 Task: Look for space in Chemini, Algeria from 5th June, 2023 to 16th June, 2023 for 2 adults in price range Rs.14000 to Rs.18000. Place can be entire place with 1  bedroom having 1 bed and 1 bathroom. Property type can be house, flat, hotel. Amenities needed are: washing machine. Booking option can be shelf check-in. Required host language is .
Action: Mouse moved to (595, 125)
Screenshot: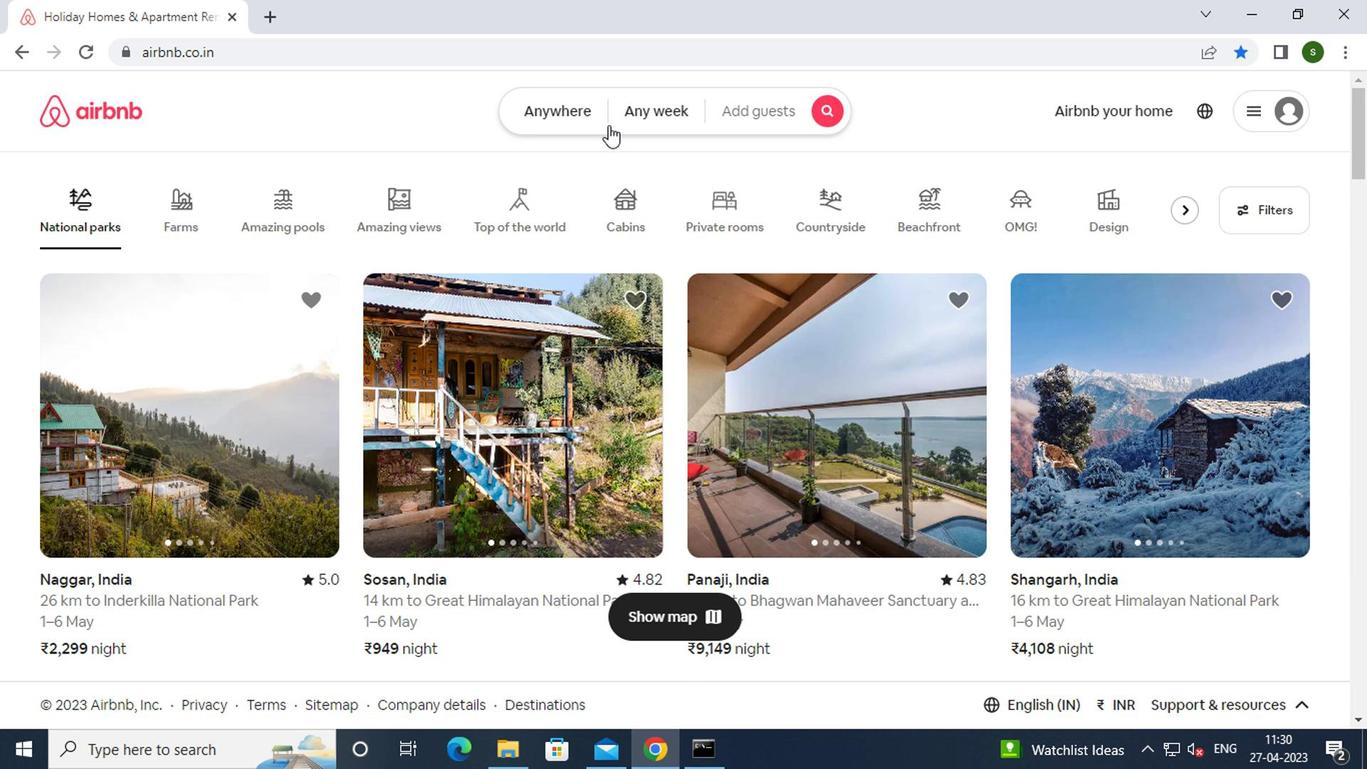 
Action: Mouse pressed left at (595, 125)
Screenshot: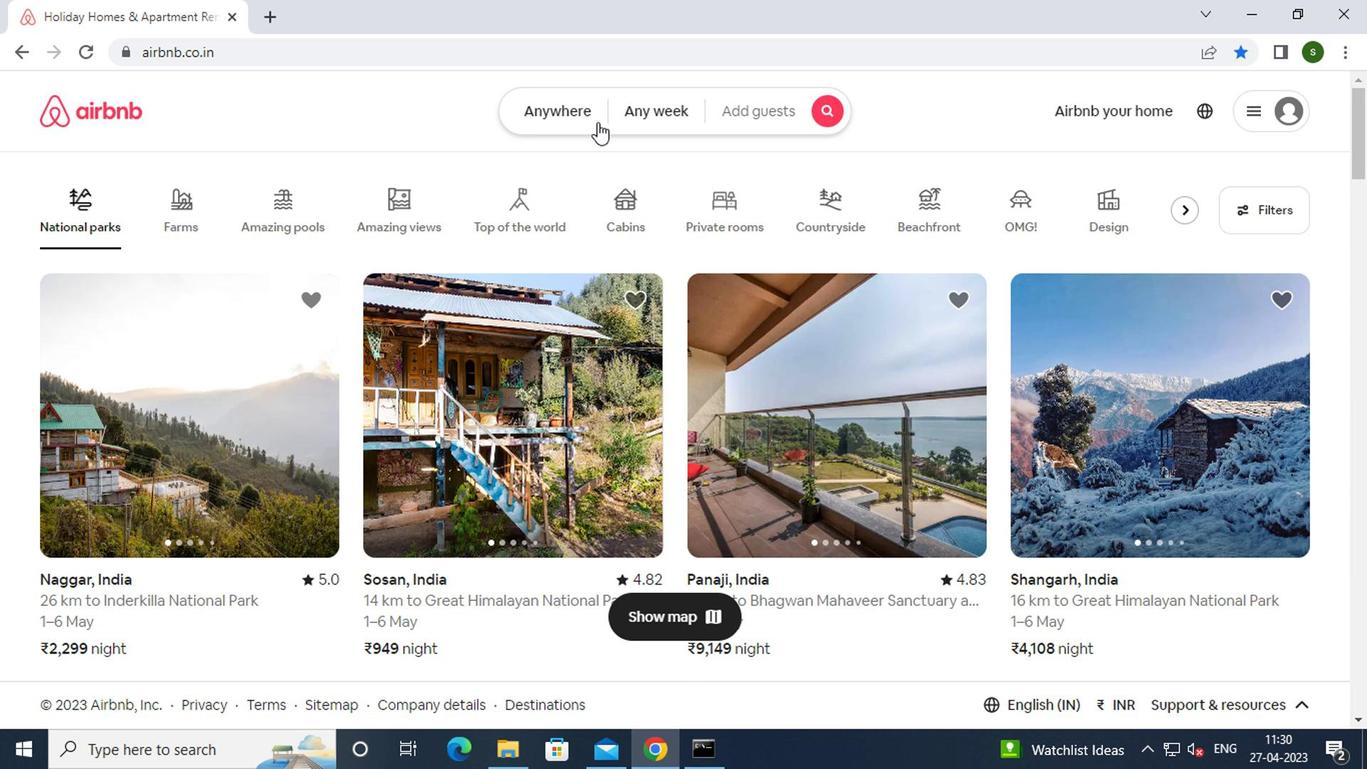 
Action: Mouse moved to (458, 173)
Screenshot: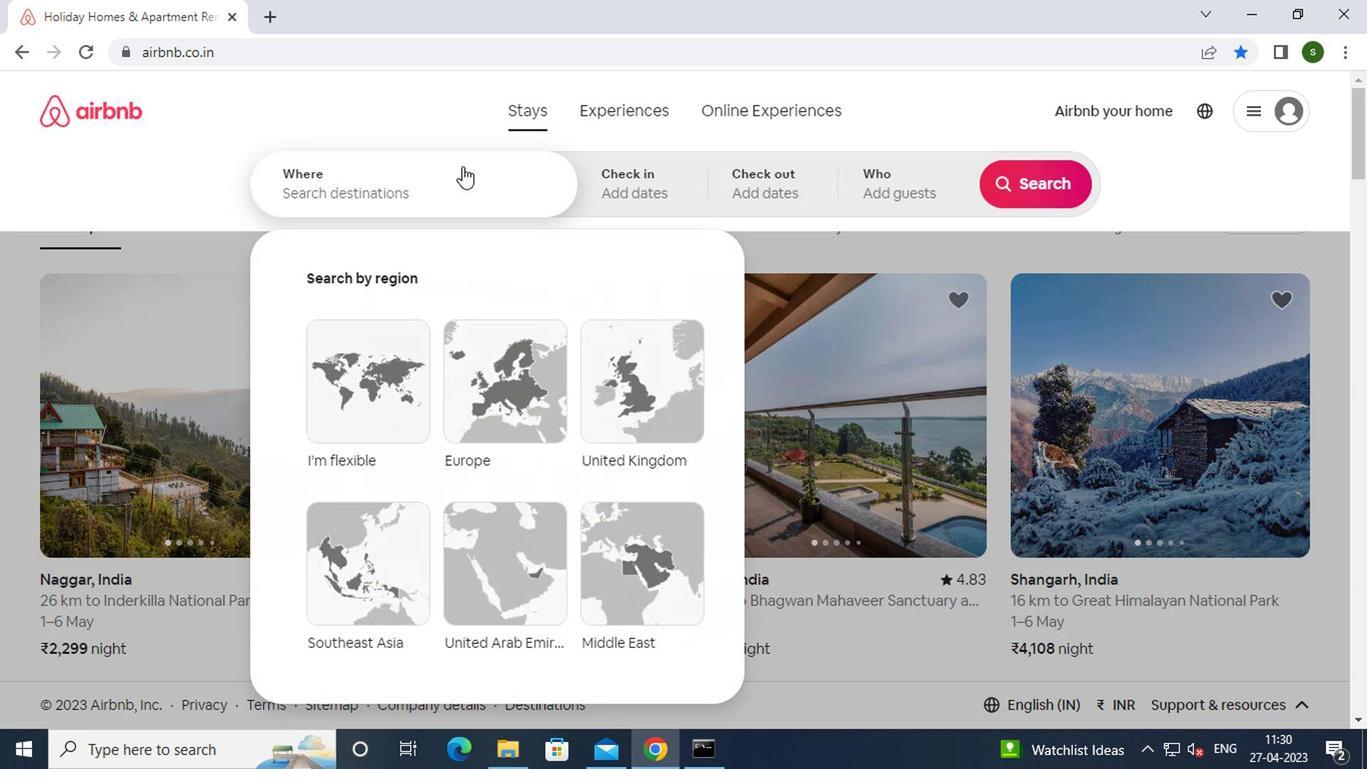 
Action: Mouse pressed left at (458, 173)
Screenshot: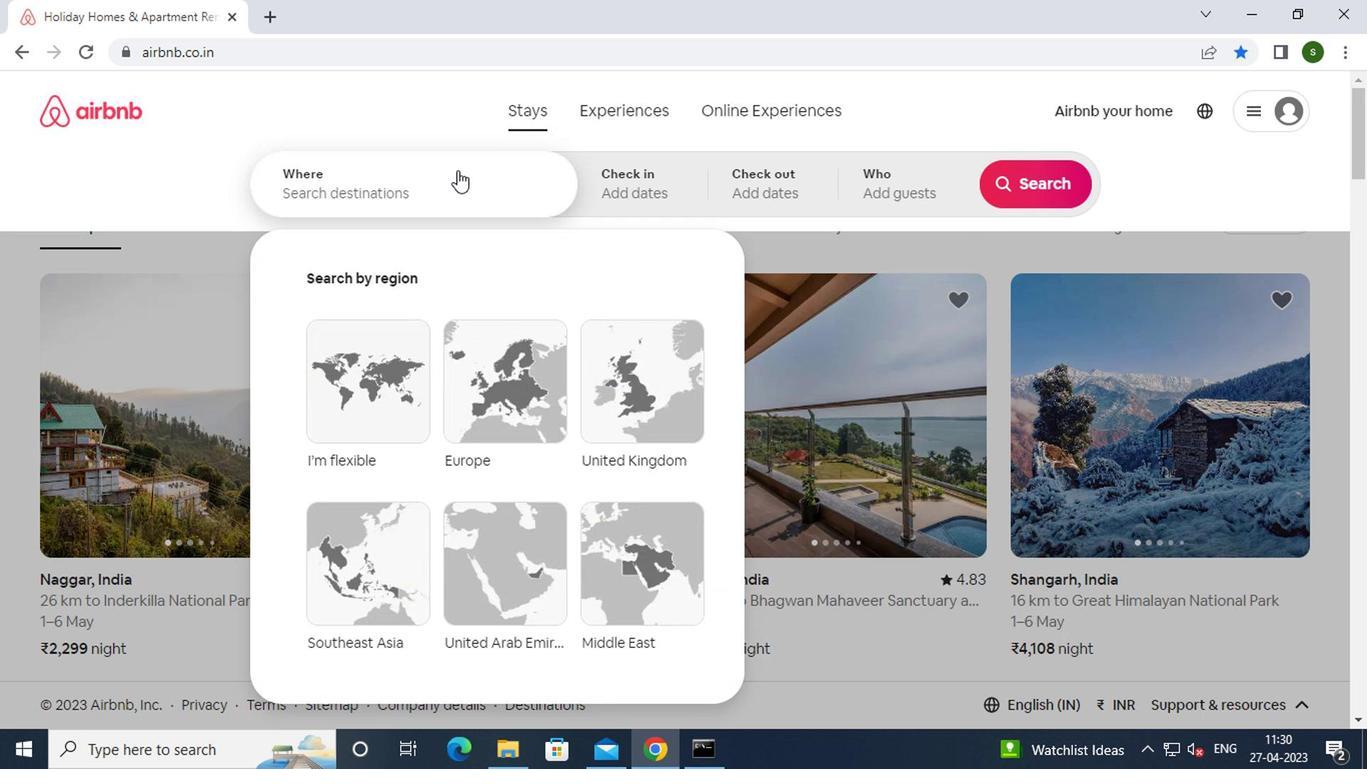 
Action: Key pressed c<Key.caps_lock>hemini,
Screenshot: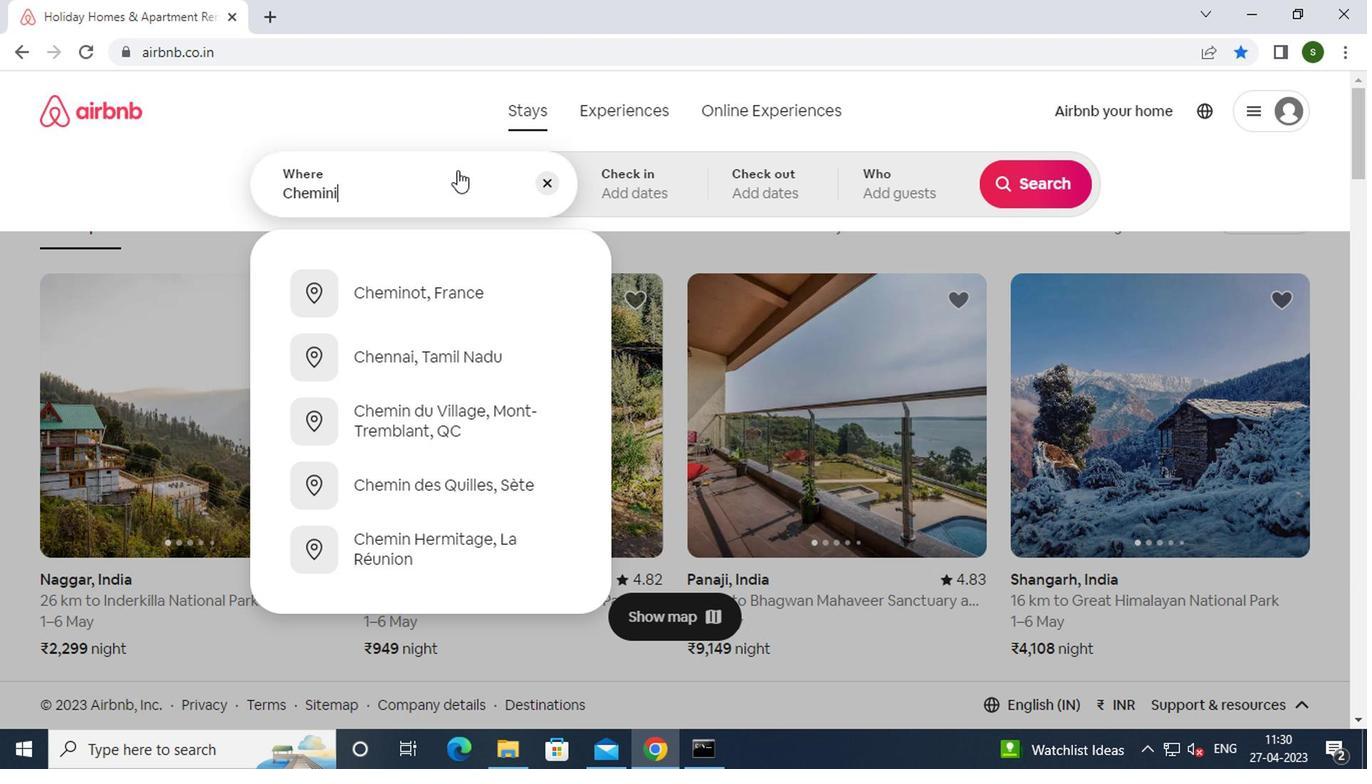 
Action: Mouse moved to (501, 348)
Screenshot: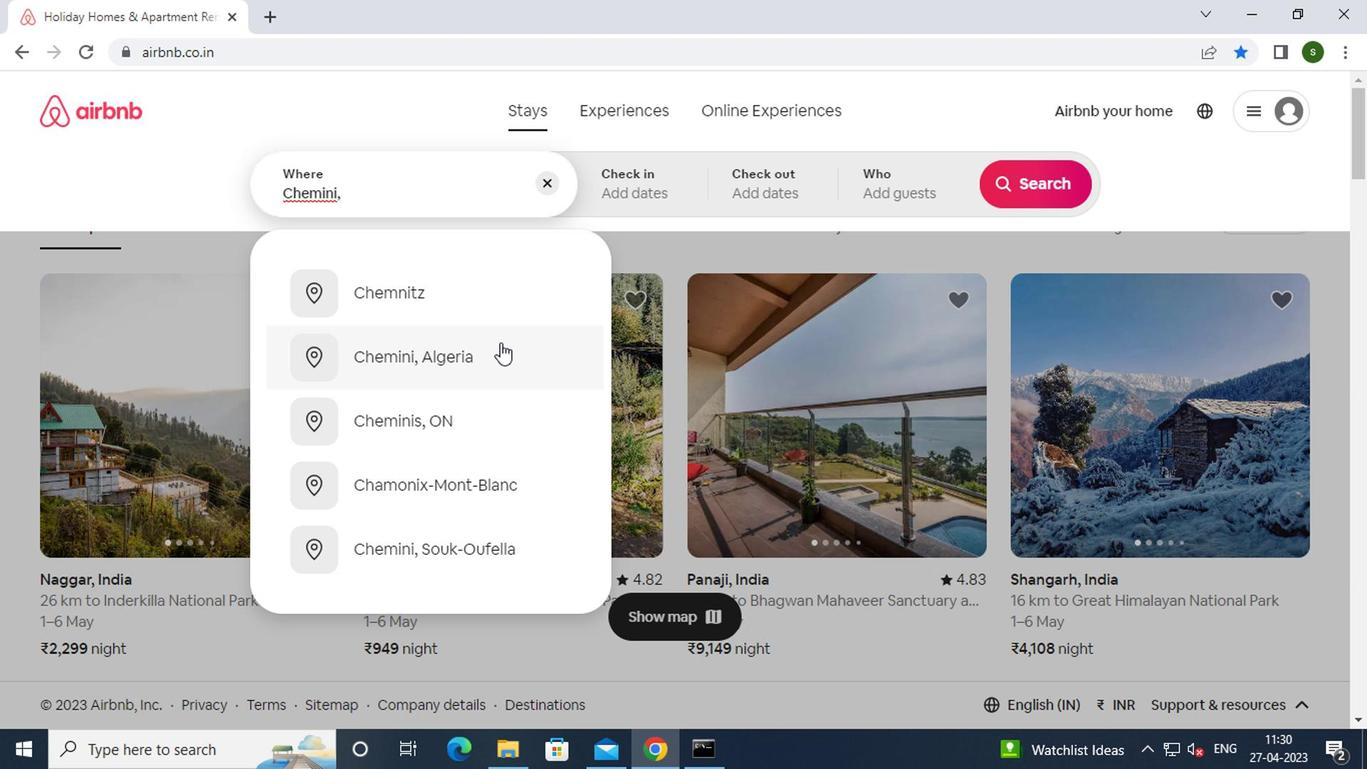 
Action: Mouse pressed left at (501, 348)
Screenshot: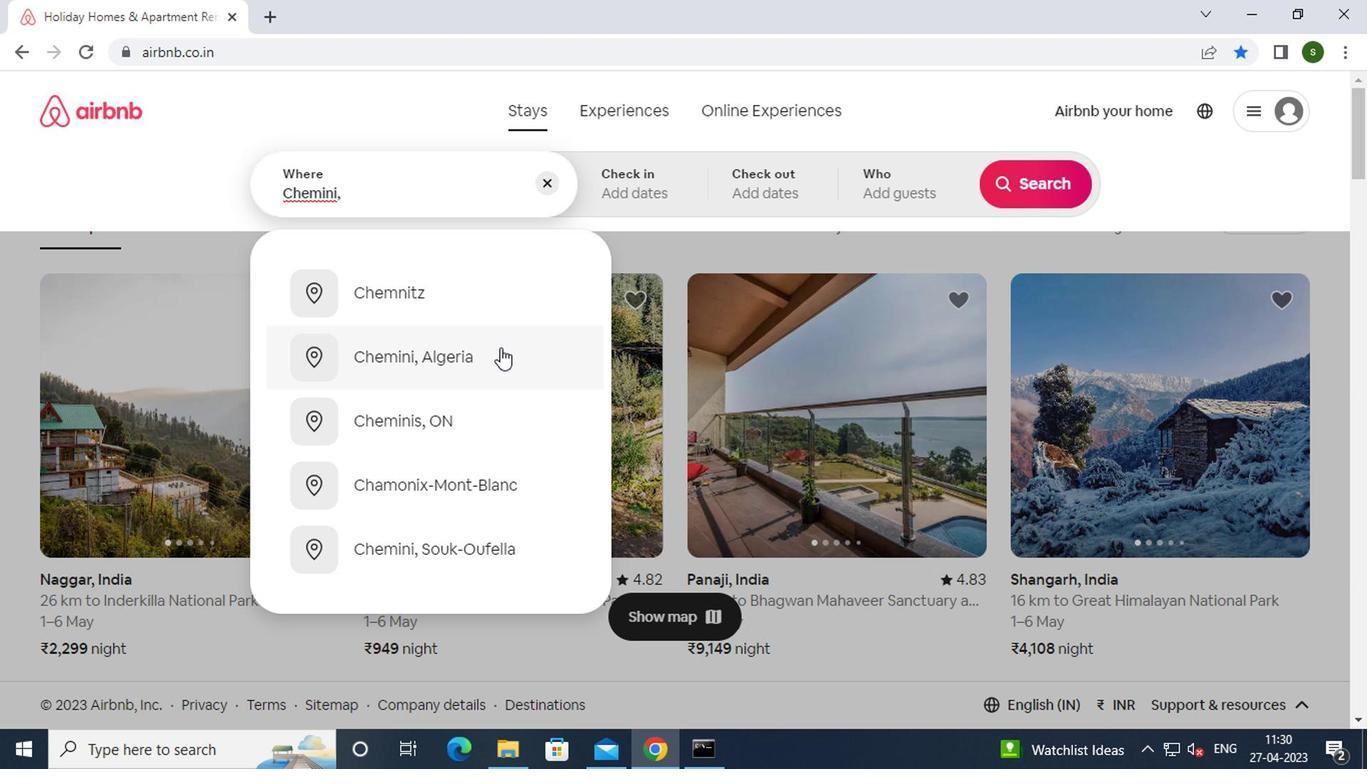
Action: Mouse moved to (1023, 346)
Screenshot: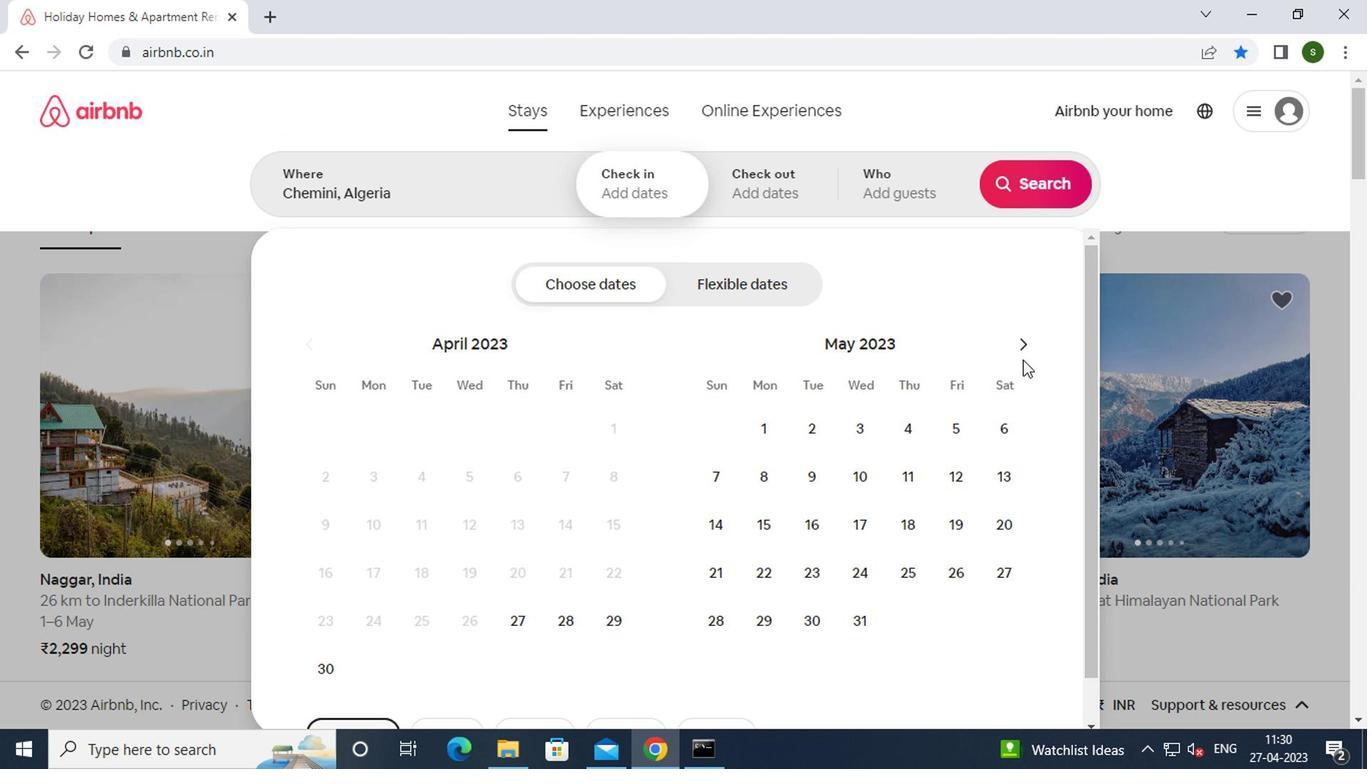
Action: Mouse pressed left at (1023, 346)
Screenshot: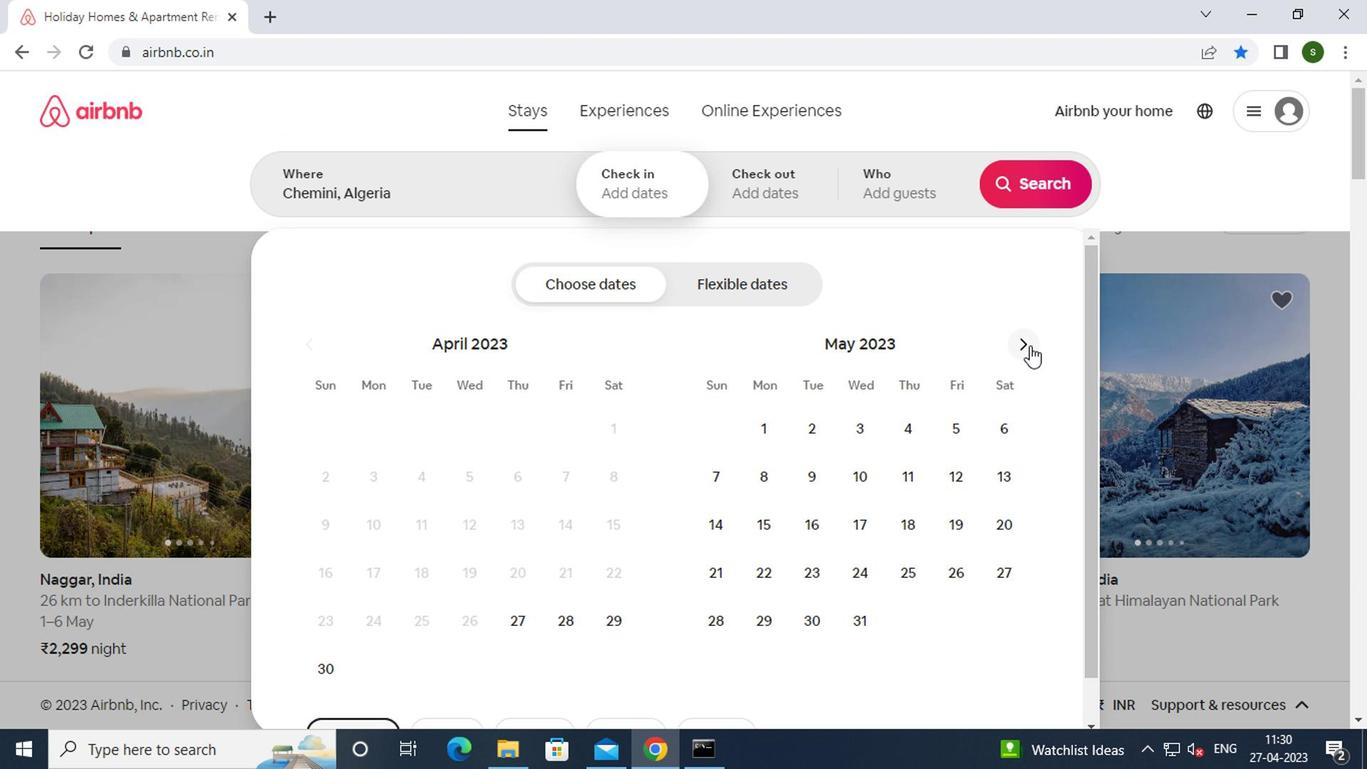 
Action: Mouse moved to (759, 471)
Screenshot: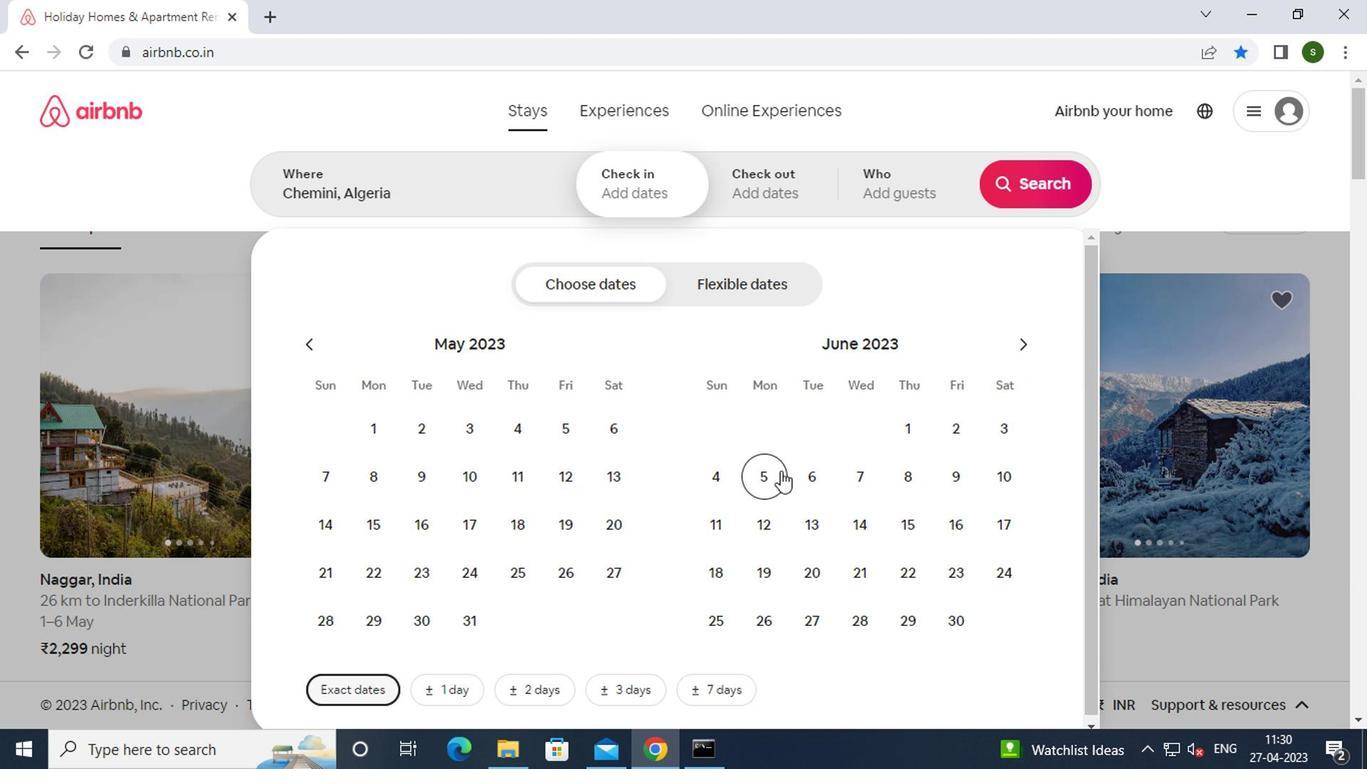 
Action: Mouse pressed left at (759, 471)
Screenshot: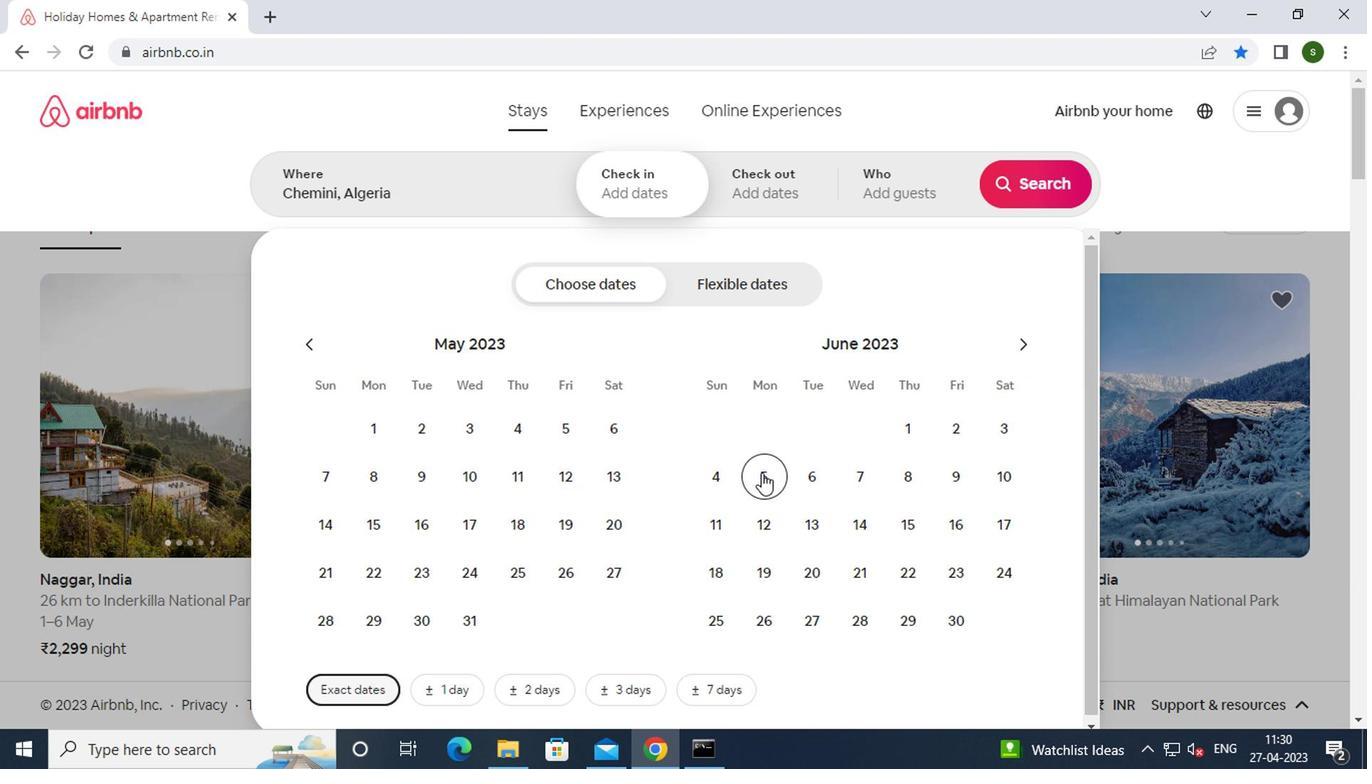 
Action: Mouse moved to (961, 512)
Screenshot: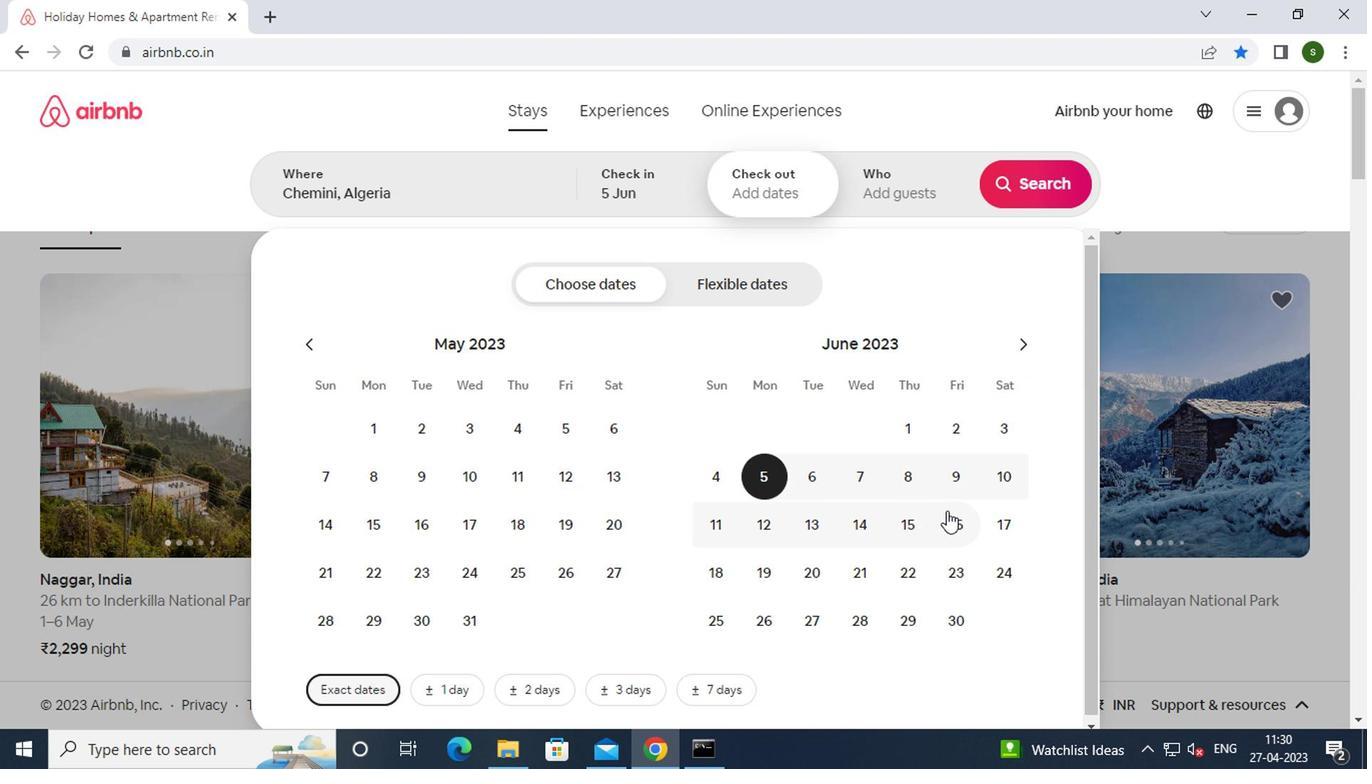 
Action: Mouse pressed left at (961, 512)
Screenshot: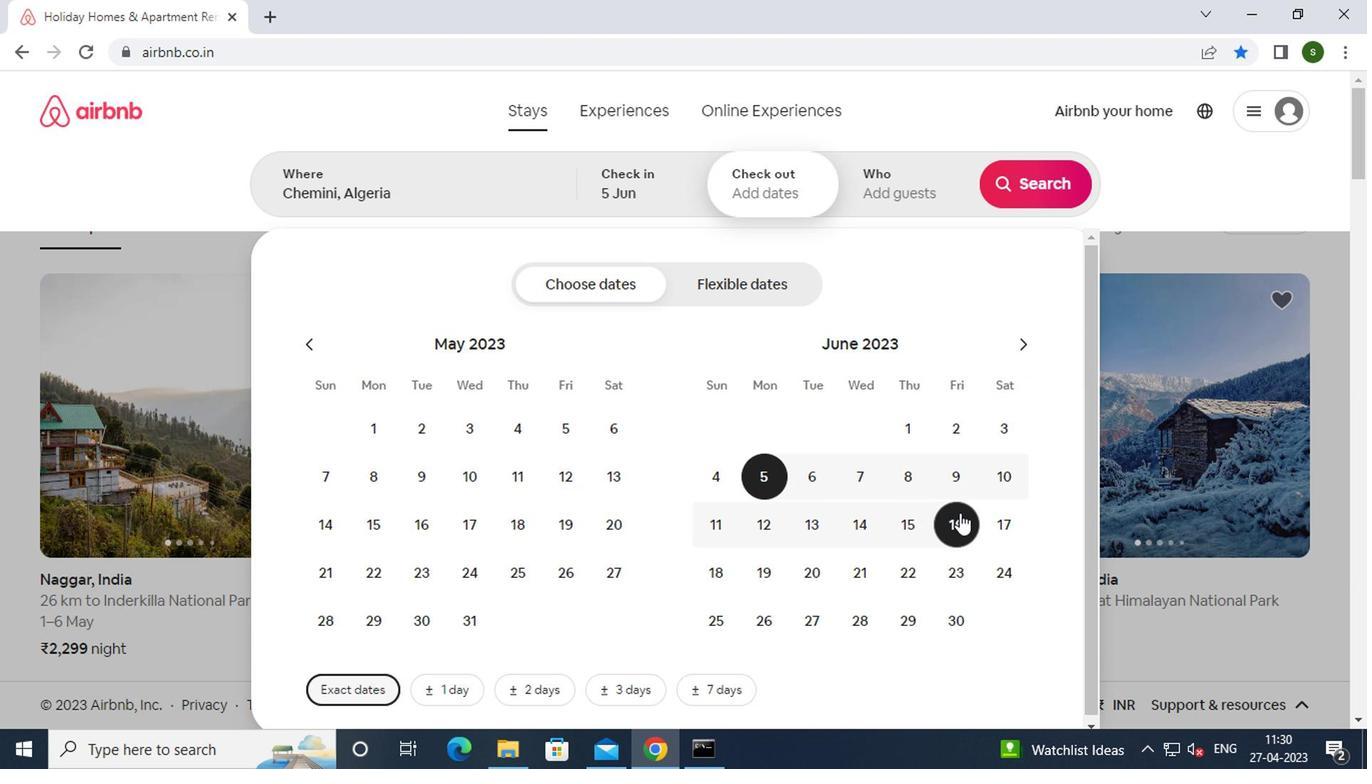 
Action: Mouse moved to (920, 174)
Screenshot: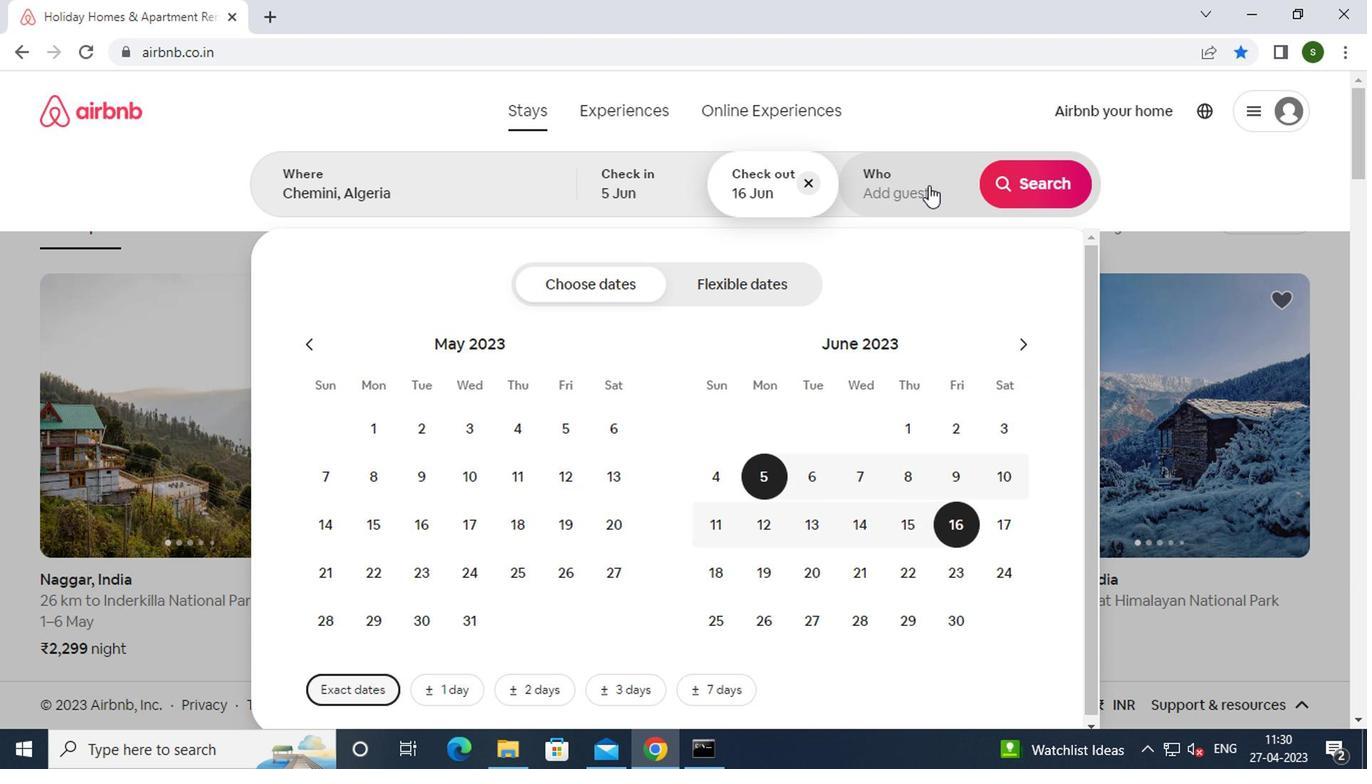 
Action: Mouse pressed left at (920, 174)
Screenshot: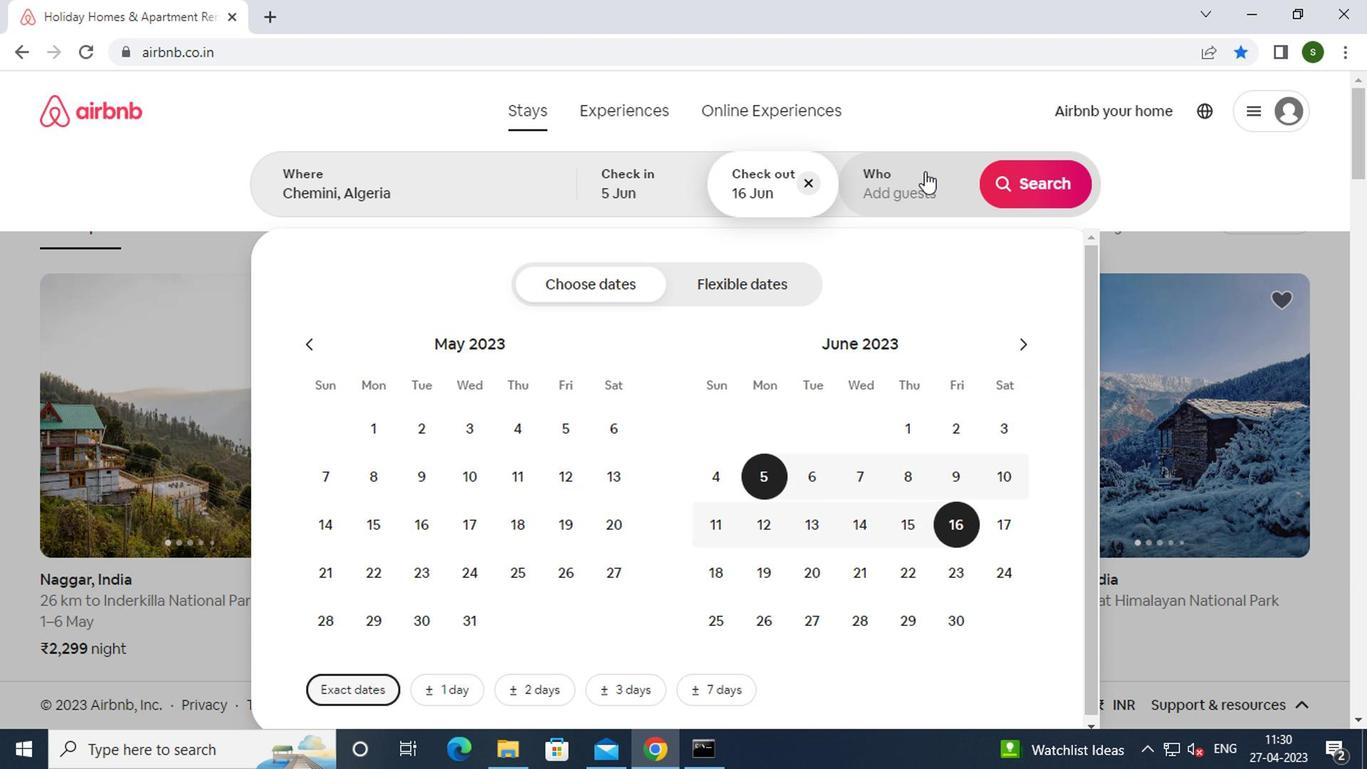 
Action: Mouse moved to (1043, 289)
Screenshot: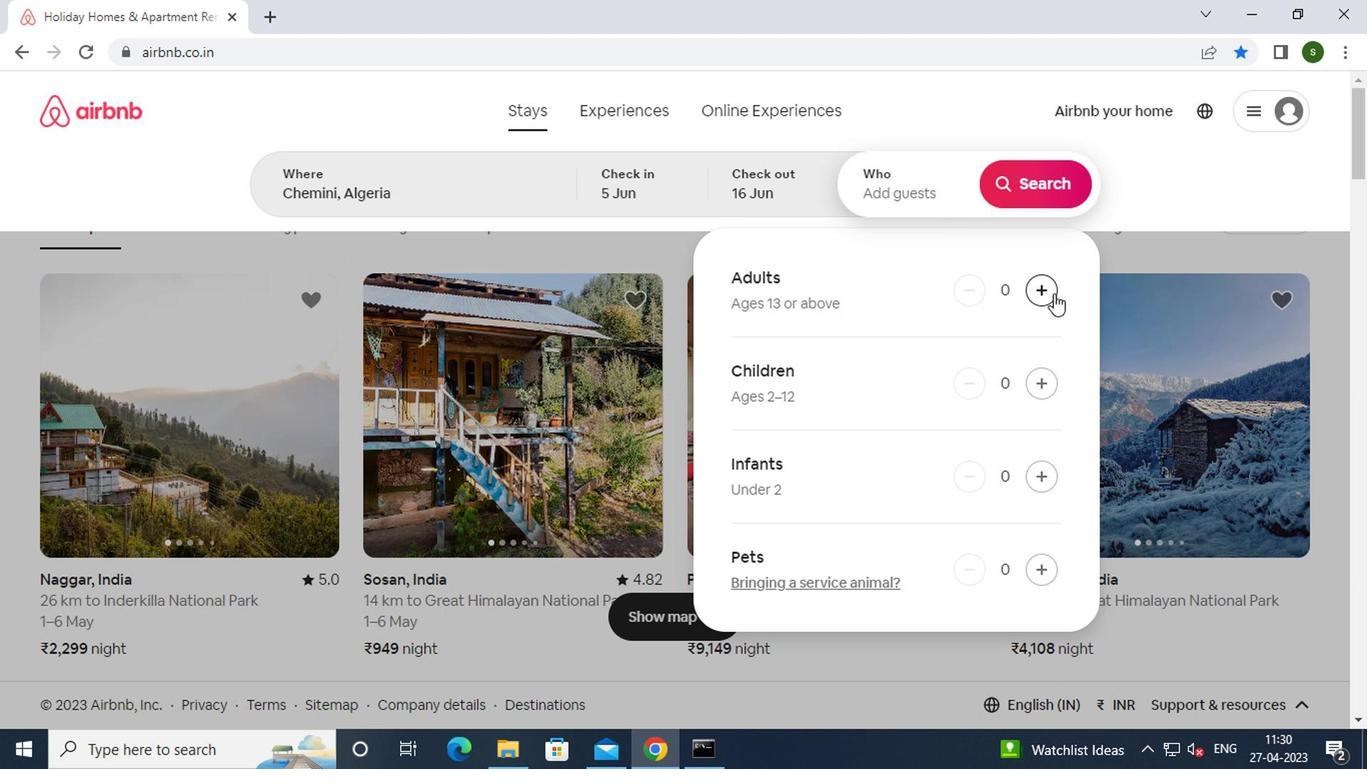 
Action: Mouse pressed left at (1043, 289)
Screenshot: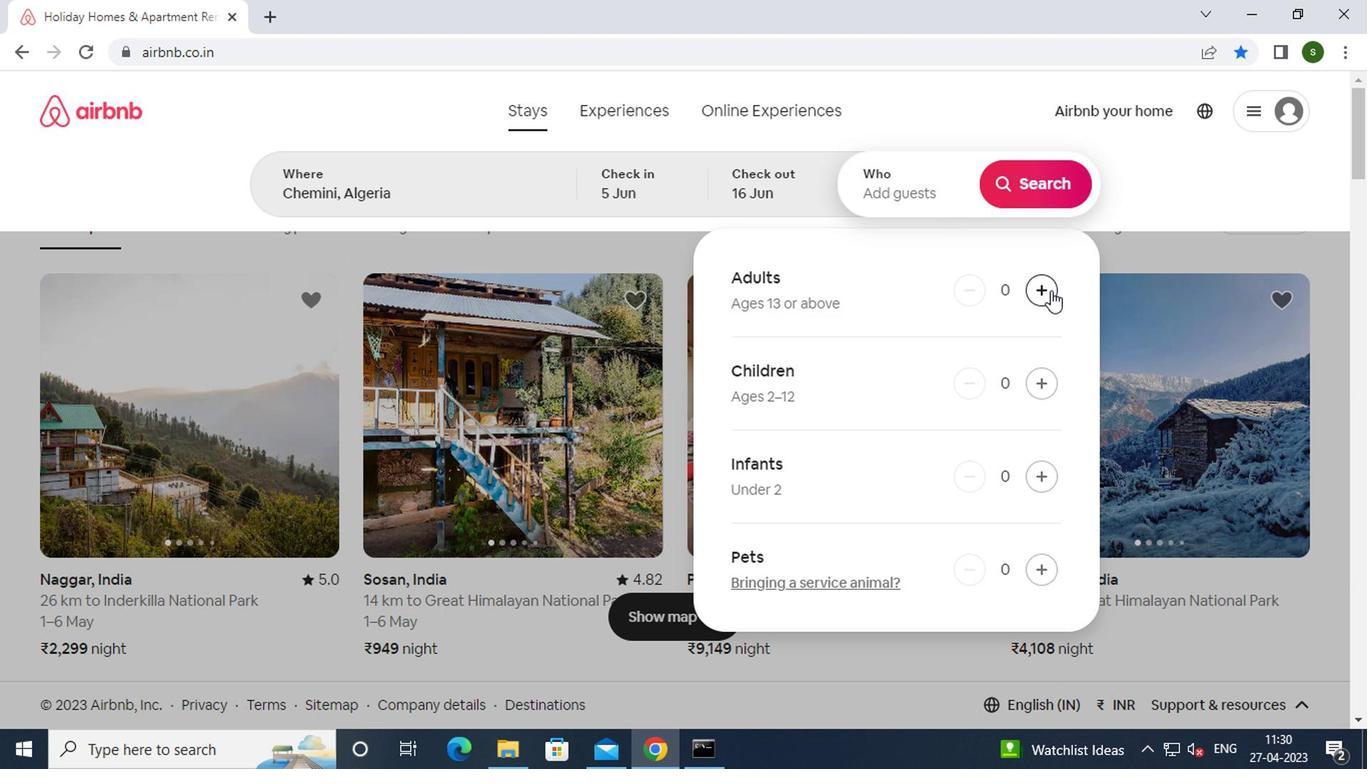 
Action: Mouse pressed left at (1043, 289)
Screenshot: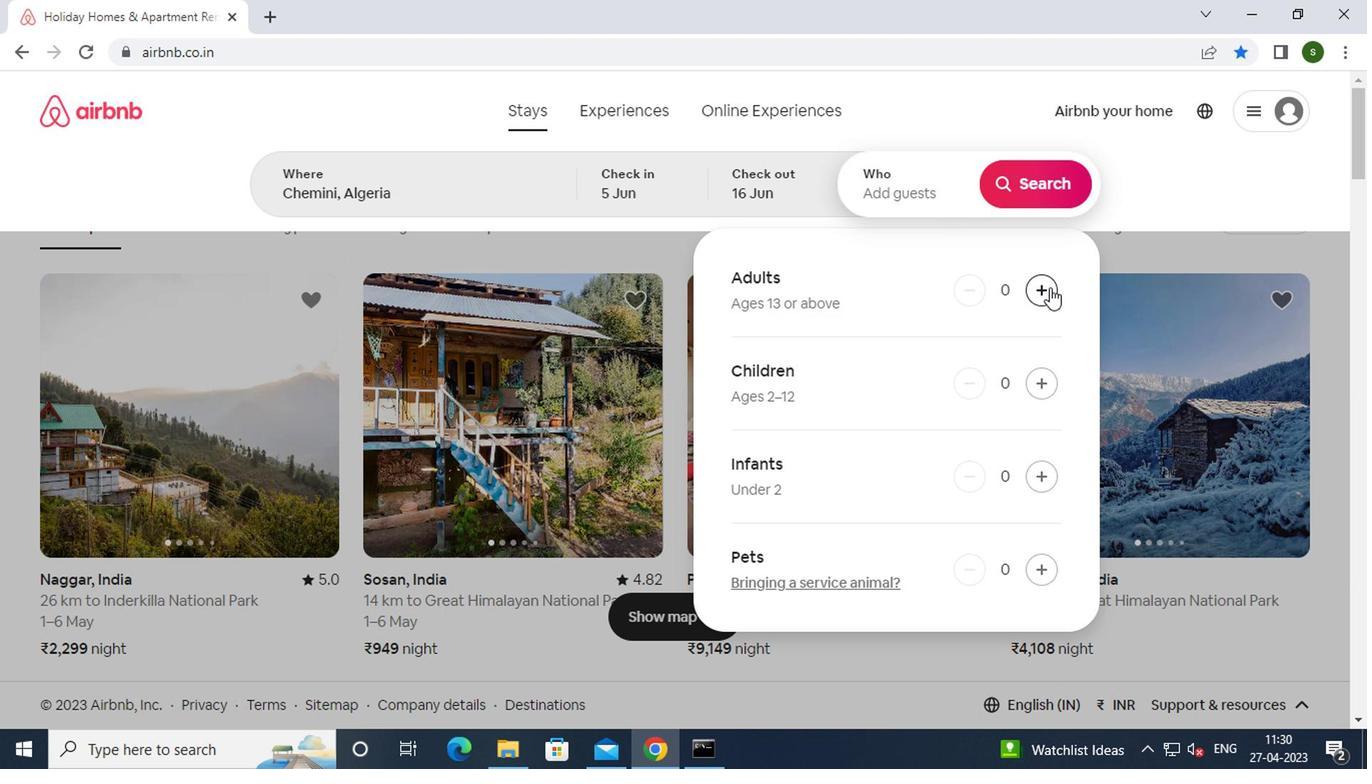 
Action: Mouse moved to (1030, 207)
Screenshot: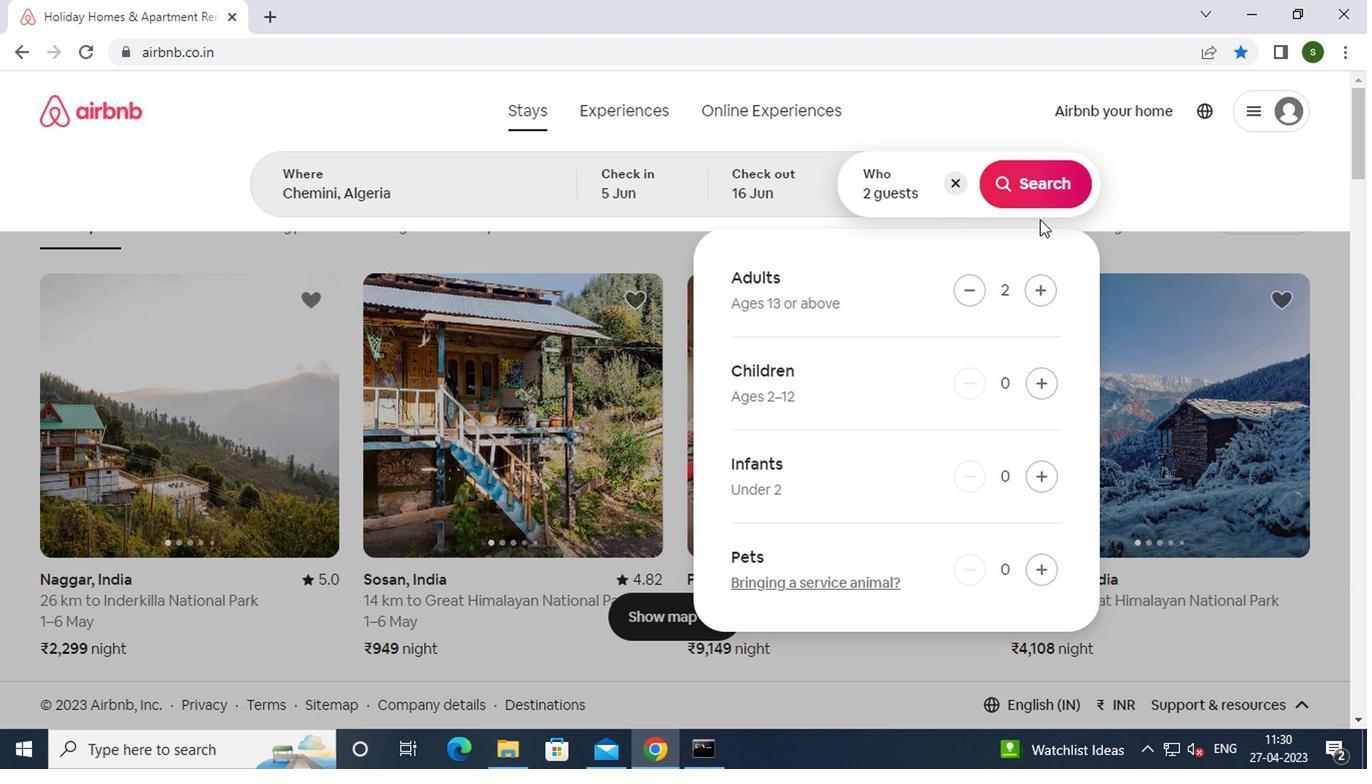 
Action: Mouse pressed left at (1030, 207)
Screenshot: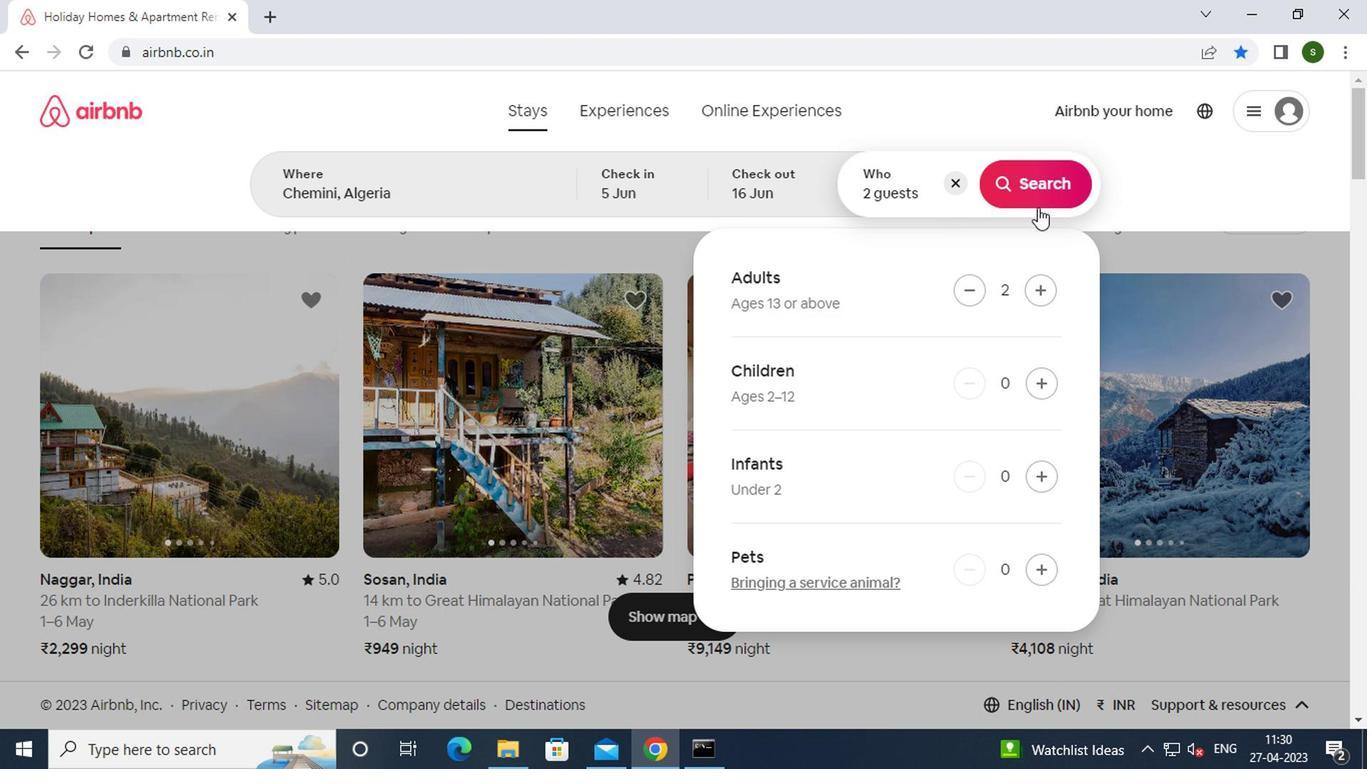 
Action: Mouse moved to (1271, 195)
Screenshot: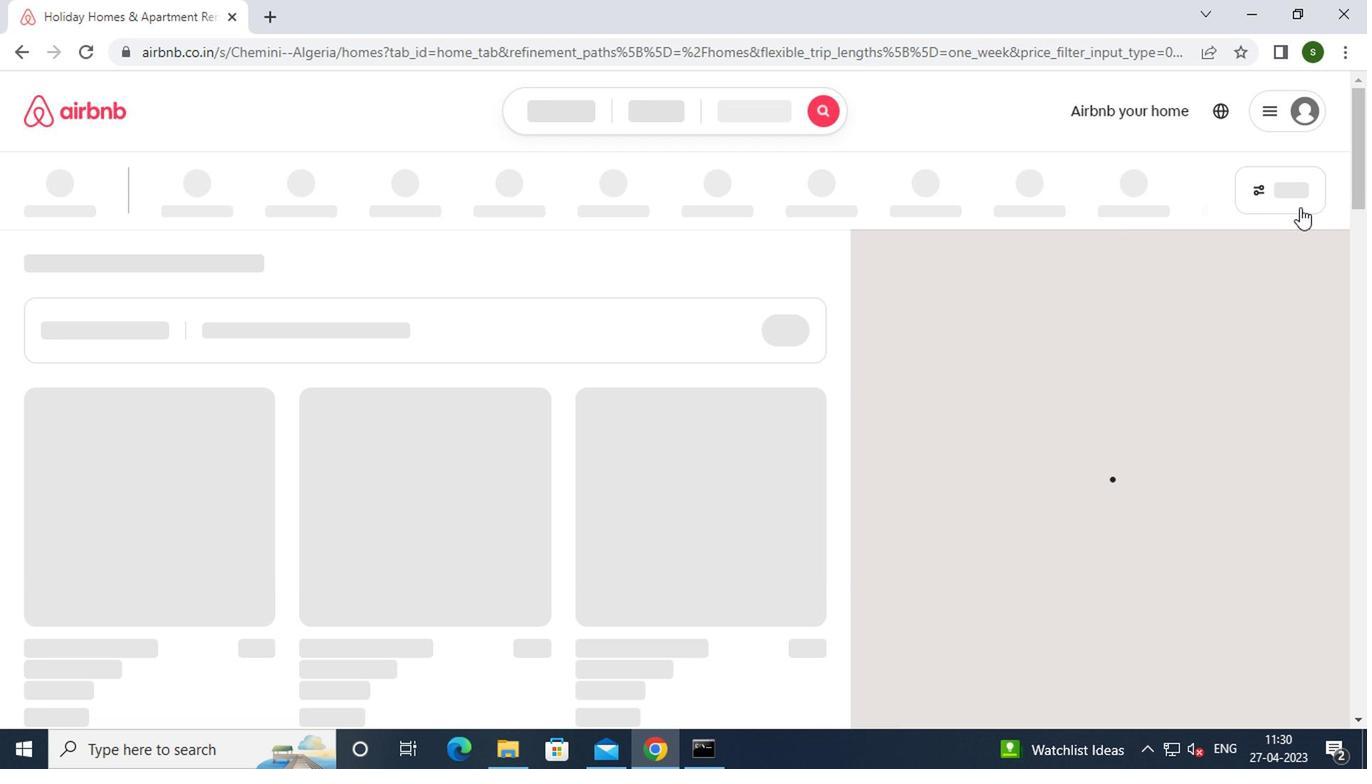 
Action: Mouse pressed left at (1271, 195)
Screenshot: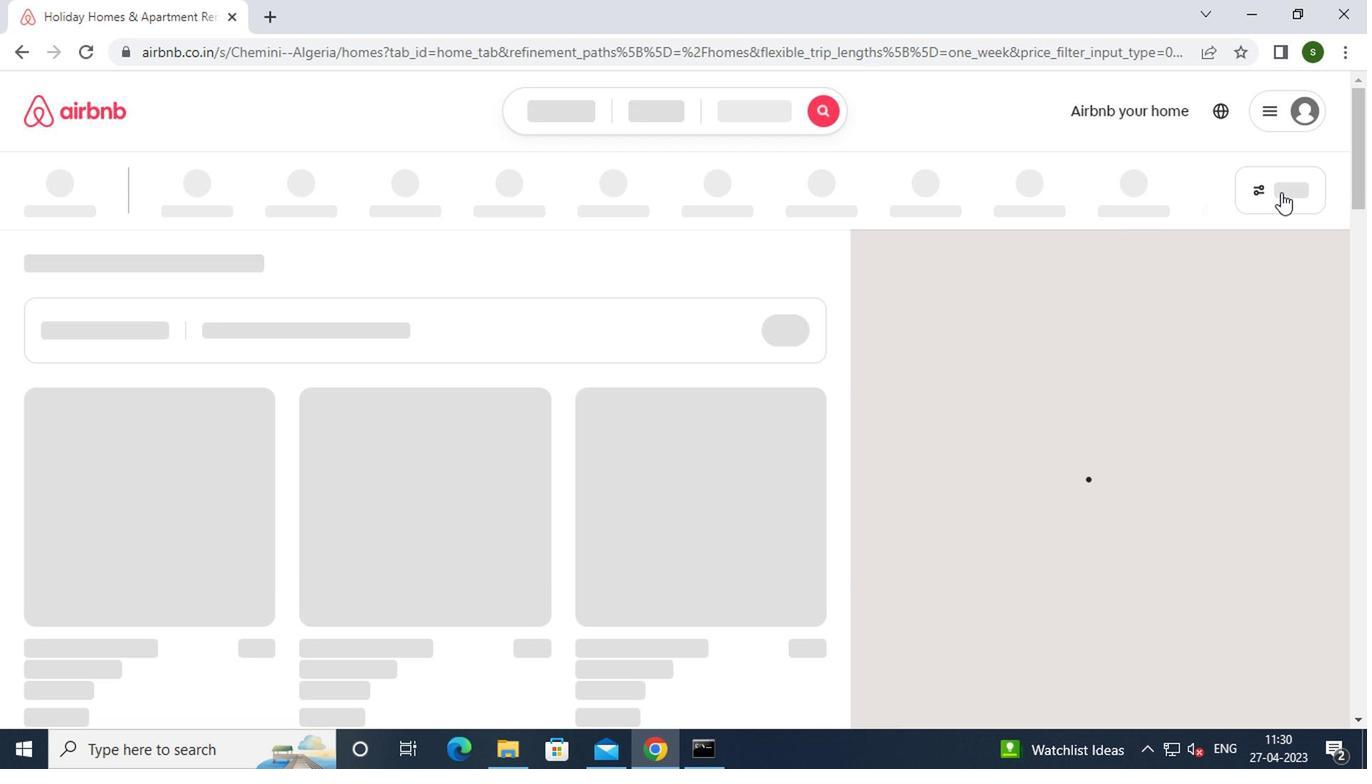 
Action: Mouse moved to (554, 445)
Screenshot: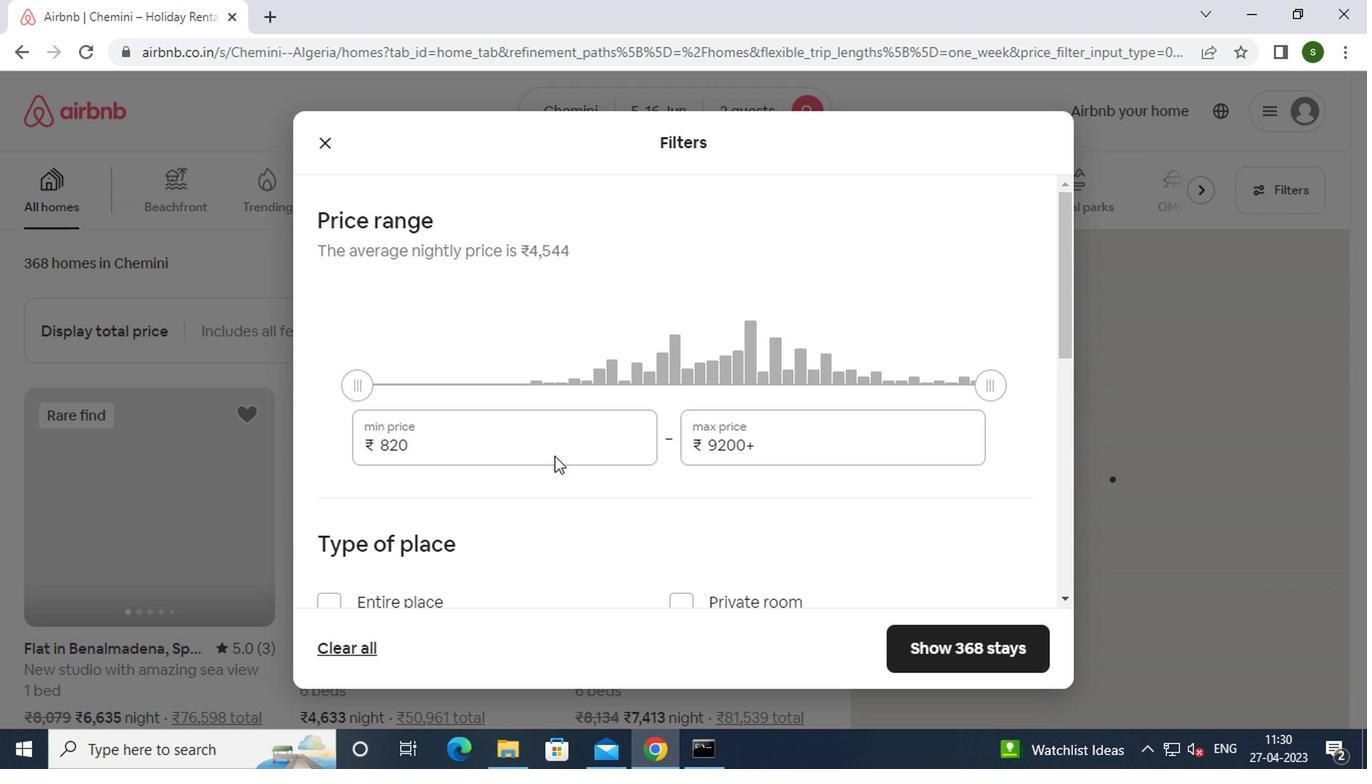 
Action: Mouse pressed left at (554, 445)
Screenshot: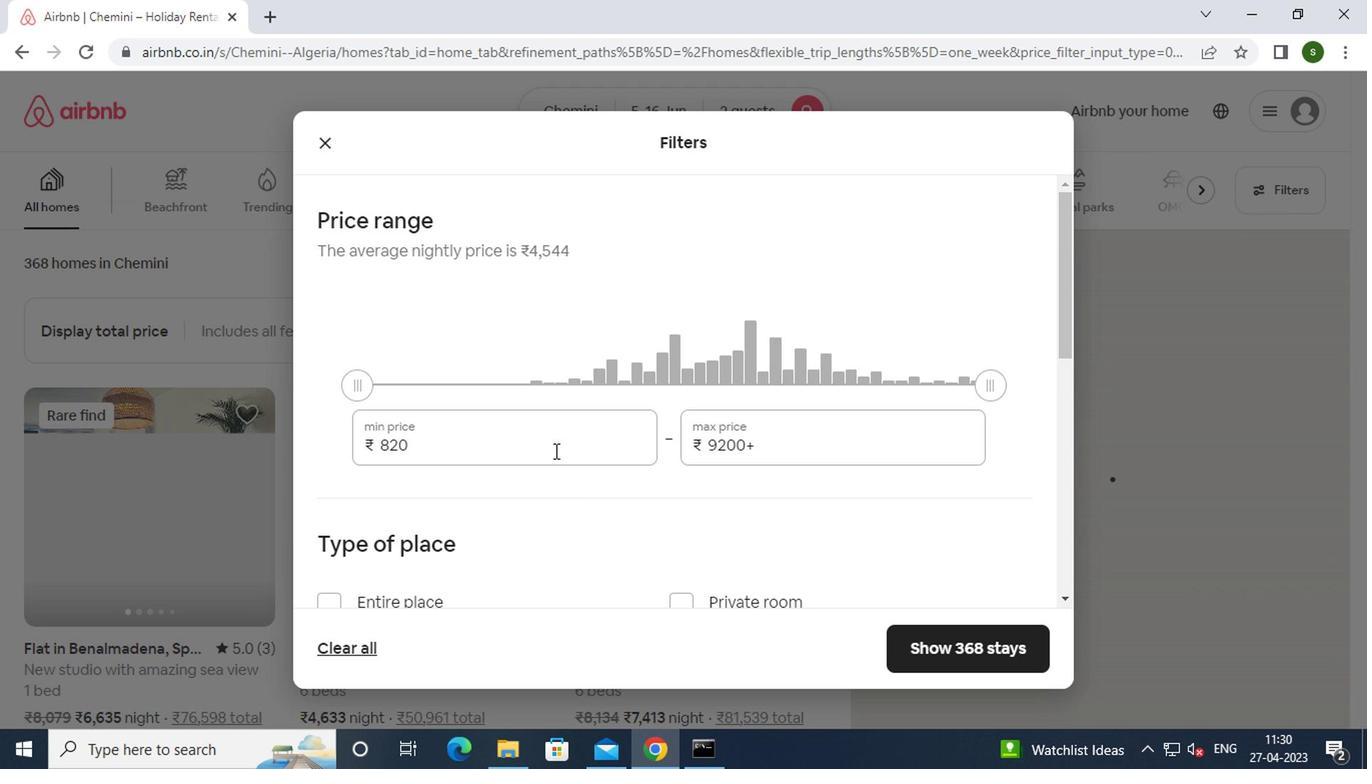 
Action: Key pressed <Key.backspace><Key.backspace><Key.backspace><Key.backspace><Key.backspace><Key.backspace><Key.backspace><Key.backspace><Key.backspace>14000
Screenshot: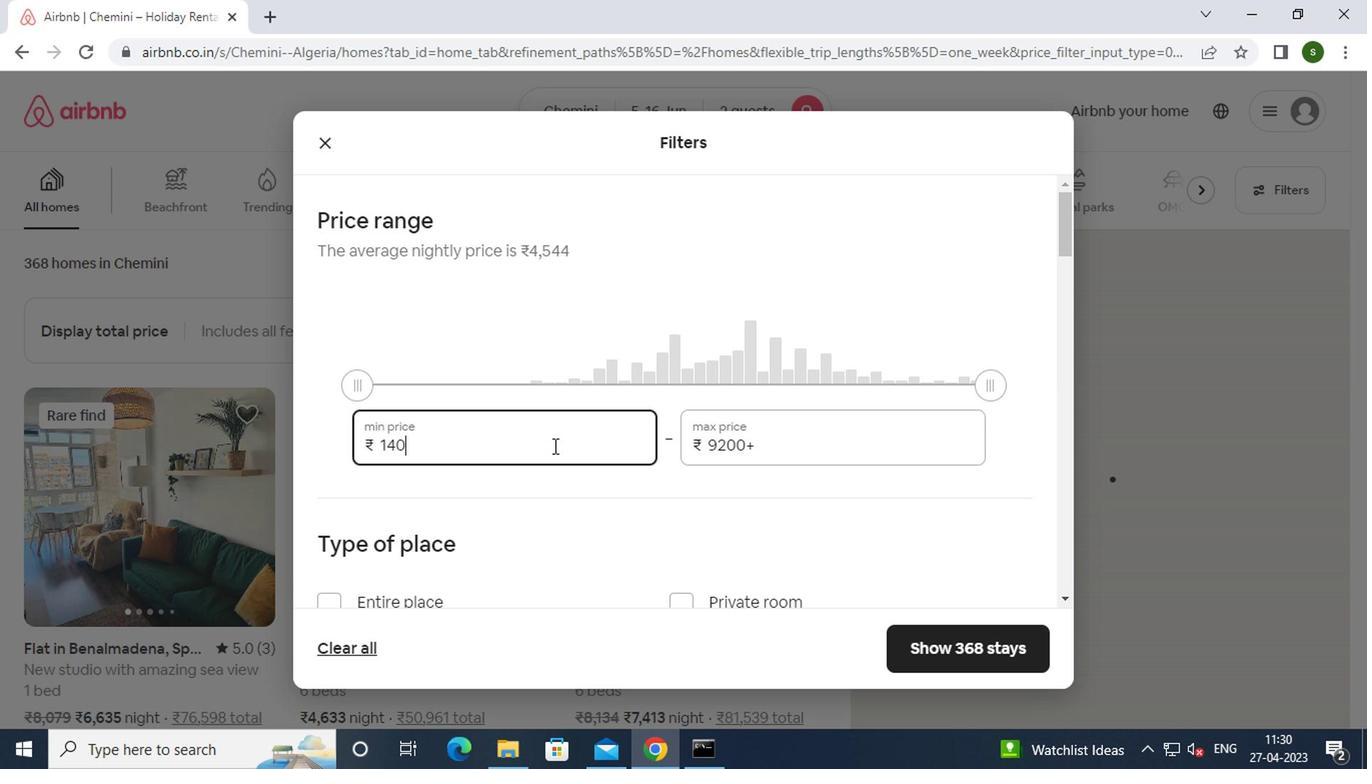 
Action: Mouse moved to (792, 441)
Screenshot: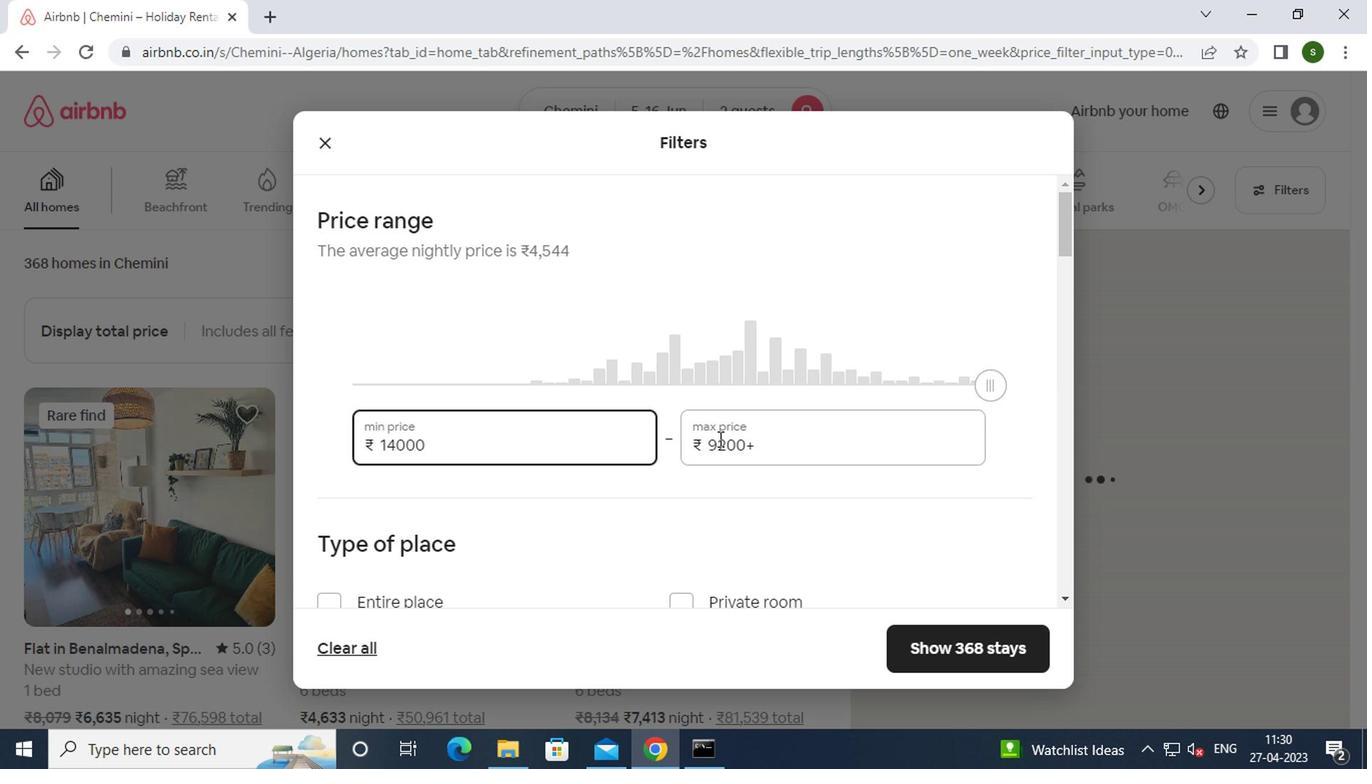 
Action: Mouse pressed left at (792, 441)
Screenshot: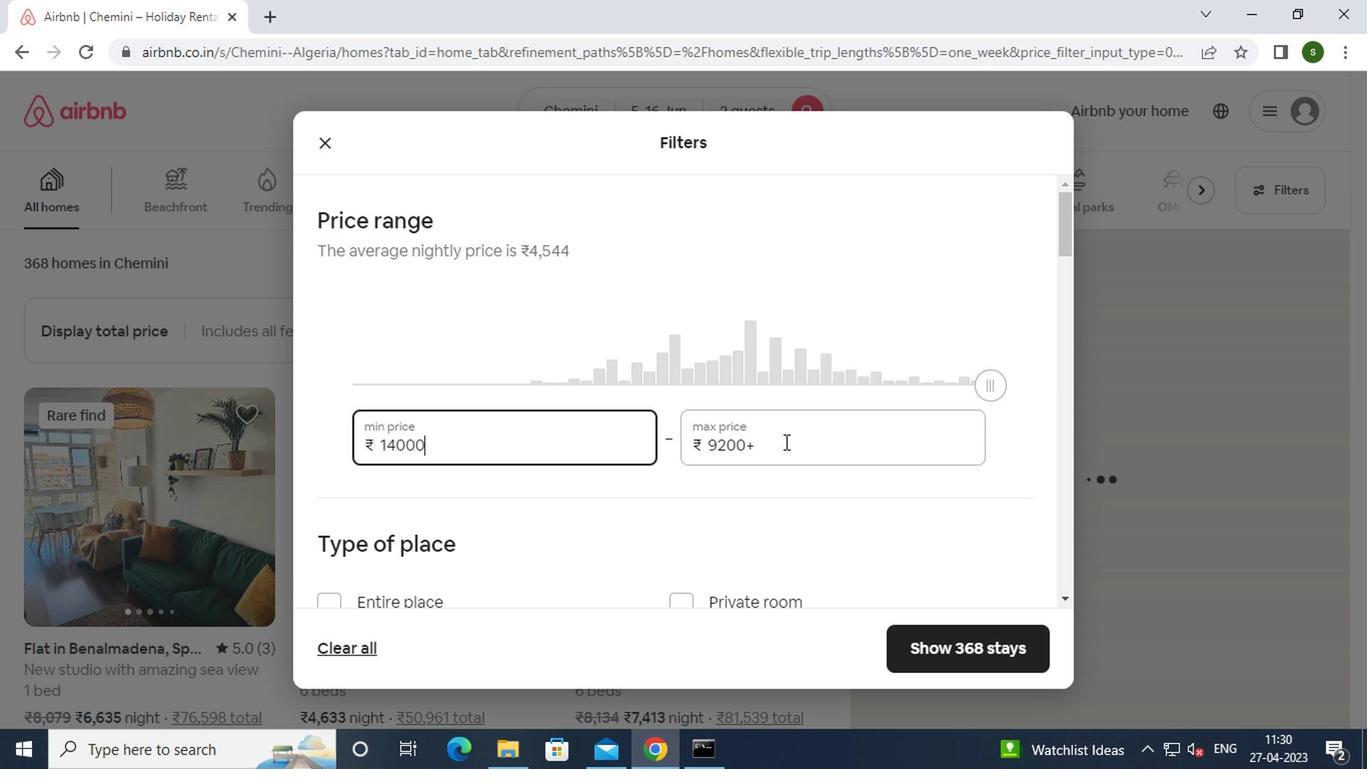 
Action: Key pressed <Key.backspace><Key.backspace><Key.backspace><Key.backspace><Key.backspace><Key.backspace><Key.backspace><Key.backspace><Key.backspace><Key.backspace><Key.backspace><Key.backspace>18000
Screenshot: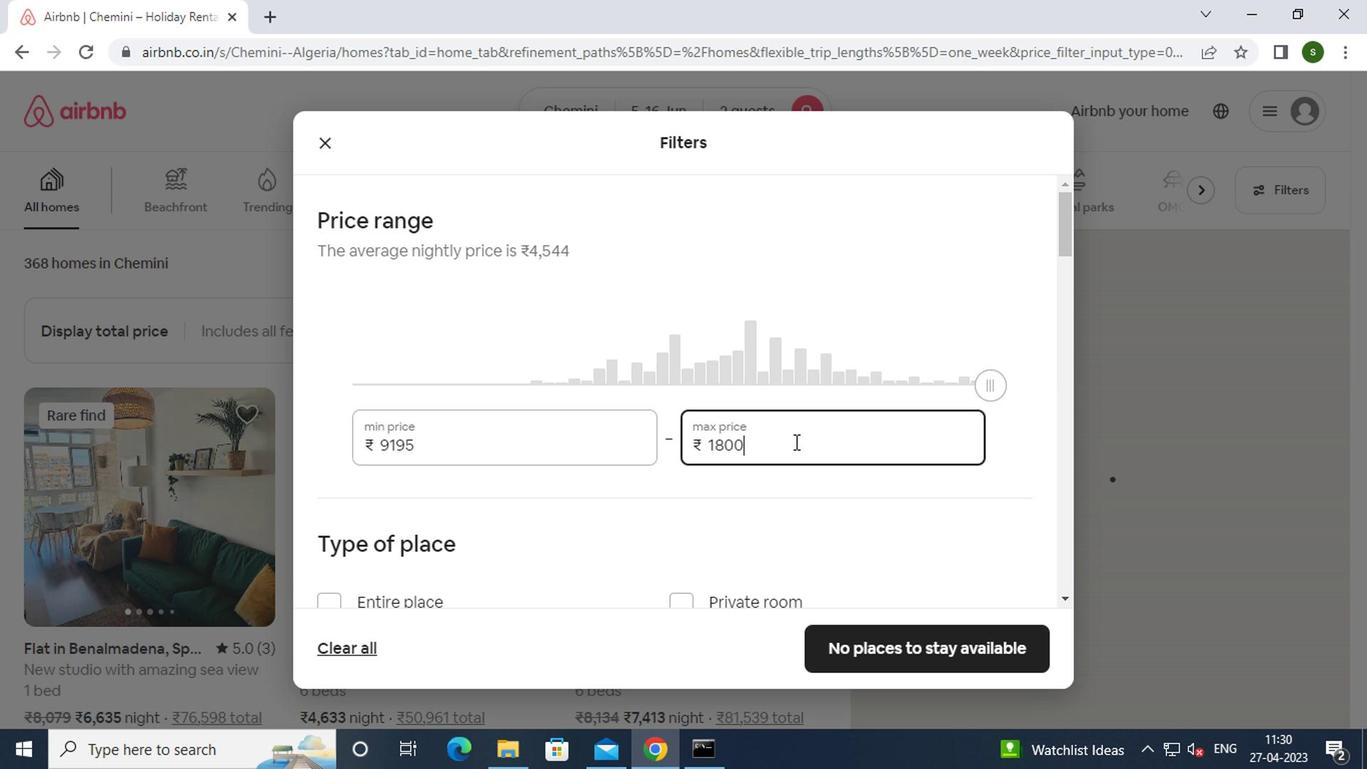 
Action: Mouse moved to (693, 433)
Screenshot: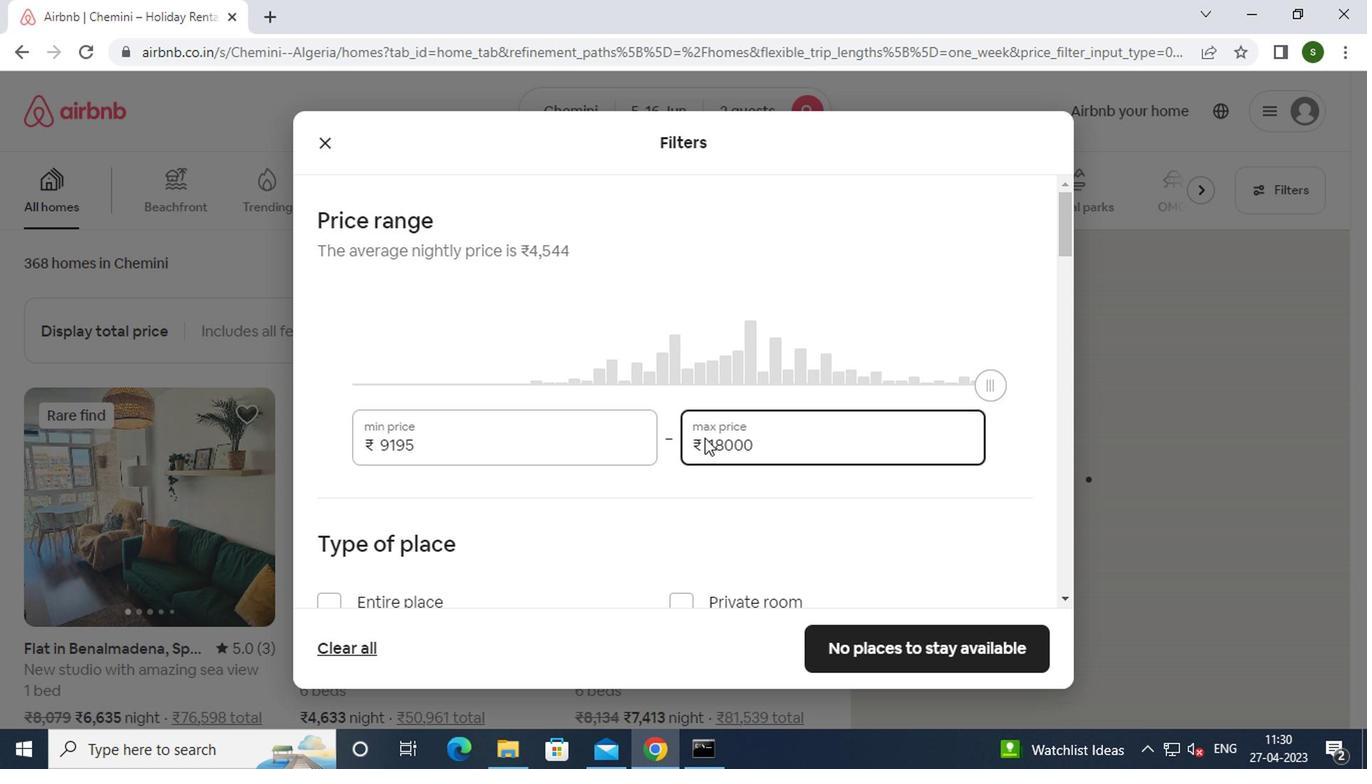 
Action: Mouse scrolled (693, 432) with delta (0, 0)
Screenshot: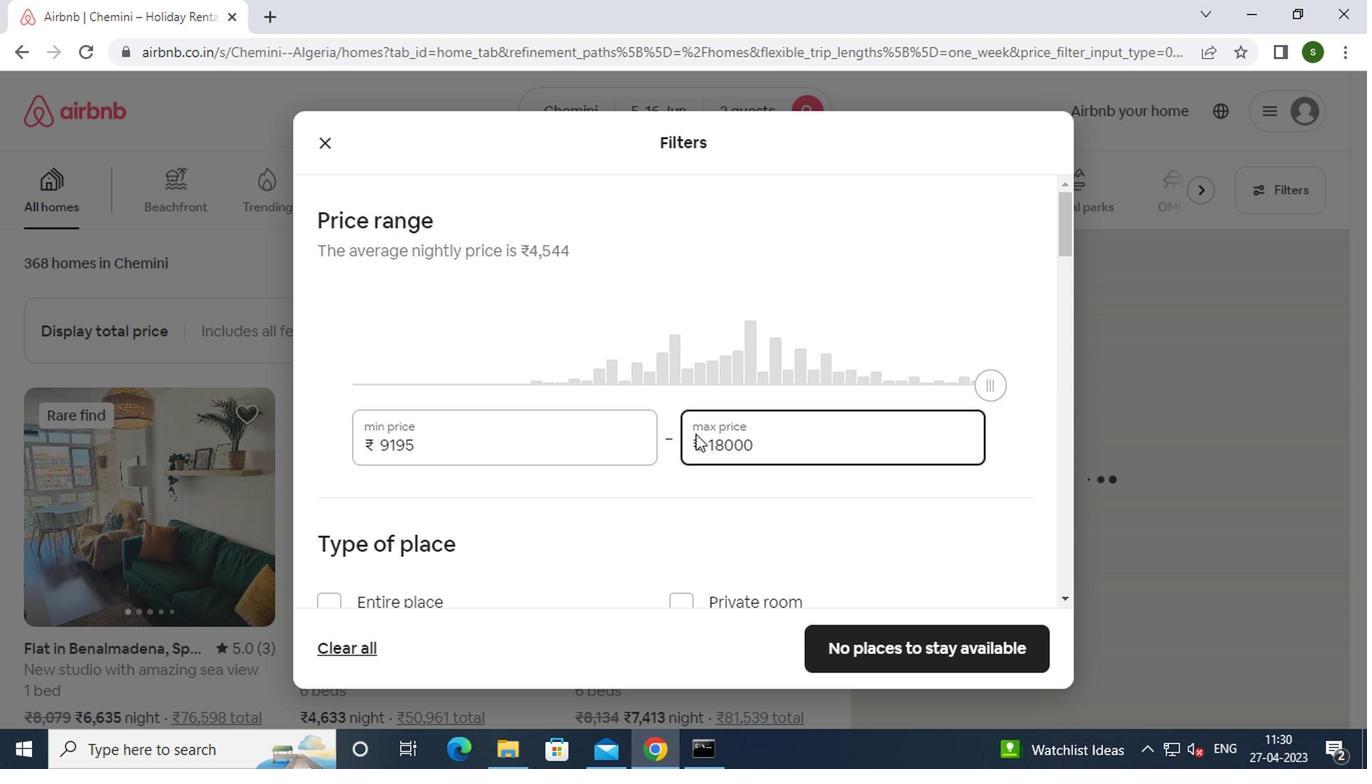 
Action: Mouse scrolled (693, 432) with delta (0, 0)
Screenshot: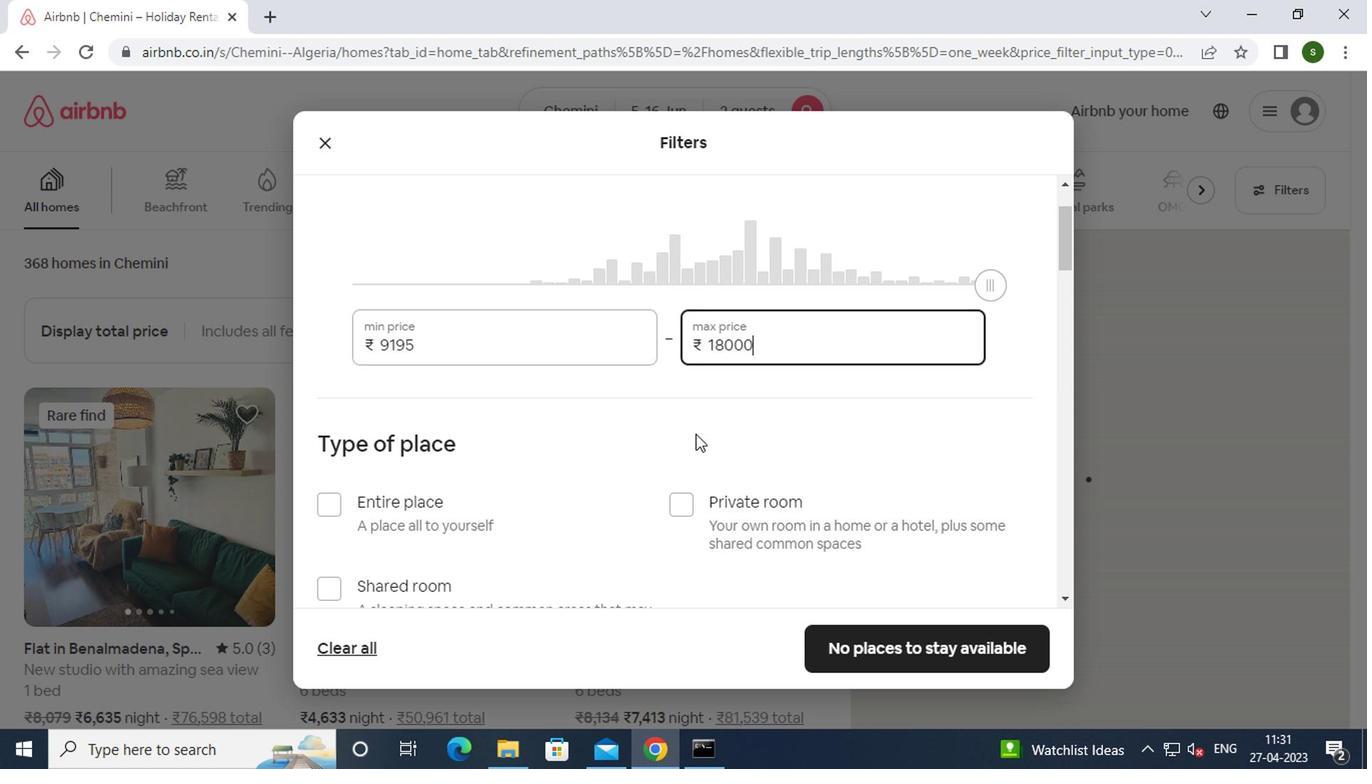 
Action: Mouse scrolled (693, 432) with delta (0, 0)
Screenshot: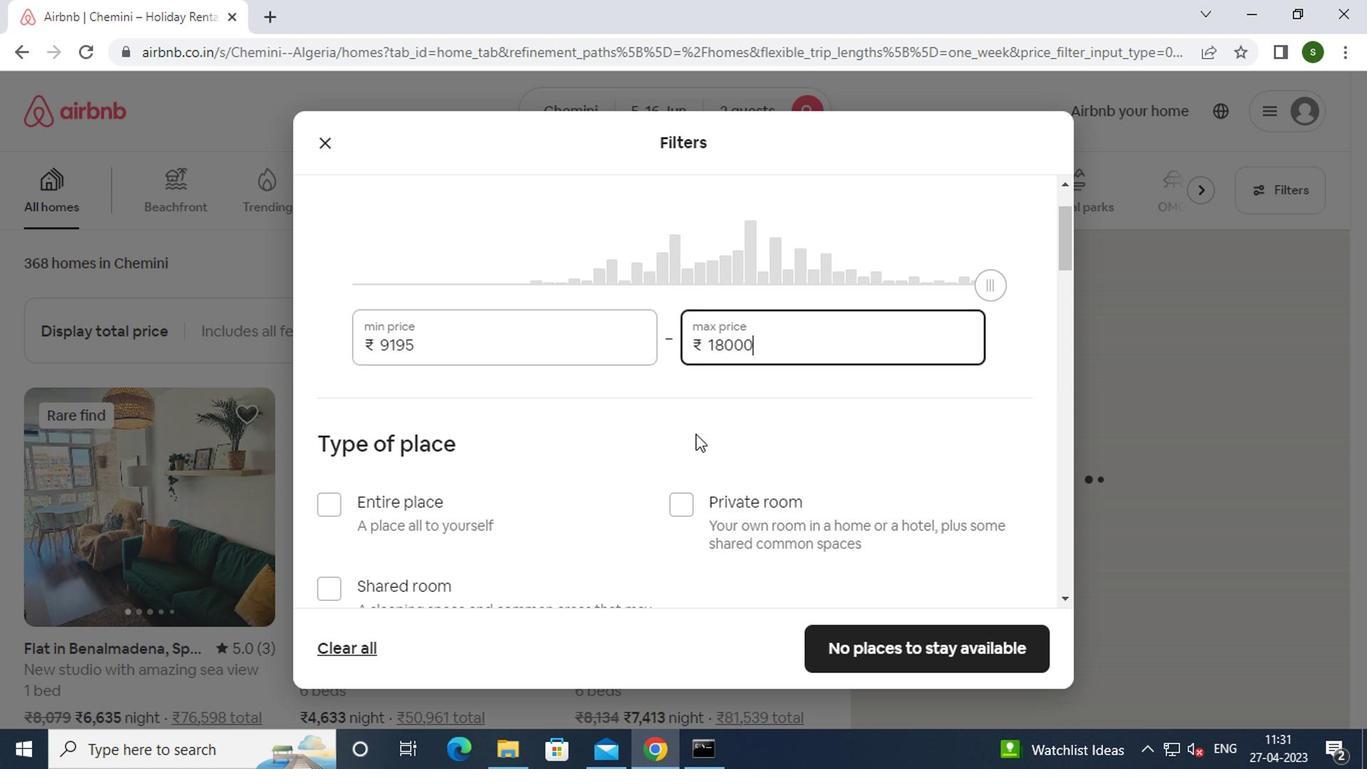 
Action: Mouse scrolled (693, 432) with delta (0, 0)
Screenshot: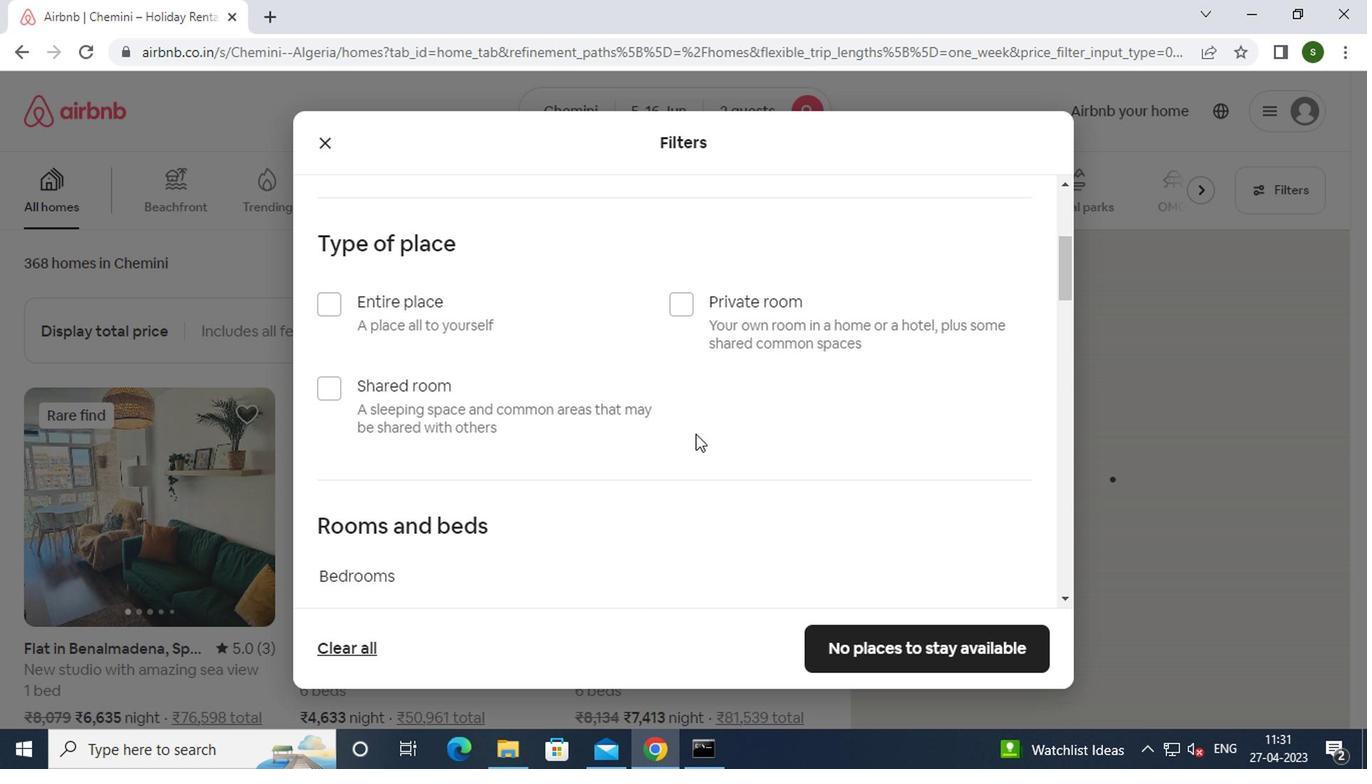 
Action: Mouse scrolled (693, 432) with delta (0, 0)
Screenshot: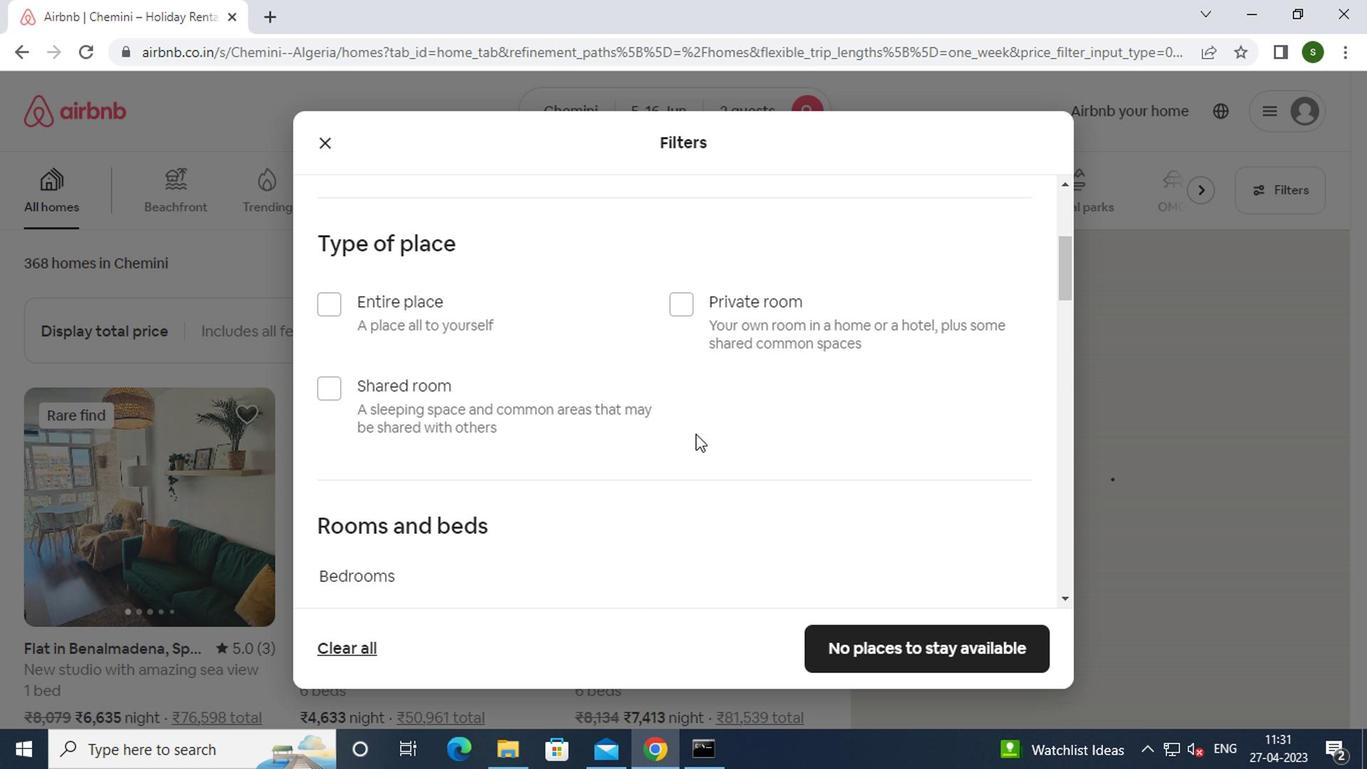 
Action: Mouse moved to (434, 247)
Screenshot: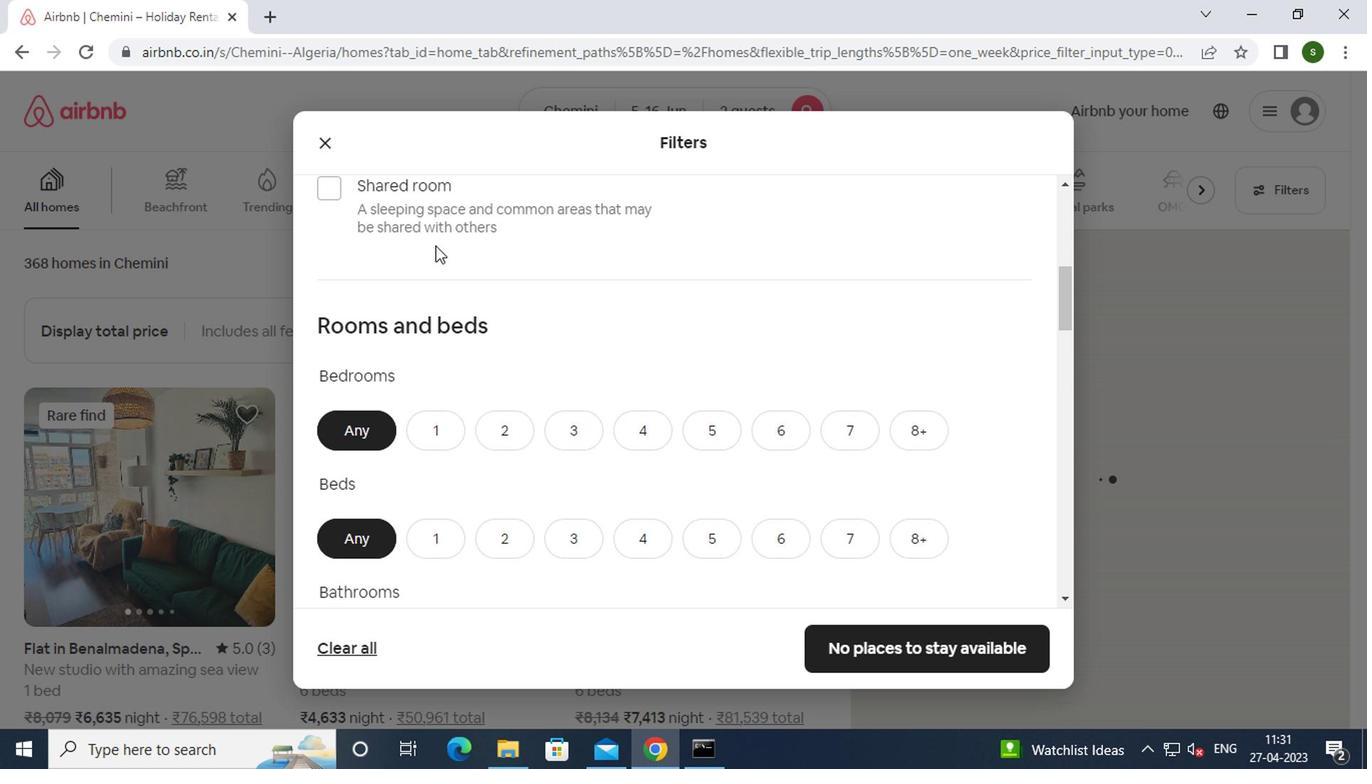 
Action: Mouse scrolled (434, 248) with delta (0, 1)
Screenshot: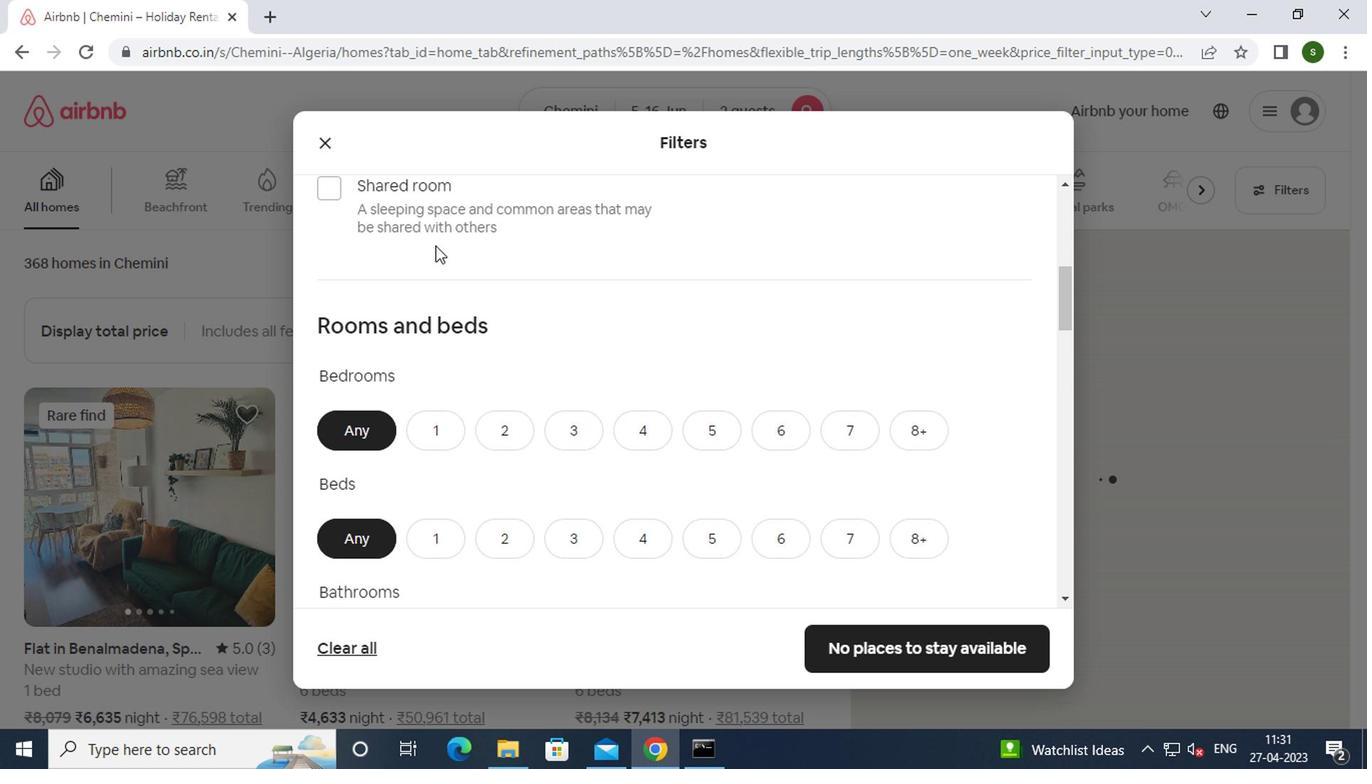 
Action: Mouse moved to (432, 247)
Screenshot: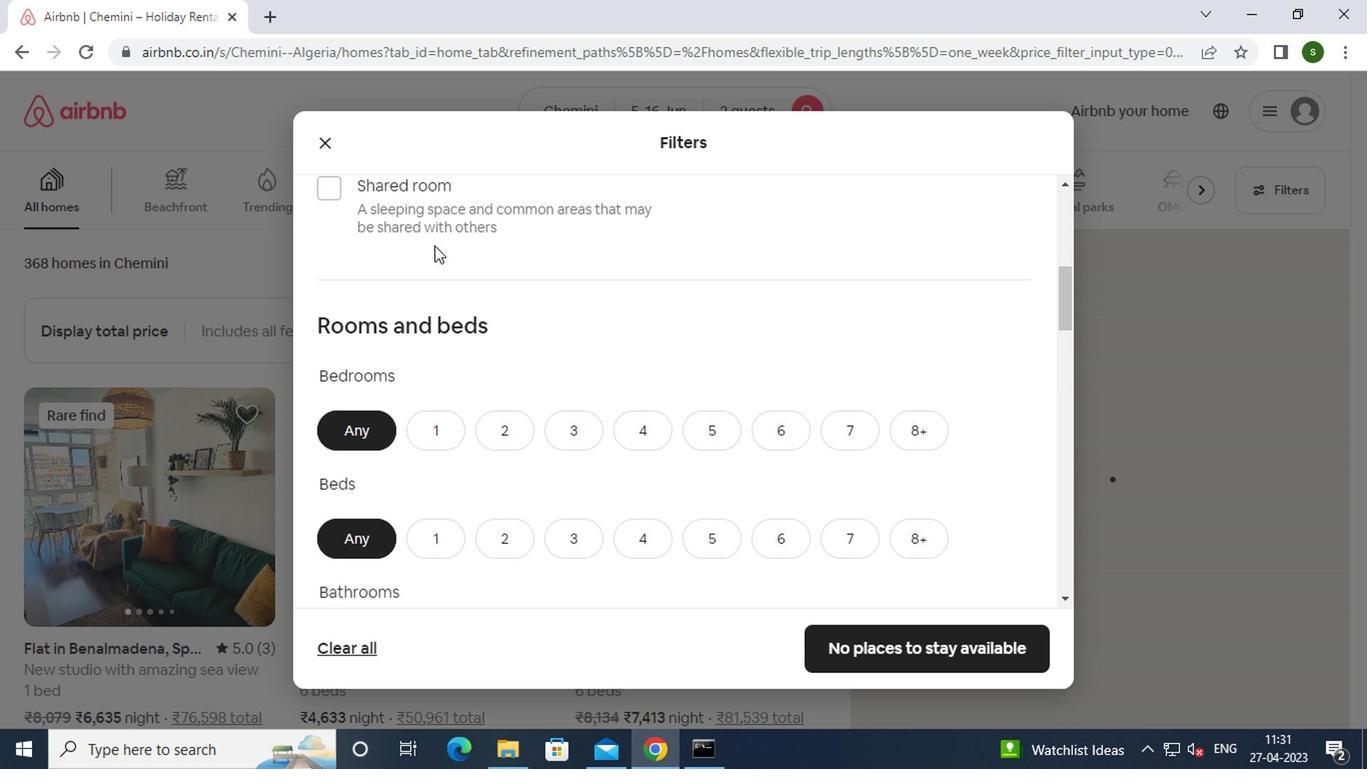 
Action: Mouse scrolled (432, 248) with delta (0, 1)
Screenshot: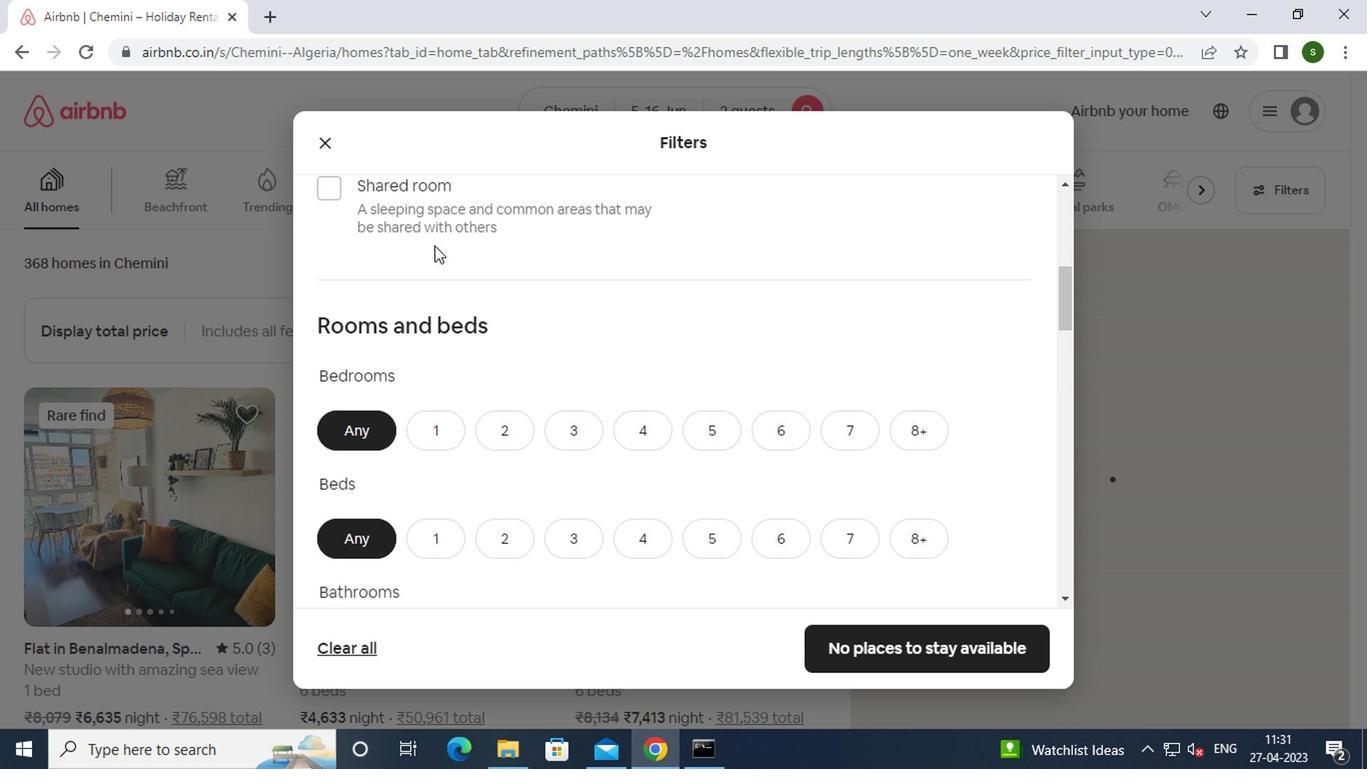 
Action: Mouse moved to (406, 299)
Screenshot: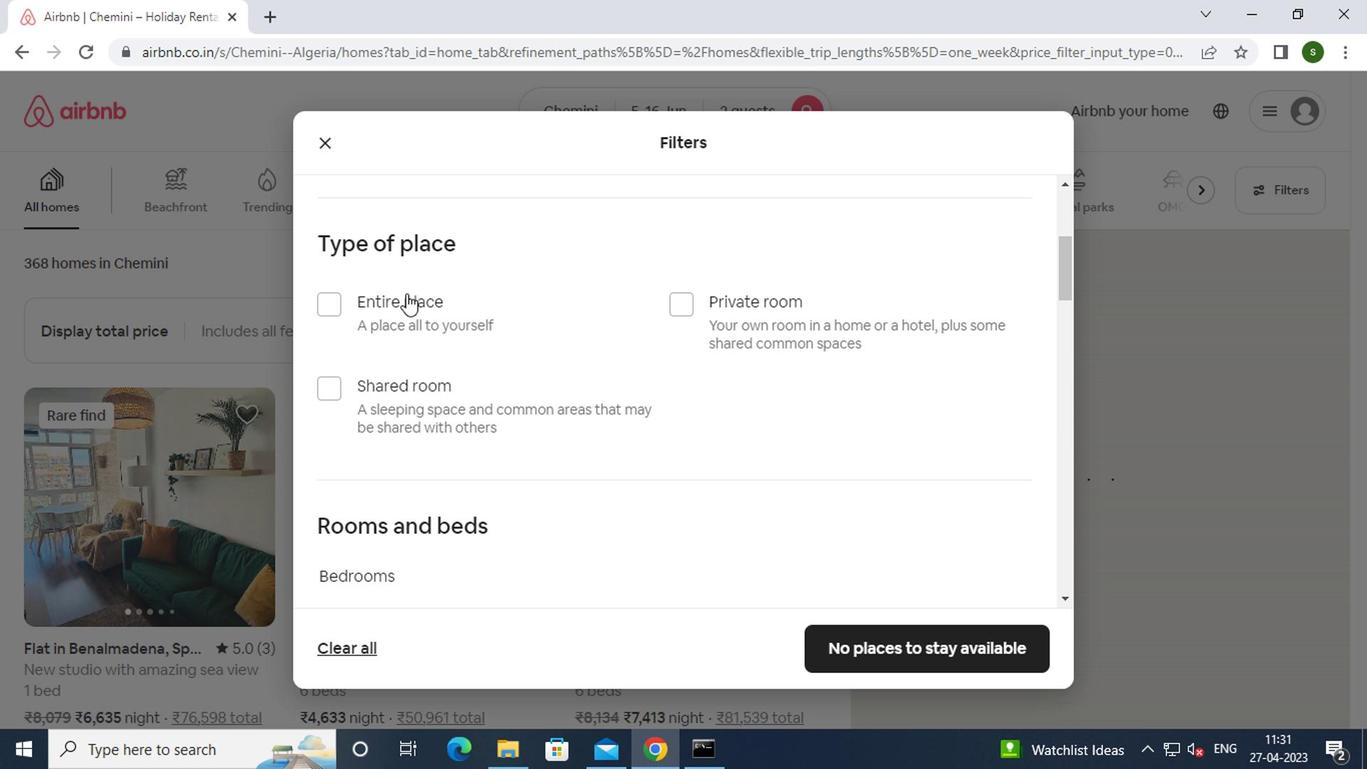 
Action: Mouse pressed left at (406, 299)
Screenshot: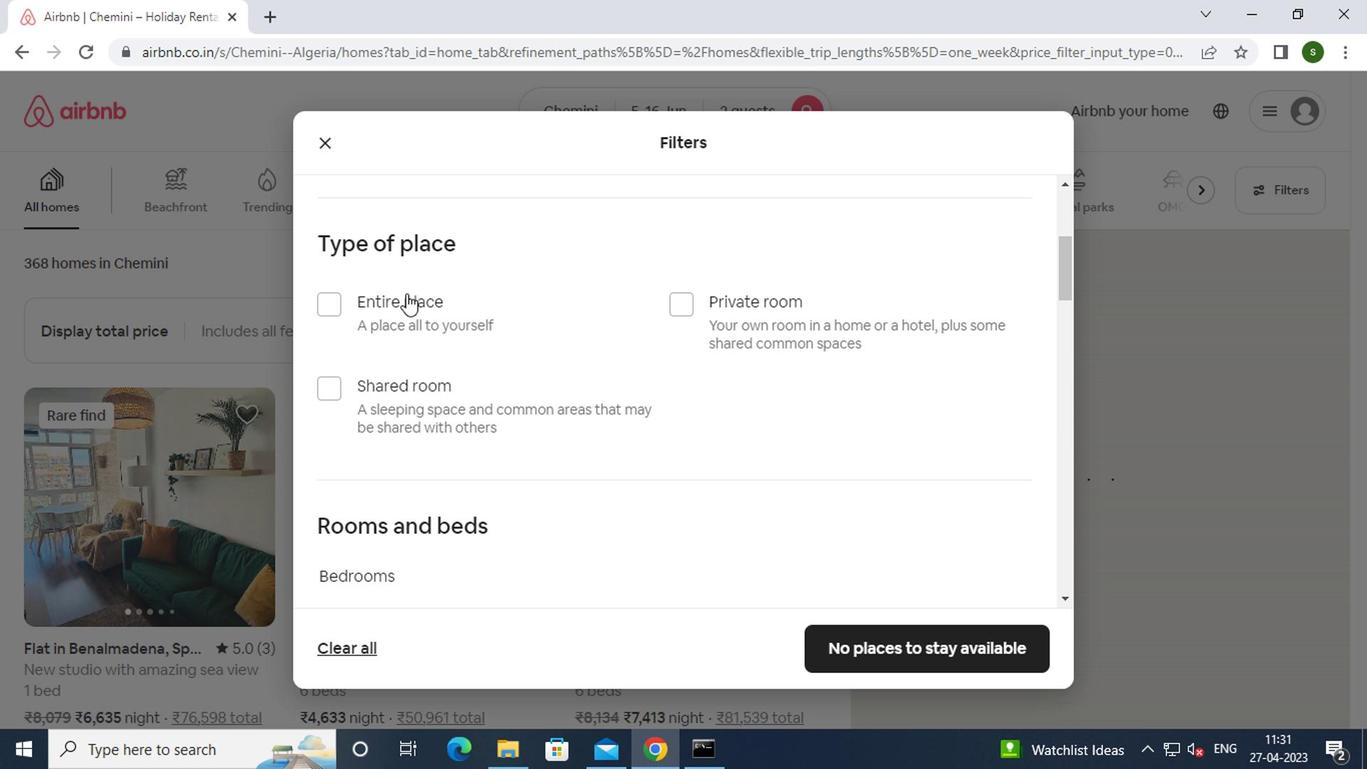 
Action: Mouse moved to (570, 359)
Screenshot: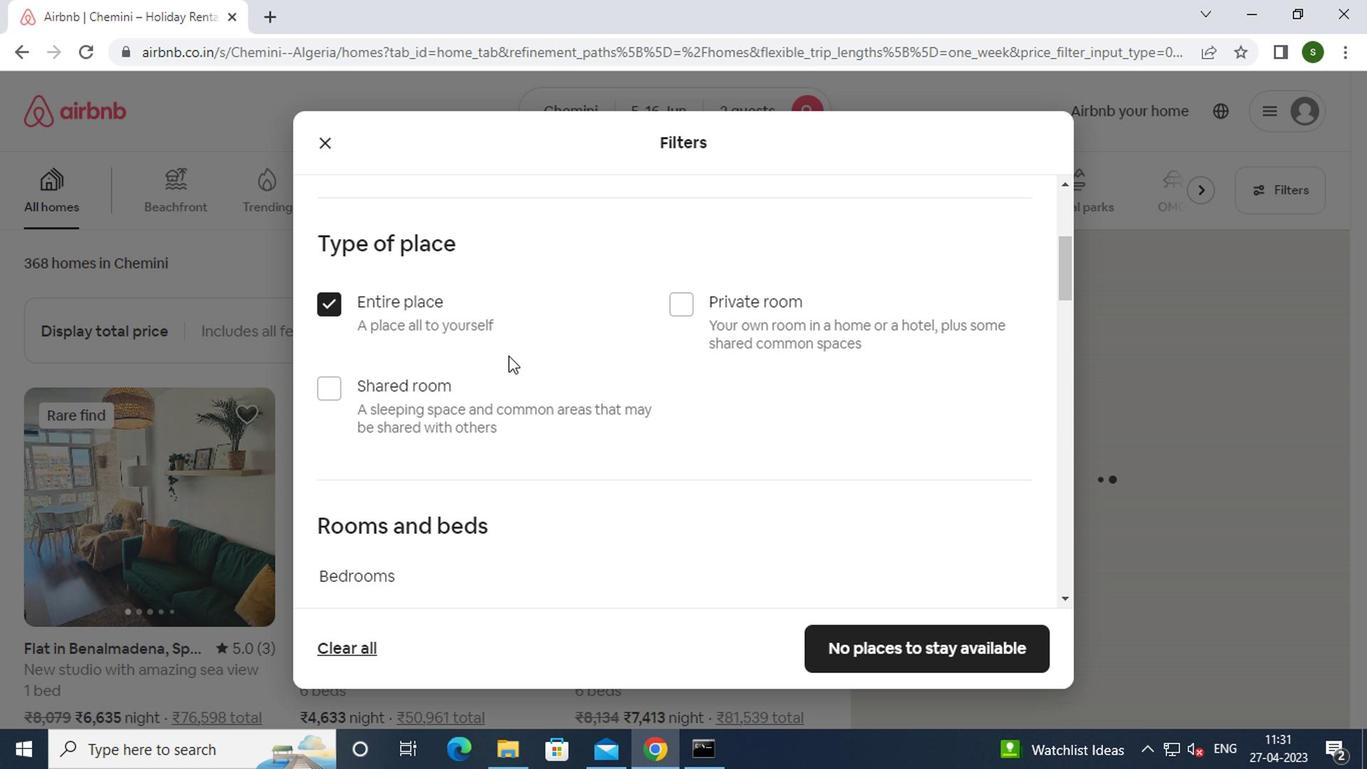 
Action: Mouse scrolled (570, 358) with delta (0, 0)
Screenshot: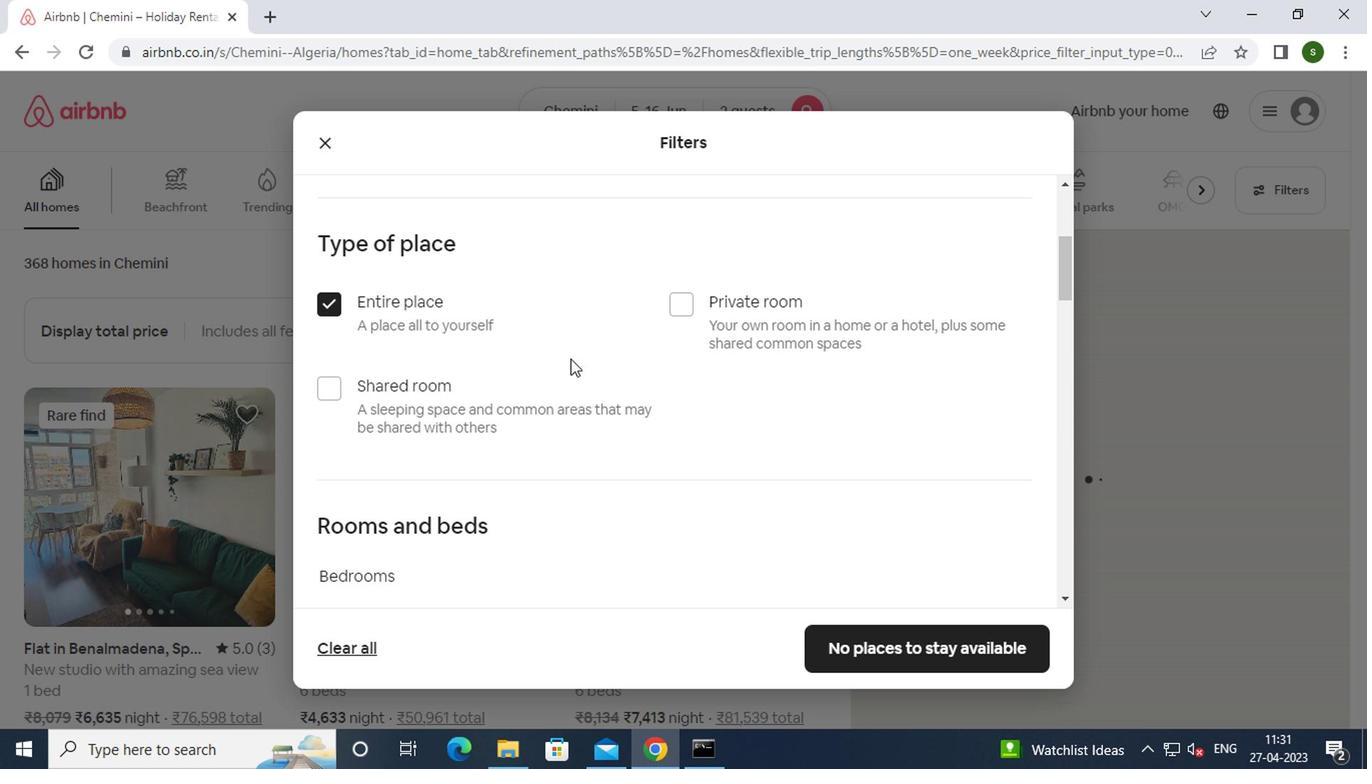 
Action: Mouse scrolled (570, 358) with delta (0, 0)
Screenshot: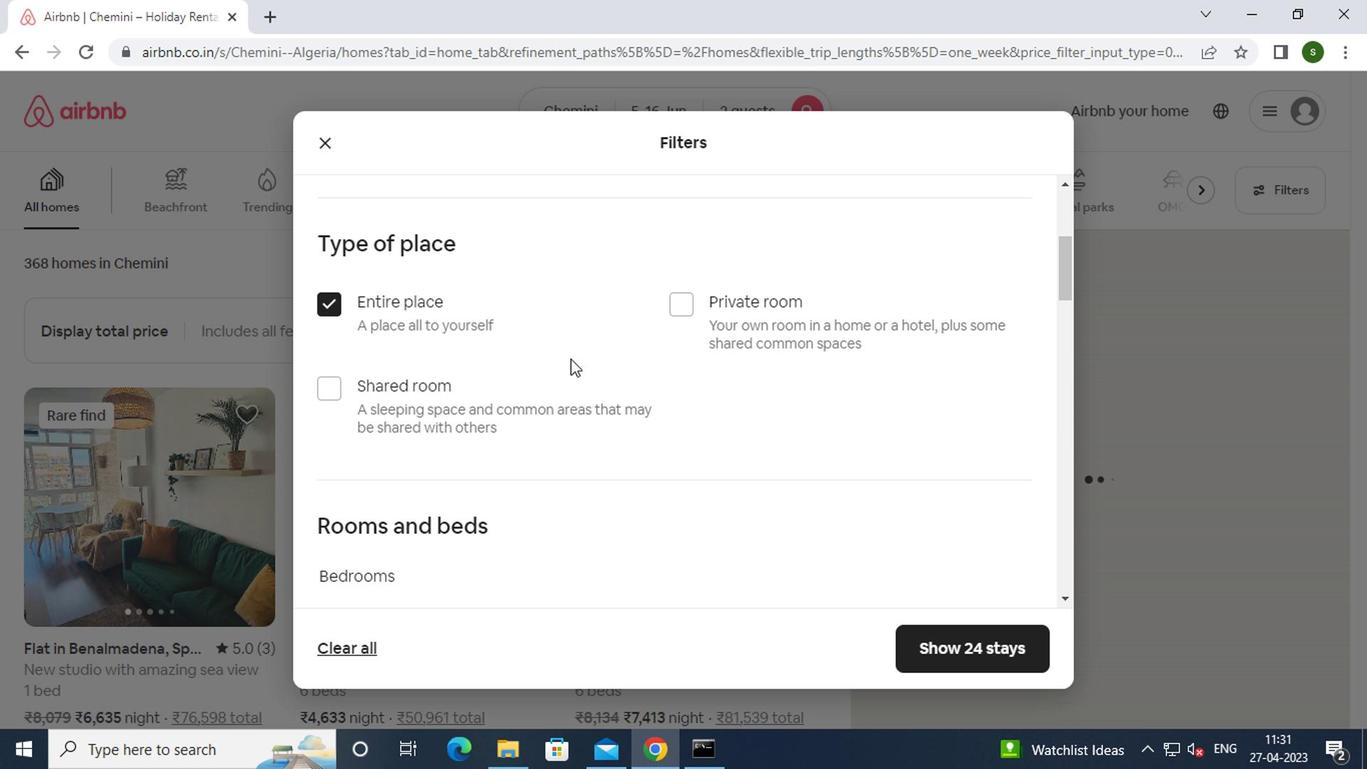 
Action: Mouse scrolled (570, 358) with delta (0, 0)
Screenshot: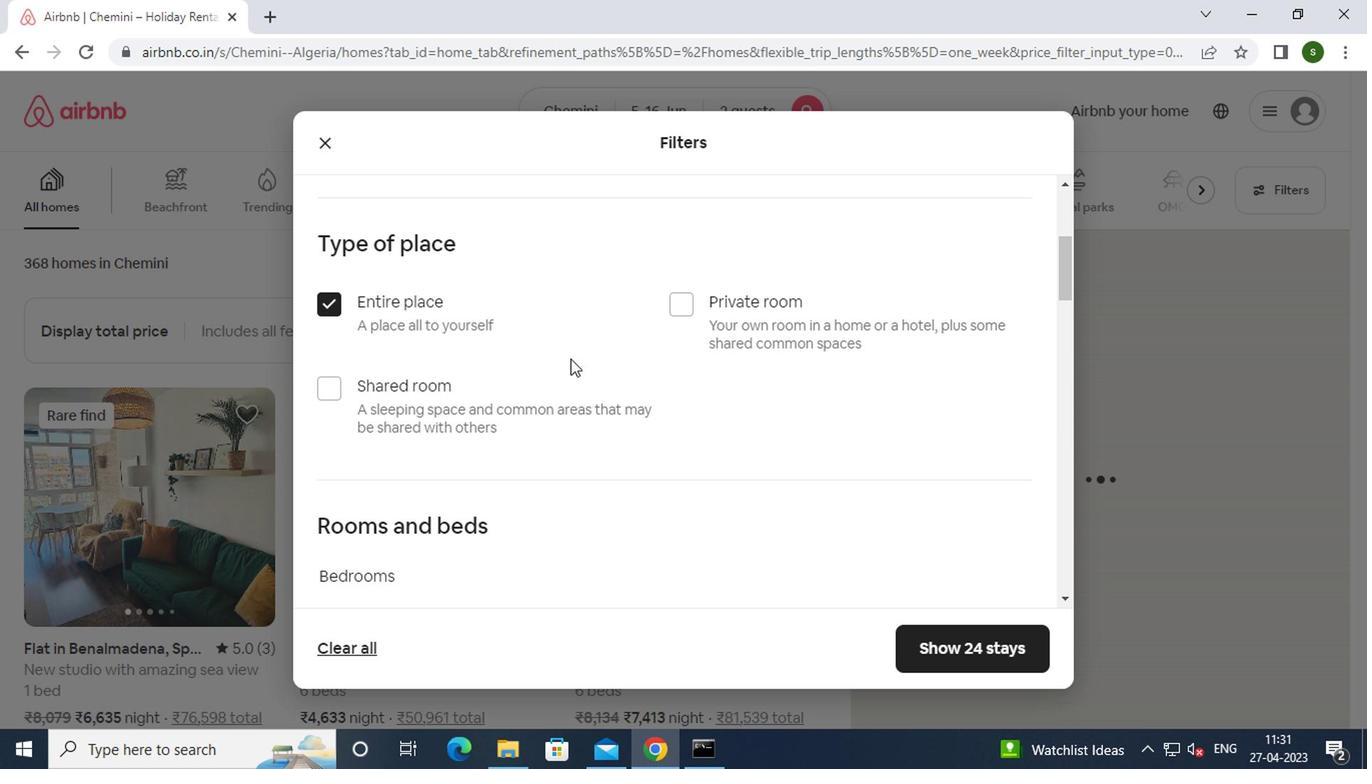 
Action: Mouse moved to (438, 335)
Screenshot: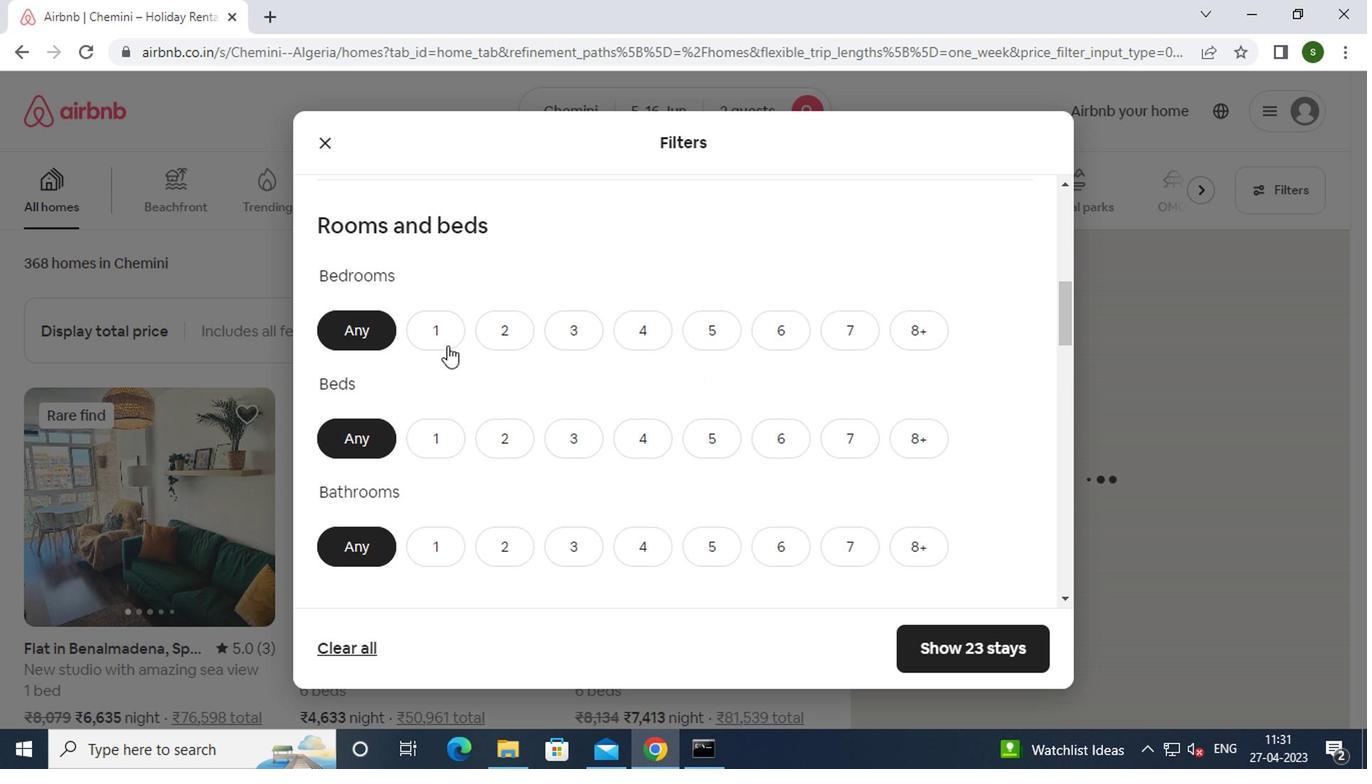 
Action: Mouse pressed left at (438, 335)
Screenshot: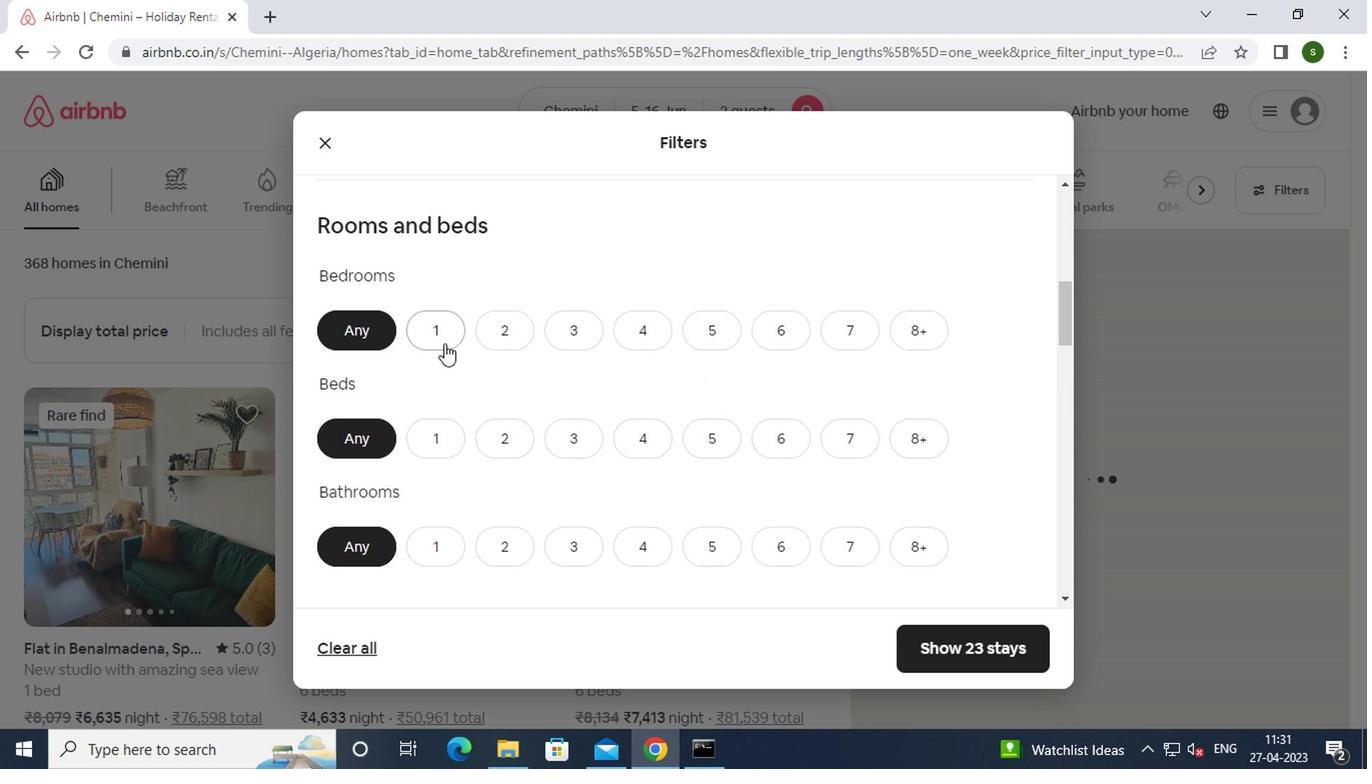 
Action: Mouse moved to (429, 431)
Screenshot: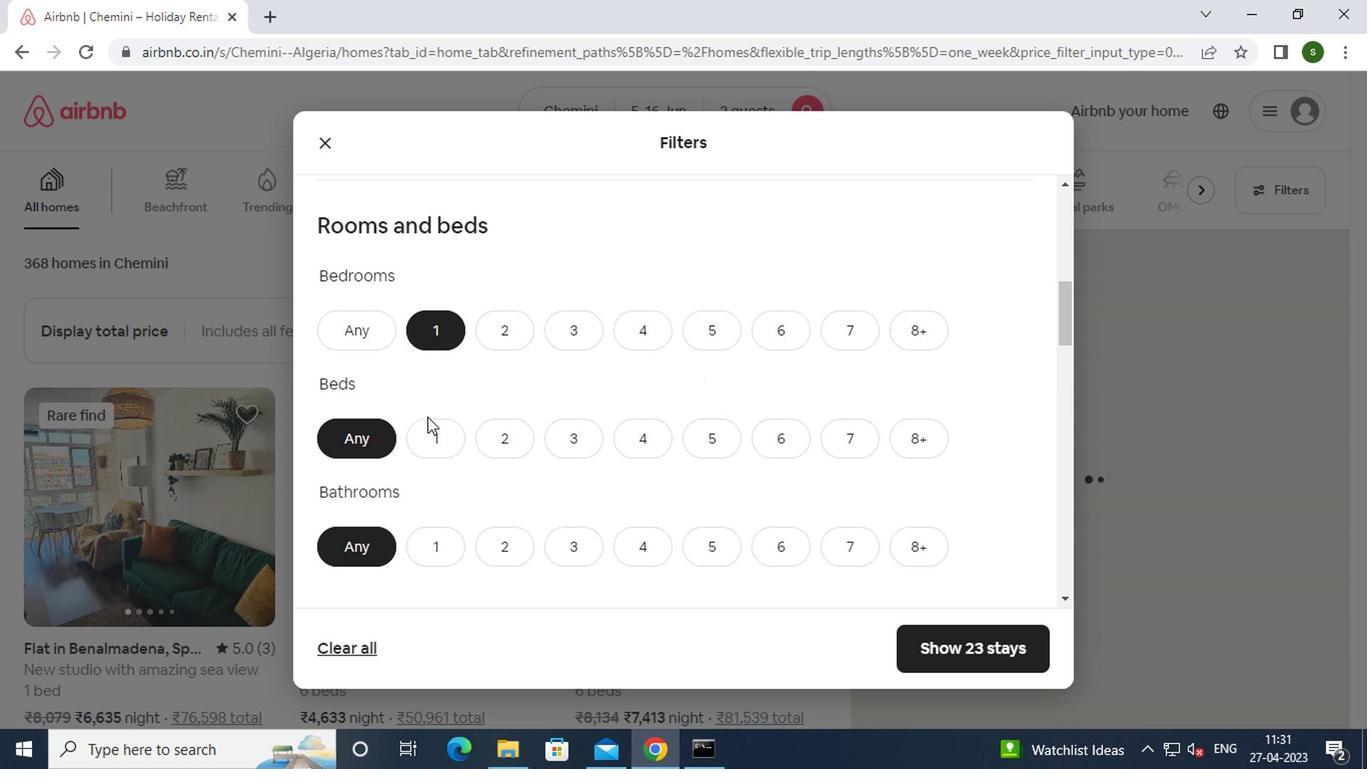
Action: Mouse pressed left at (429, 431)
Screenshot: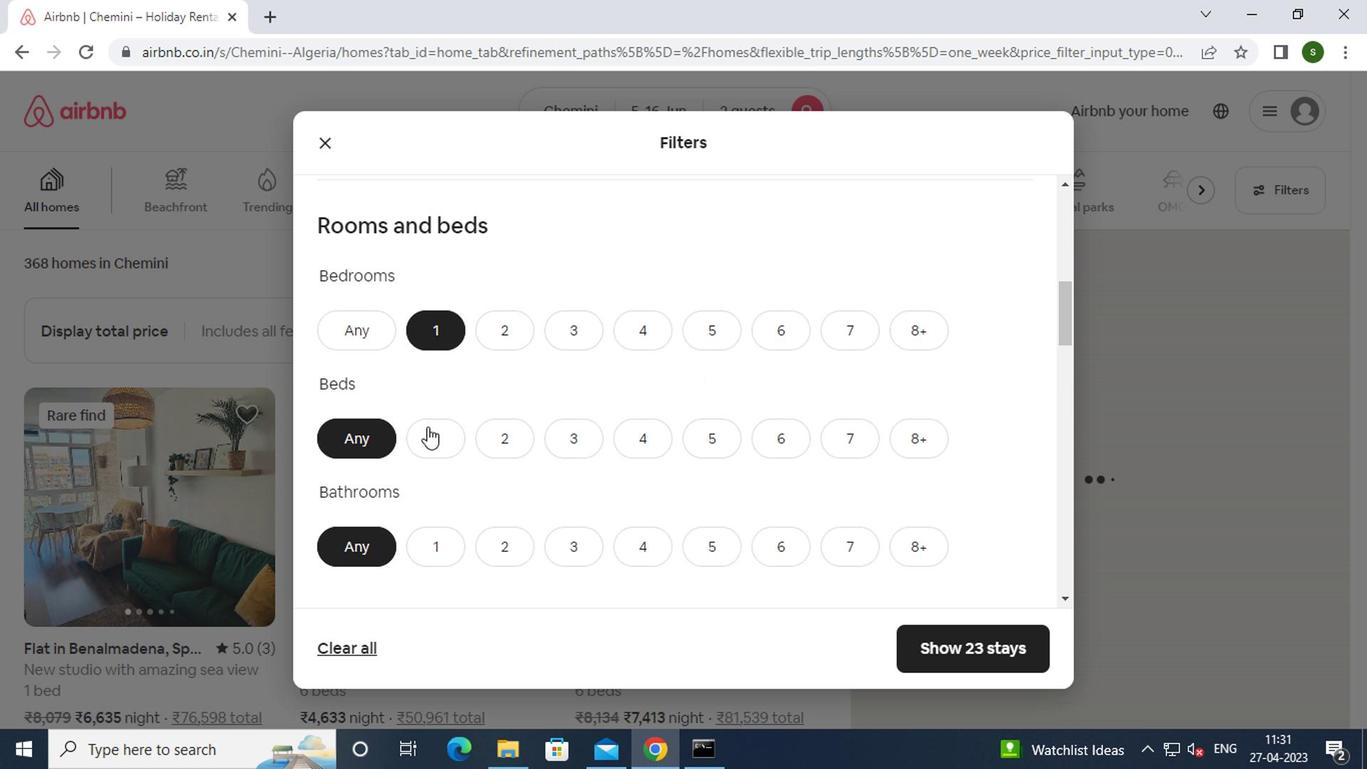 
Action: Mouse moved to (423, 548)
Screenshot: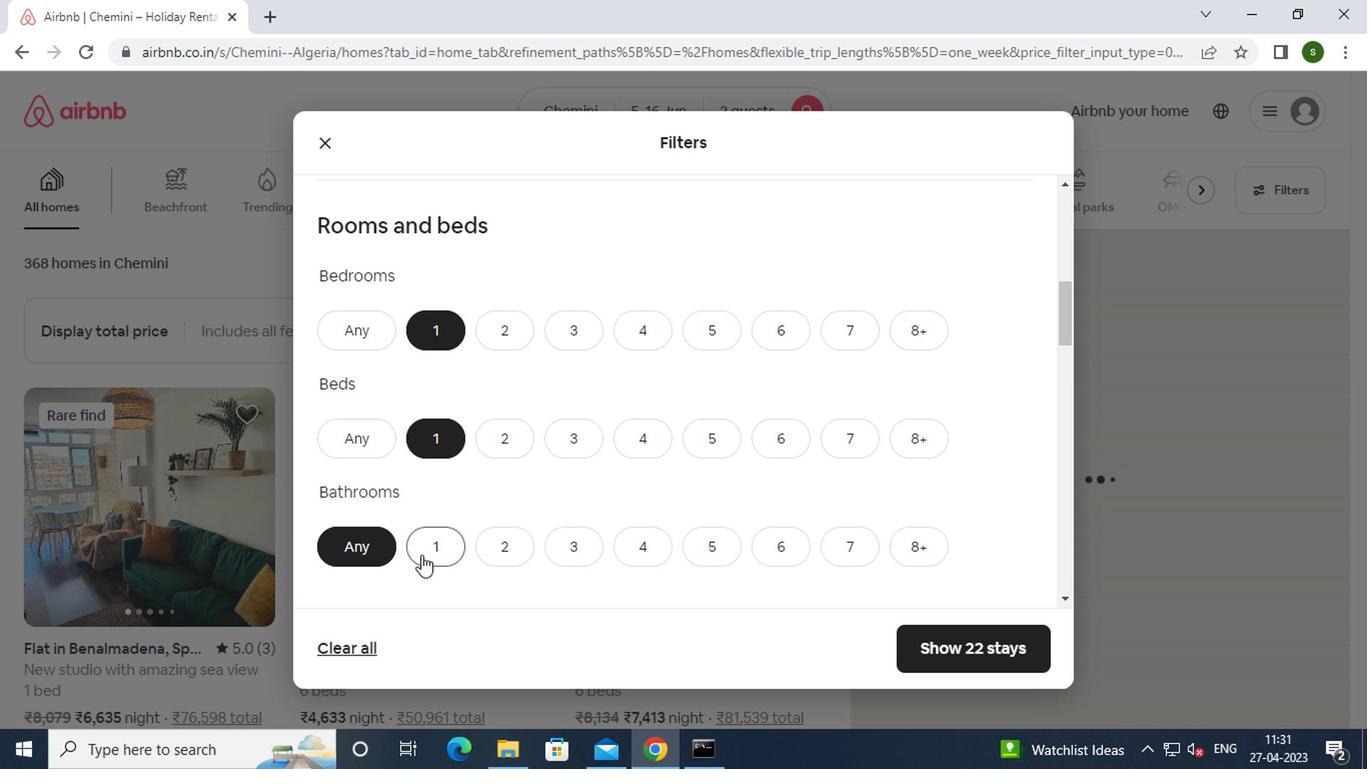 
Action: Mouse pressed left at (423, 548)
Screenshot: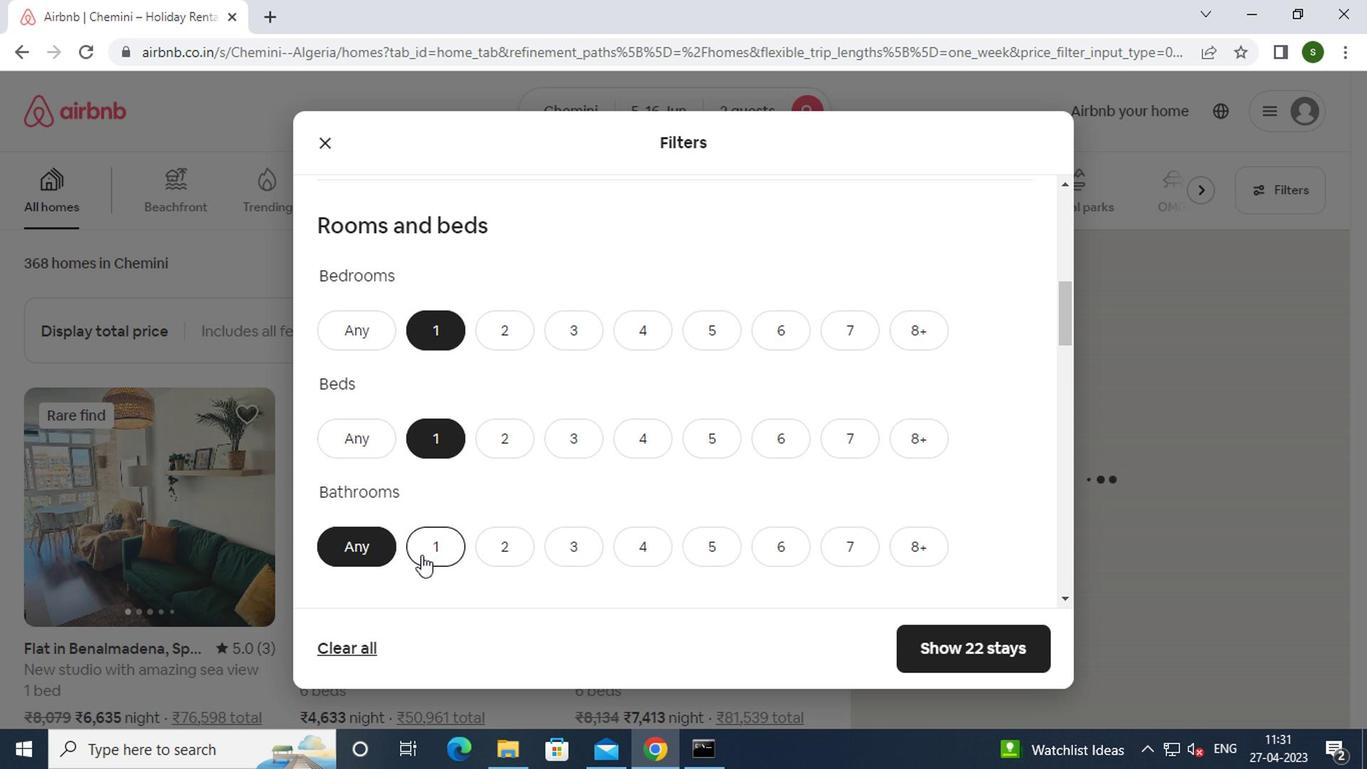 
Action: Mouse moved to (505, 542)
Screenshot: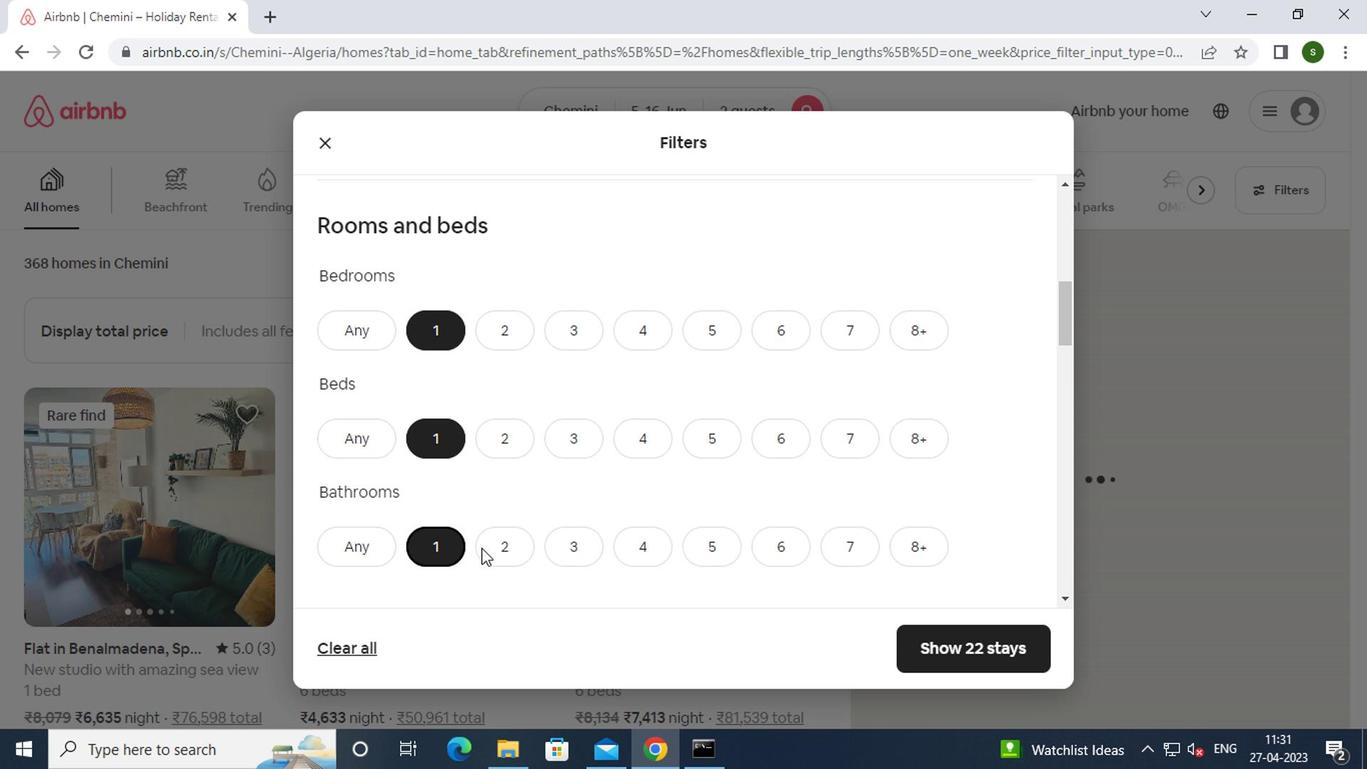 
Action: Mouse scrolled (505, 542) with delta (0, 0)
Screenshot: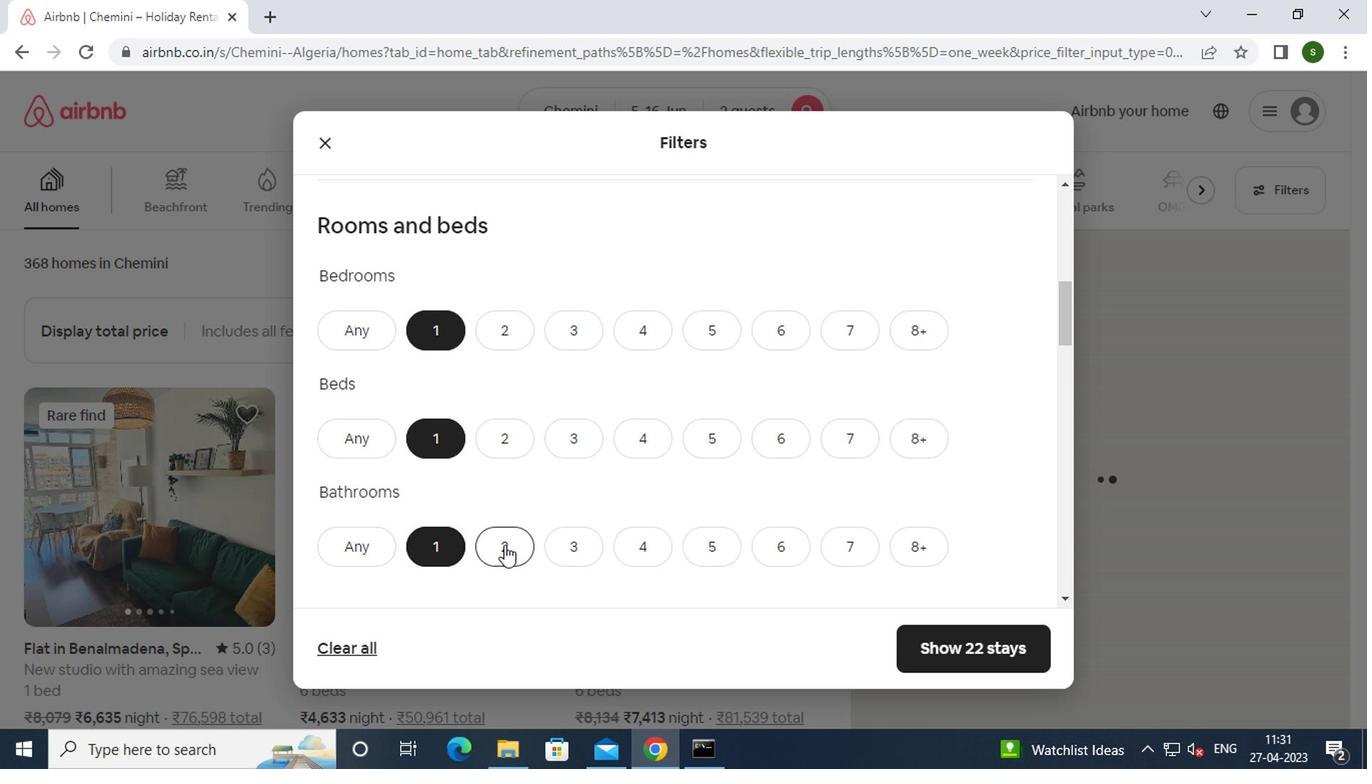 
Action: Mouse scrolled (505, 542) with delta (0, 0)
Screenshot: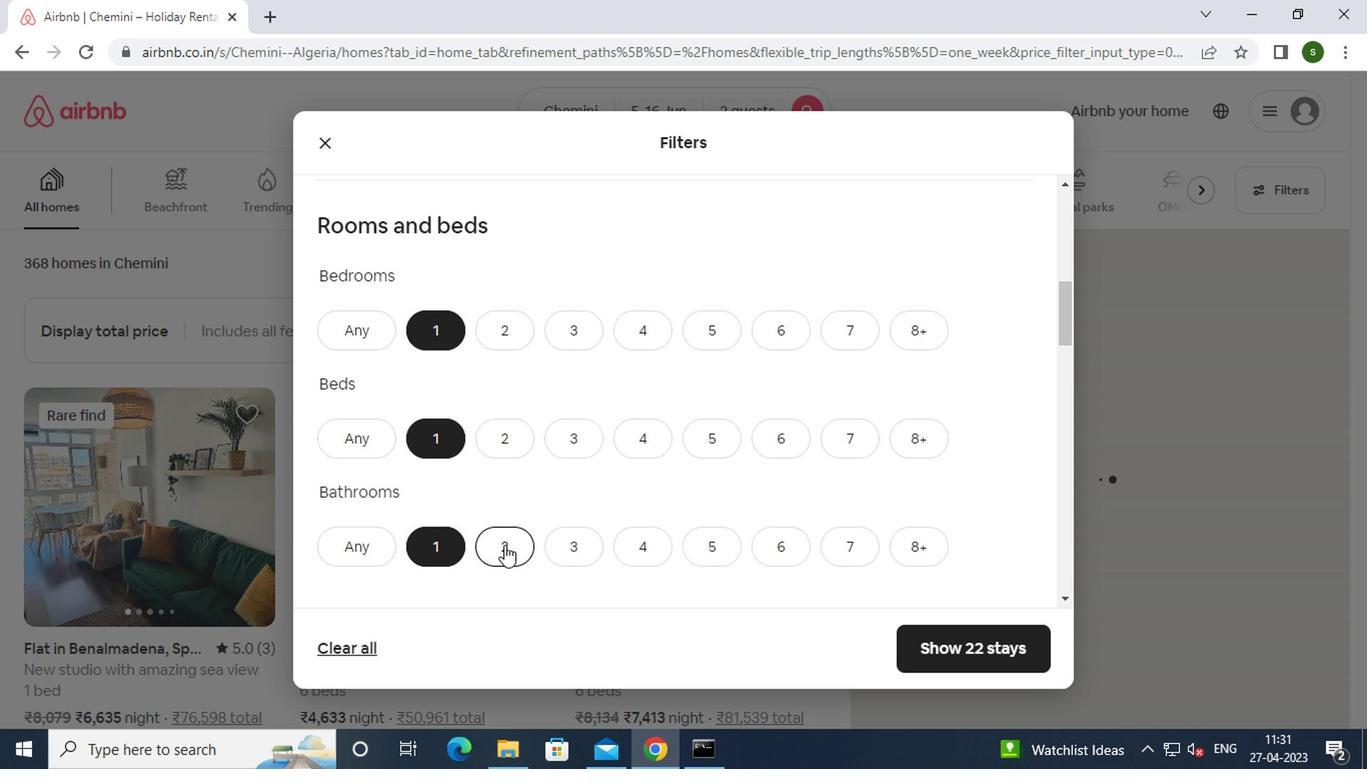 
Action: Mouse moved to (458, 551)
Screenshot: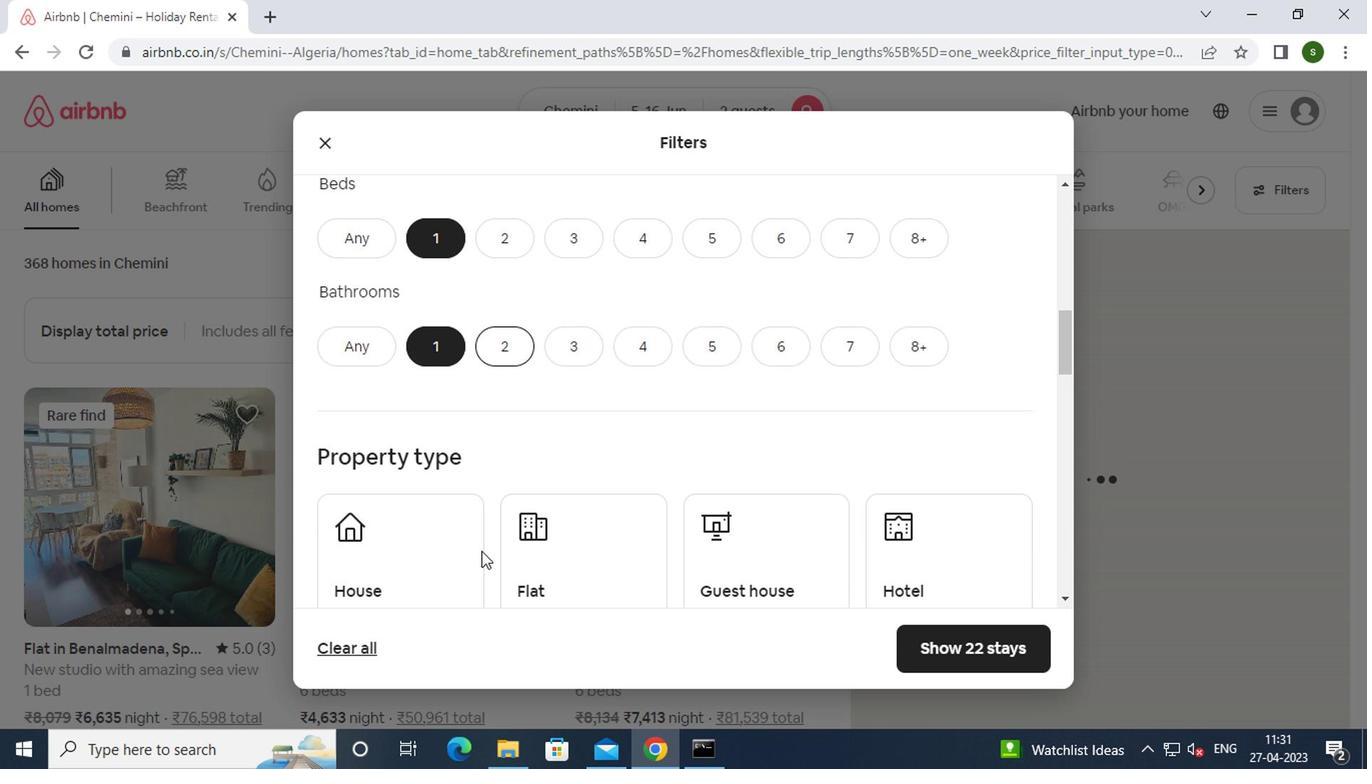 
Action: Mouse pressed left at (458, 551)
Screenshot: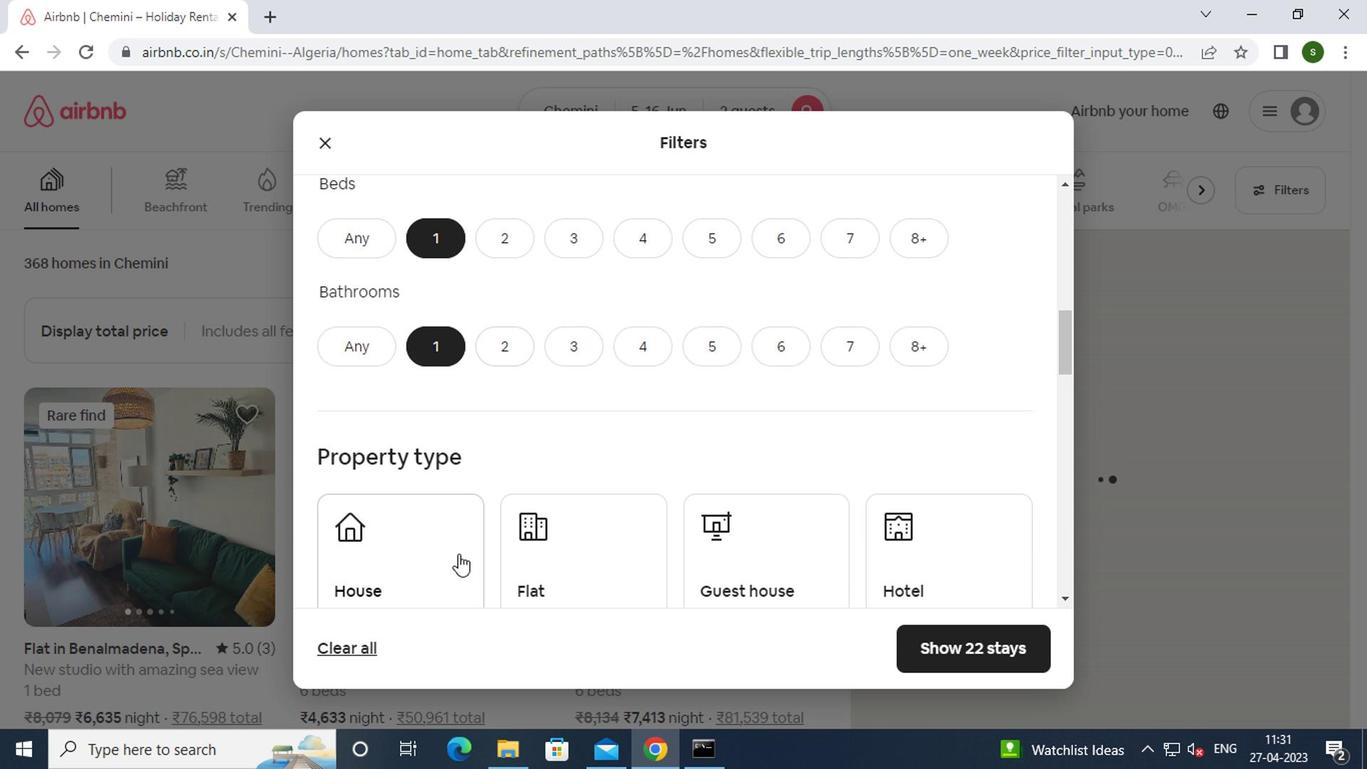 
Action: Mouse moved to (558, 538)
Screenshot: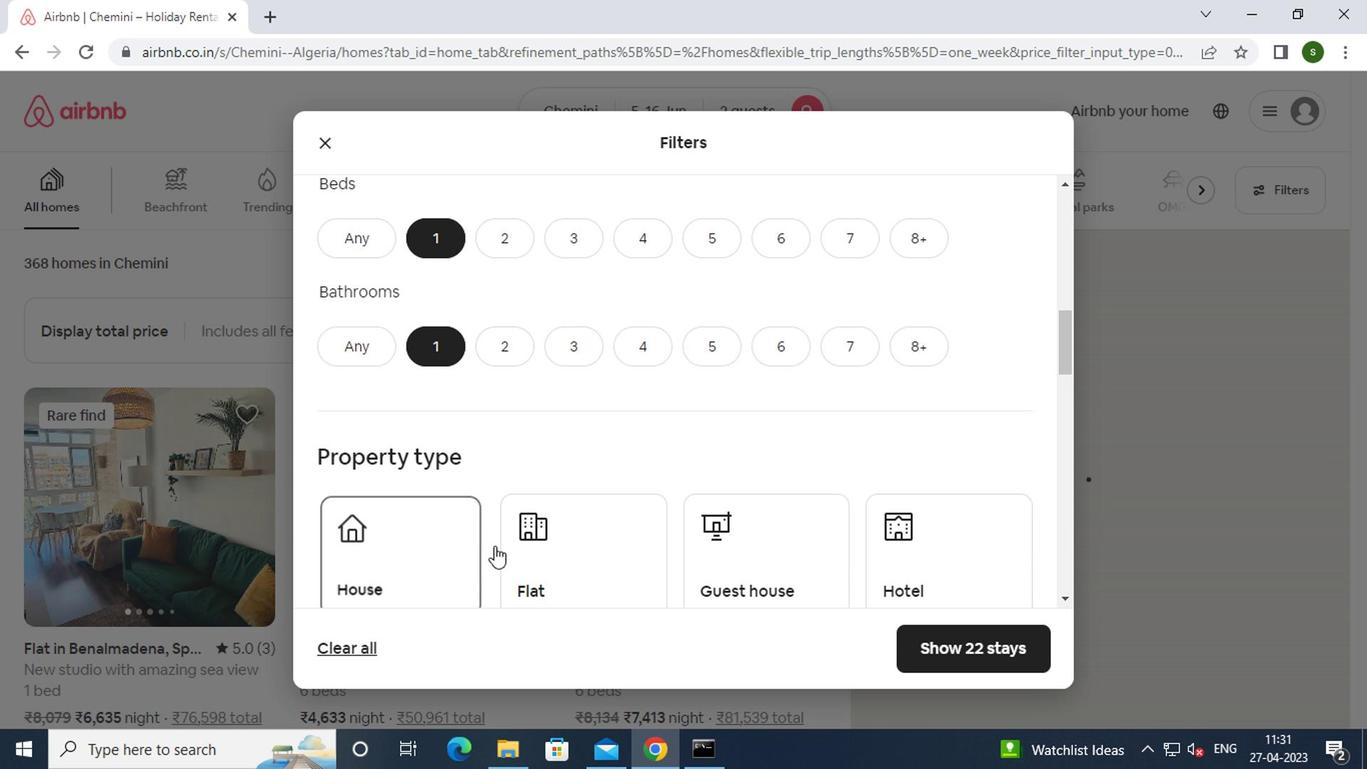 
Action: Mouse pressed left at (558, 538)
Screenshot: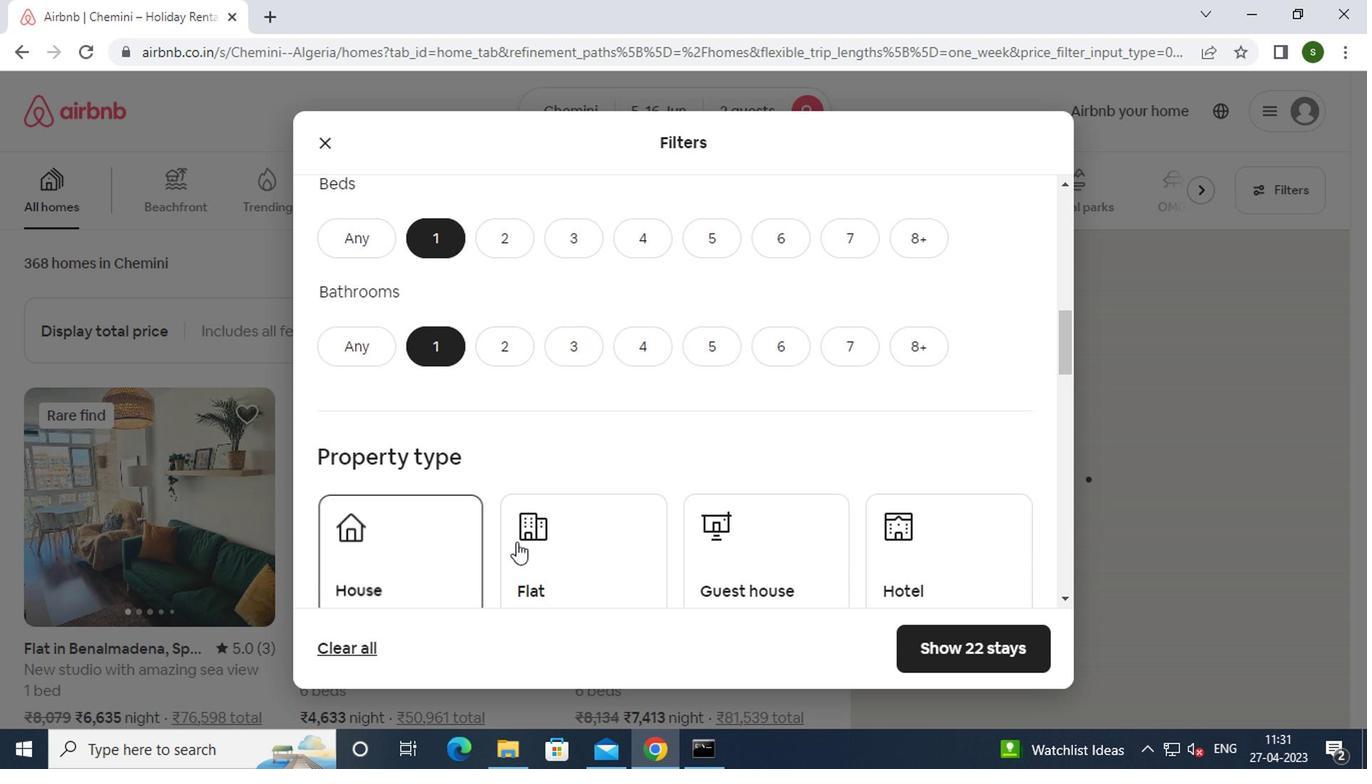 
Action: Mouse moved to (1000, 559)
Screenshot: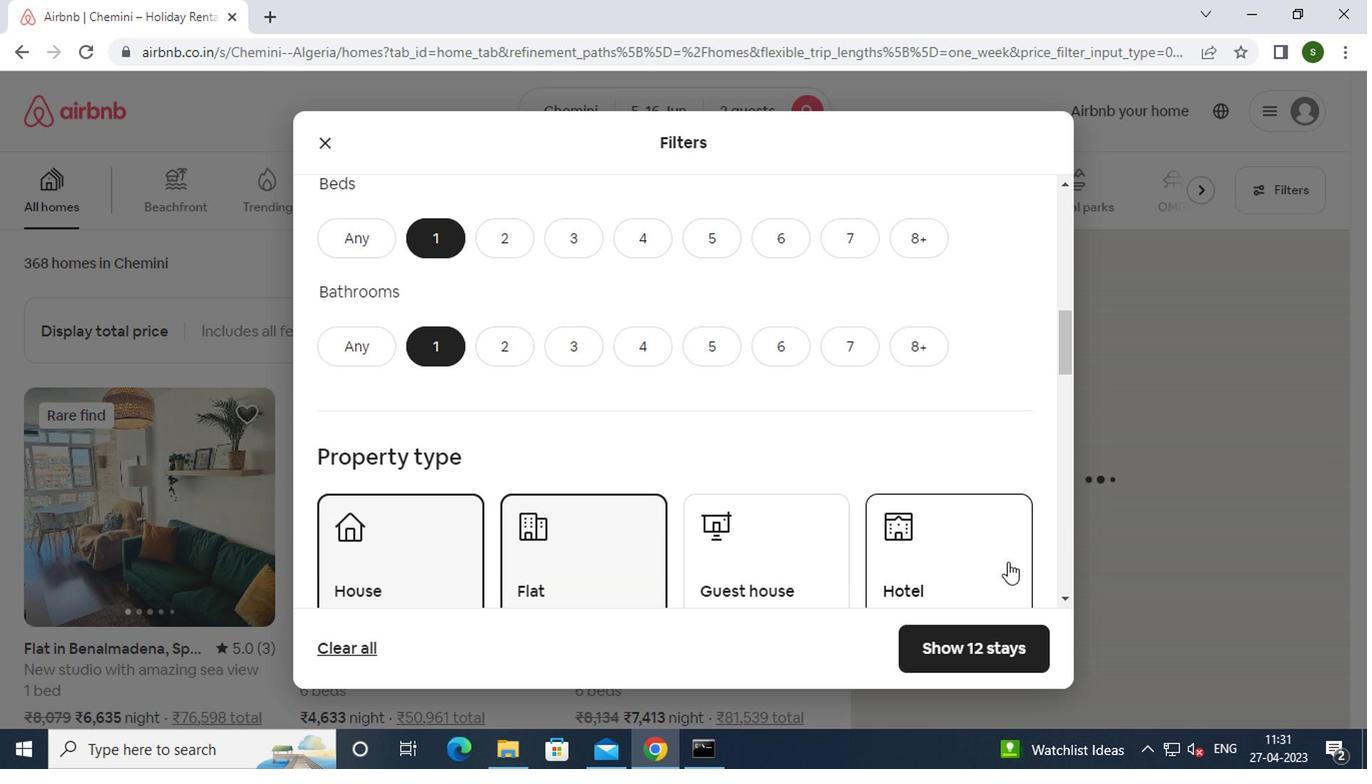 
Action: Mouse pressed left at (1000, 559)
Screenshot: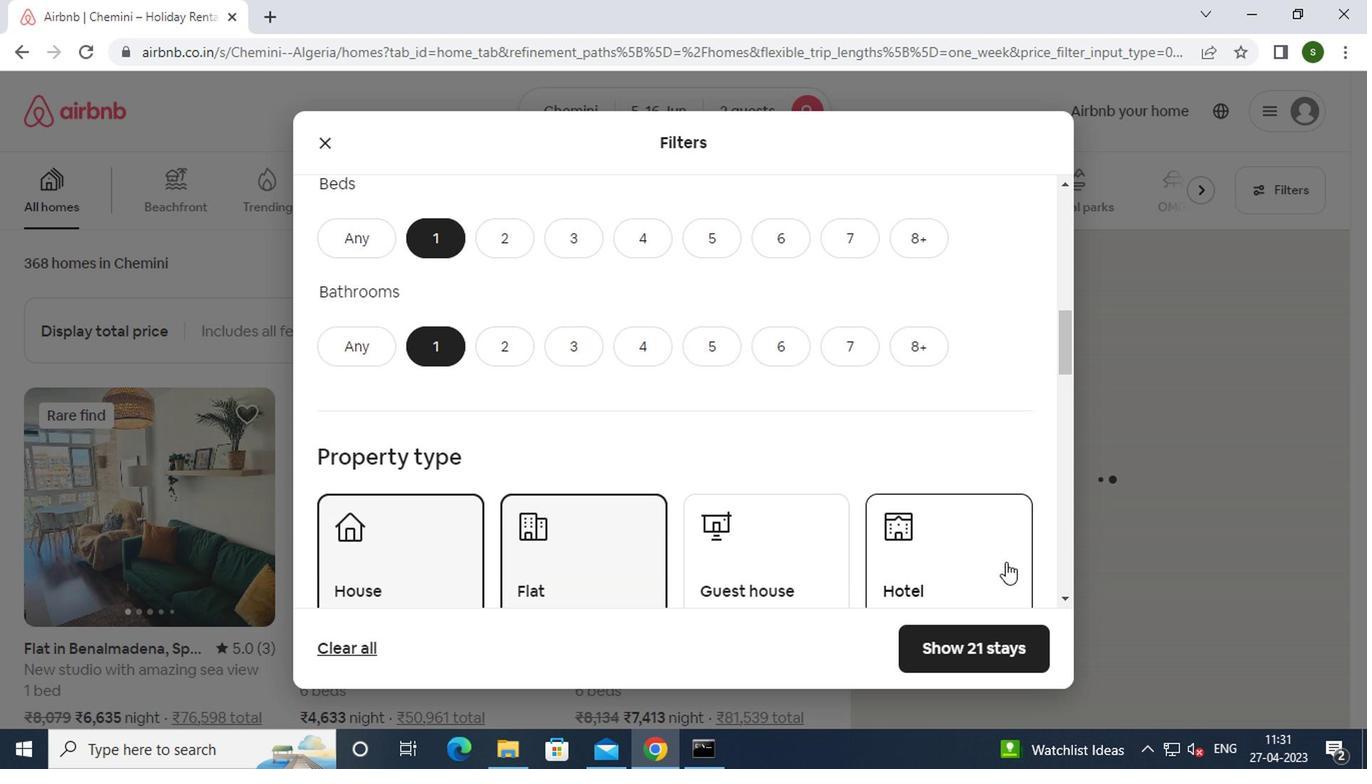 
Action: Mouse moved to (893, 506)
Screenshot: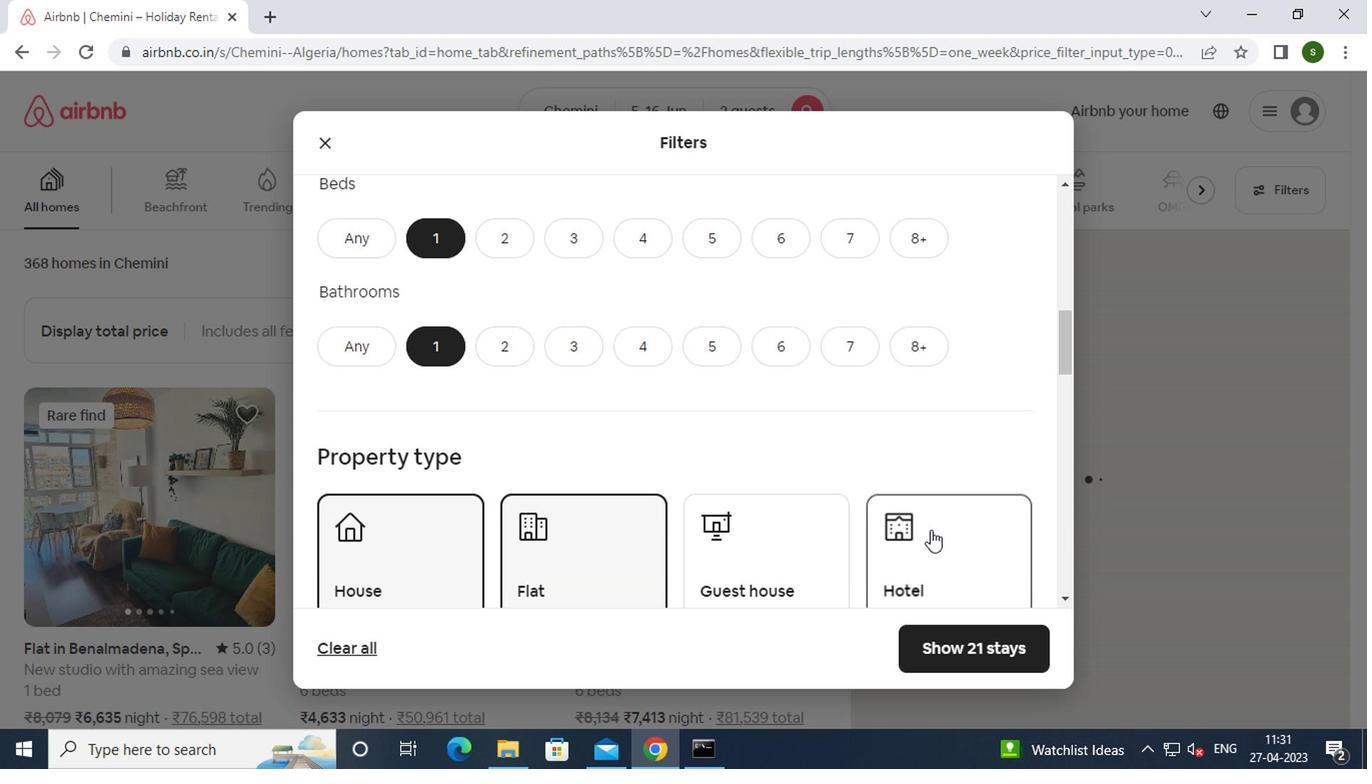 
Action: Mouse scrolled (893, 505) with delta (0, -1)
Screenshot: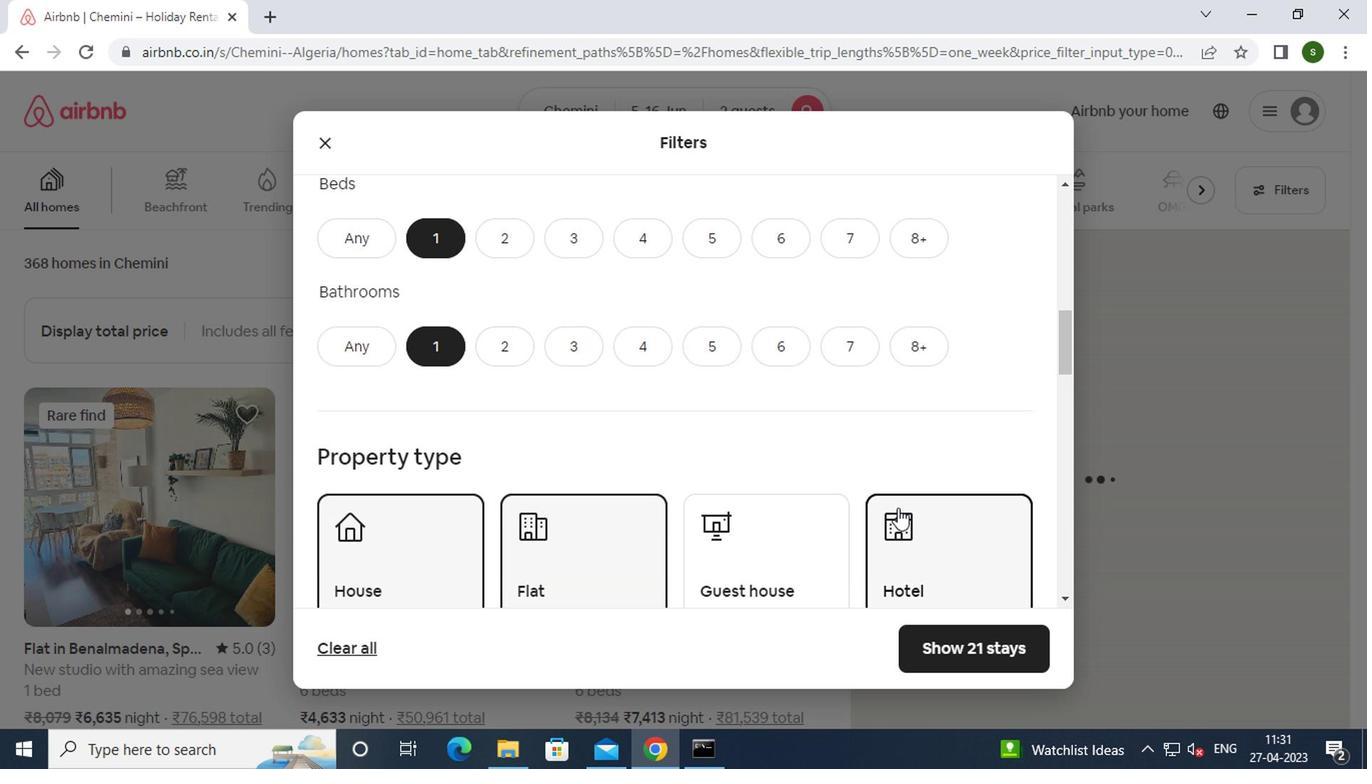 
Action: Mouse scrolled (893, 505) with delta (0, -1)
Screenshot: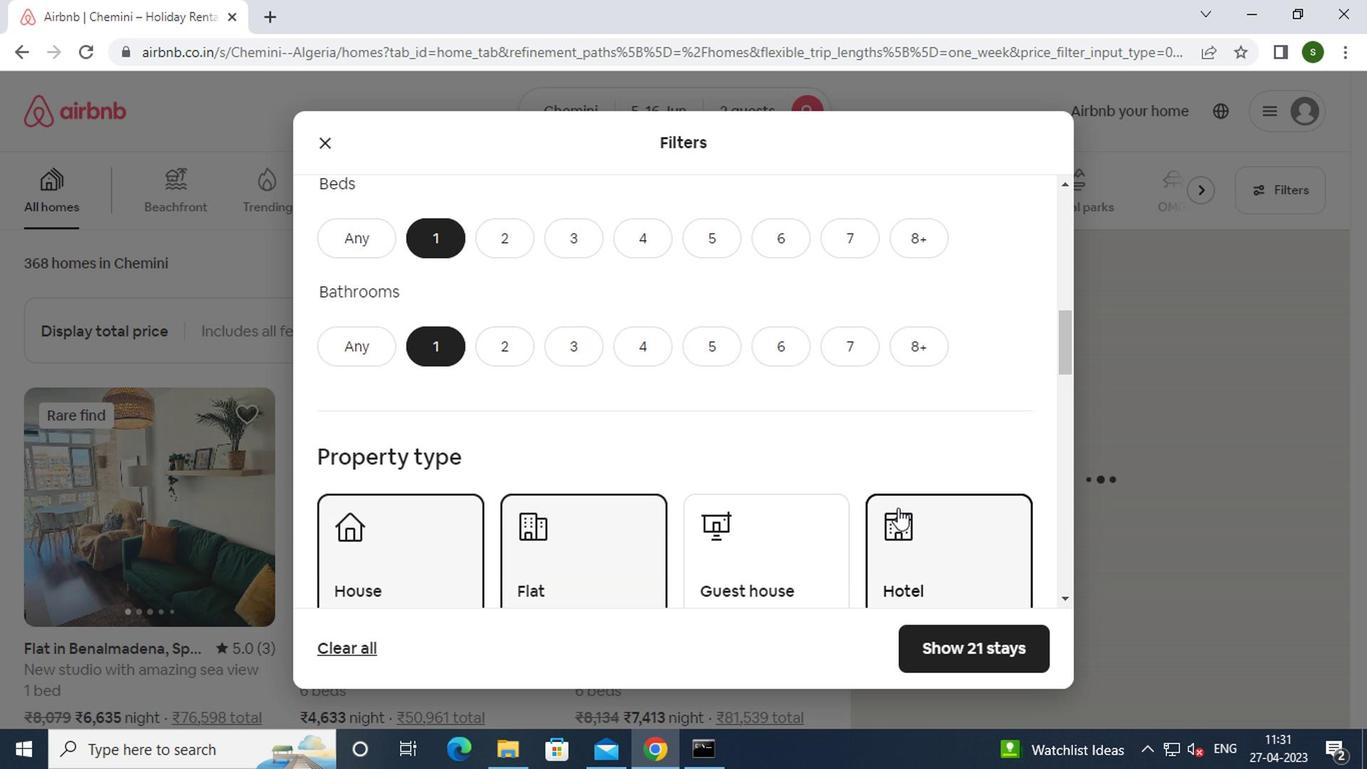 
Action: Mouse scrolled (893, 505) with delta (0, -1)
Screenshot: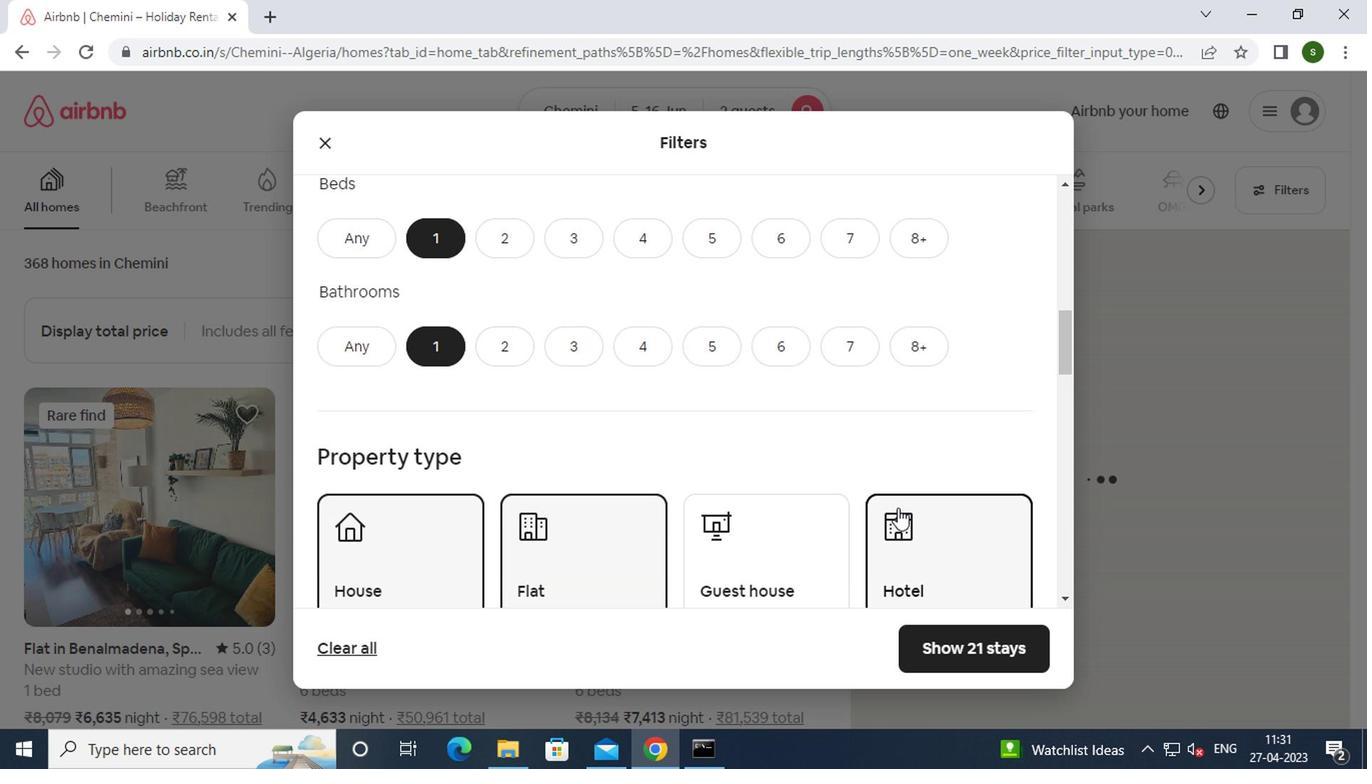 
Action: Mouse moved to (764, 535)
Screenshot: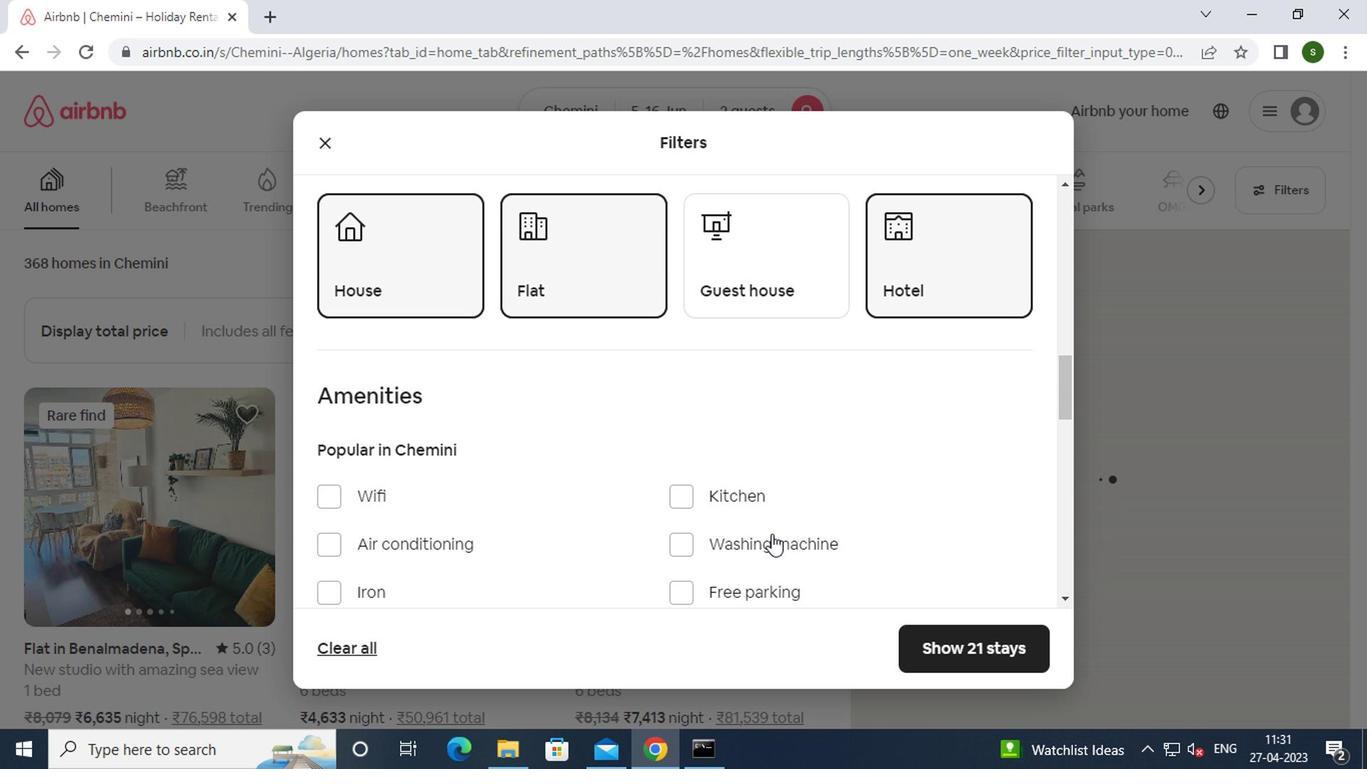 
Action: Mouse pressed left at (764, 535)
Screenshot: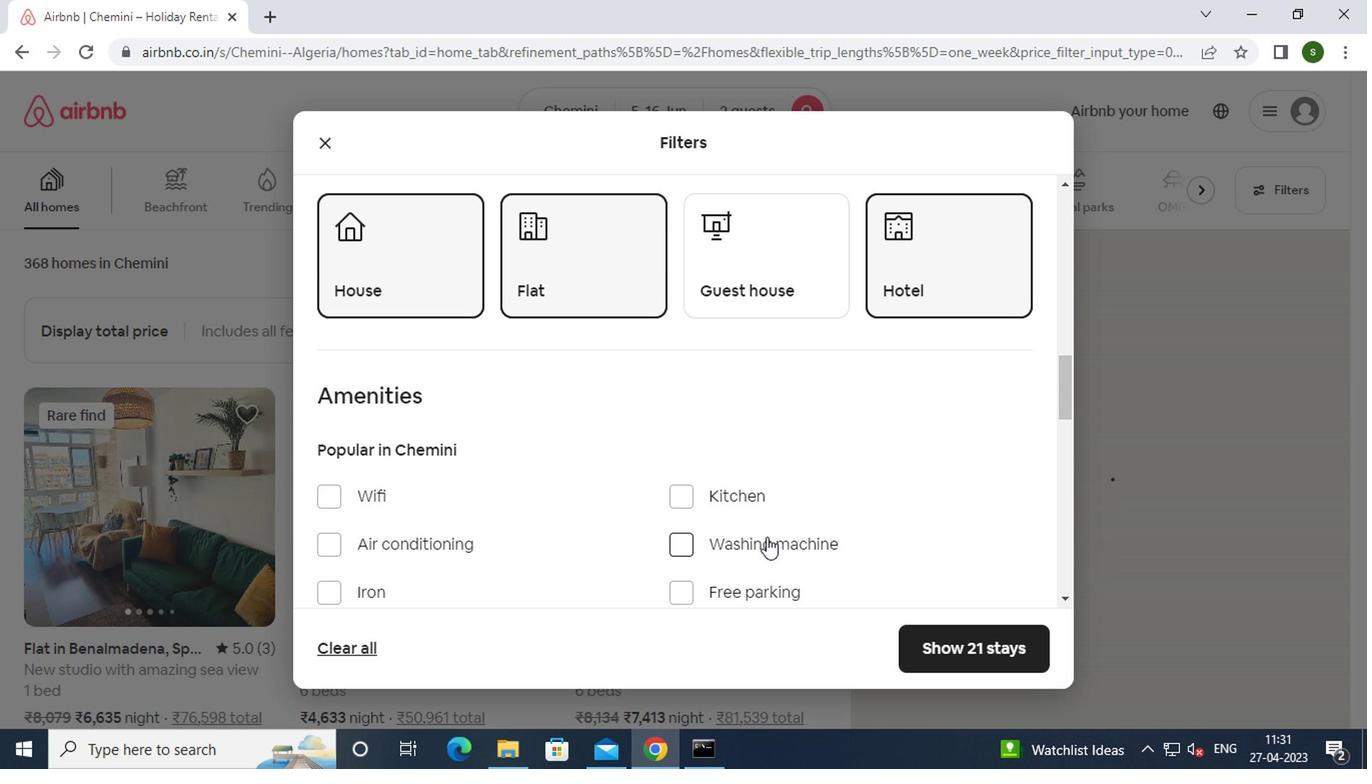 
Action: Mouse moved to (890, 522)
Screenshot: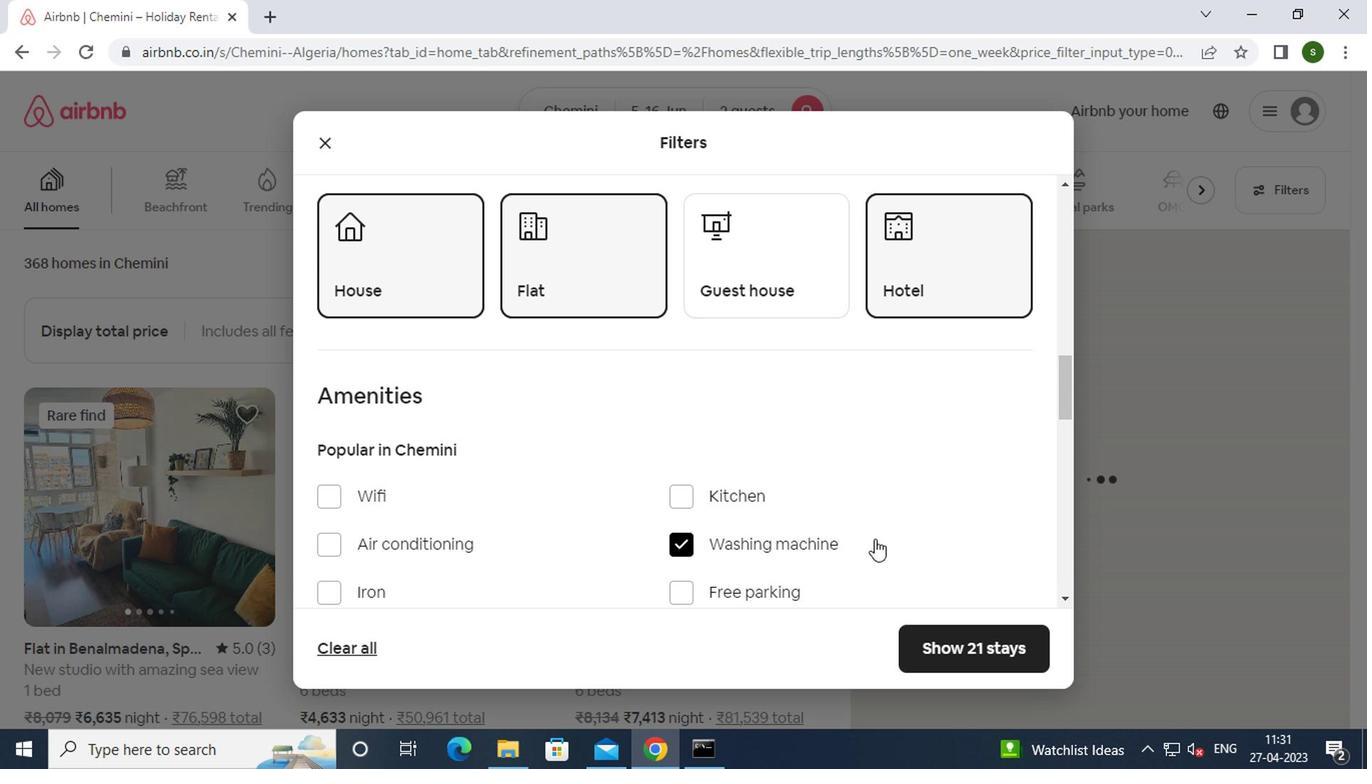 
Action: Mouse scrolled (890, 520) with delta (0, -1)
Screenshot: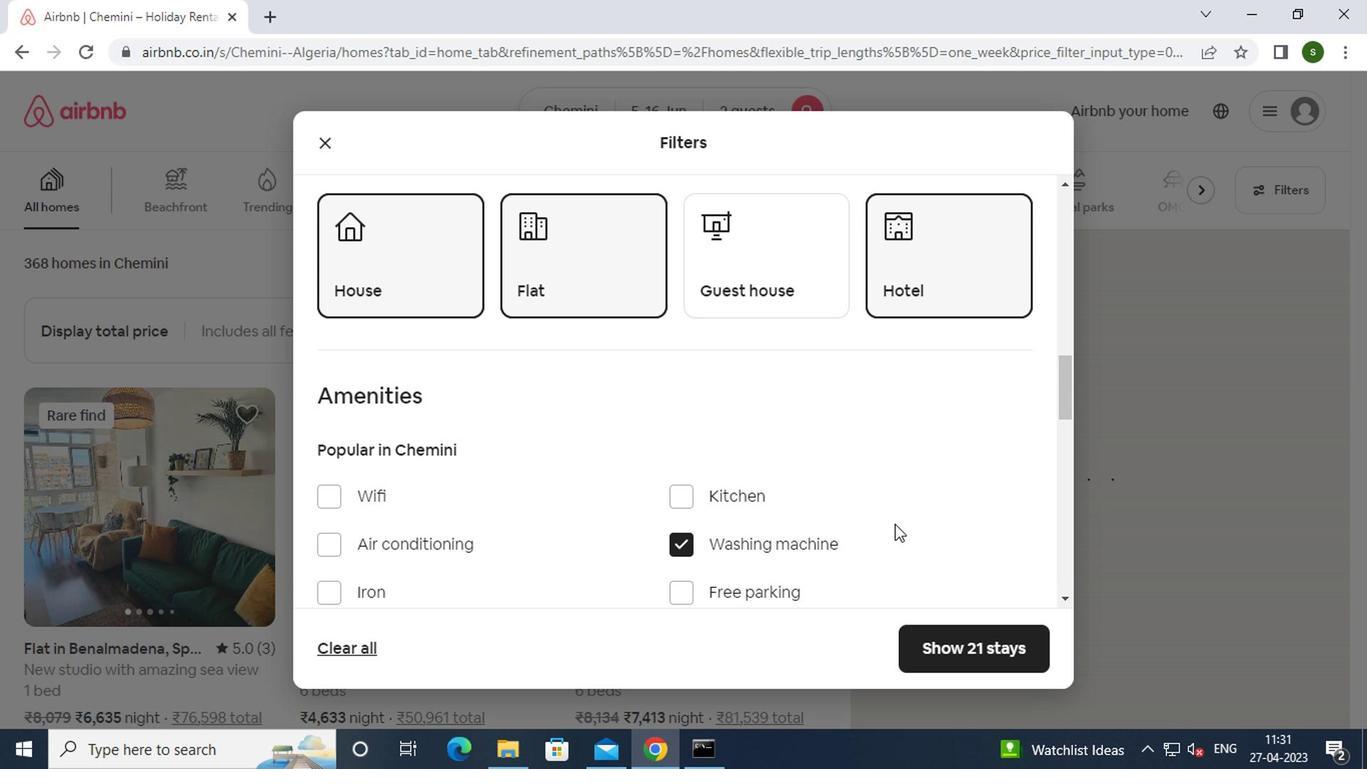 
Action: Mouse scrolled (890, 520) with delta (0, -1)
Screenshot: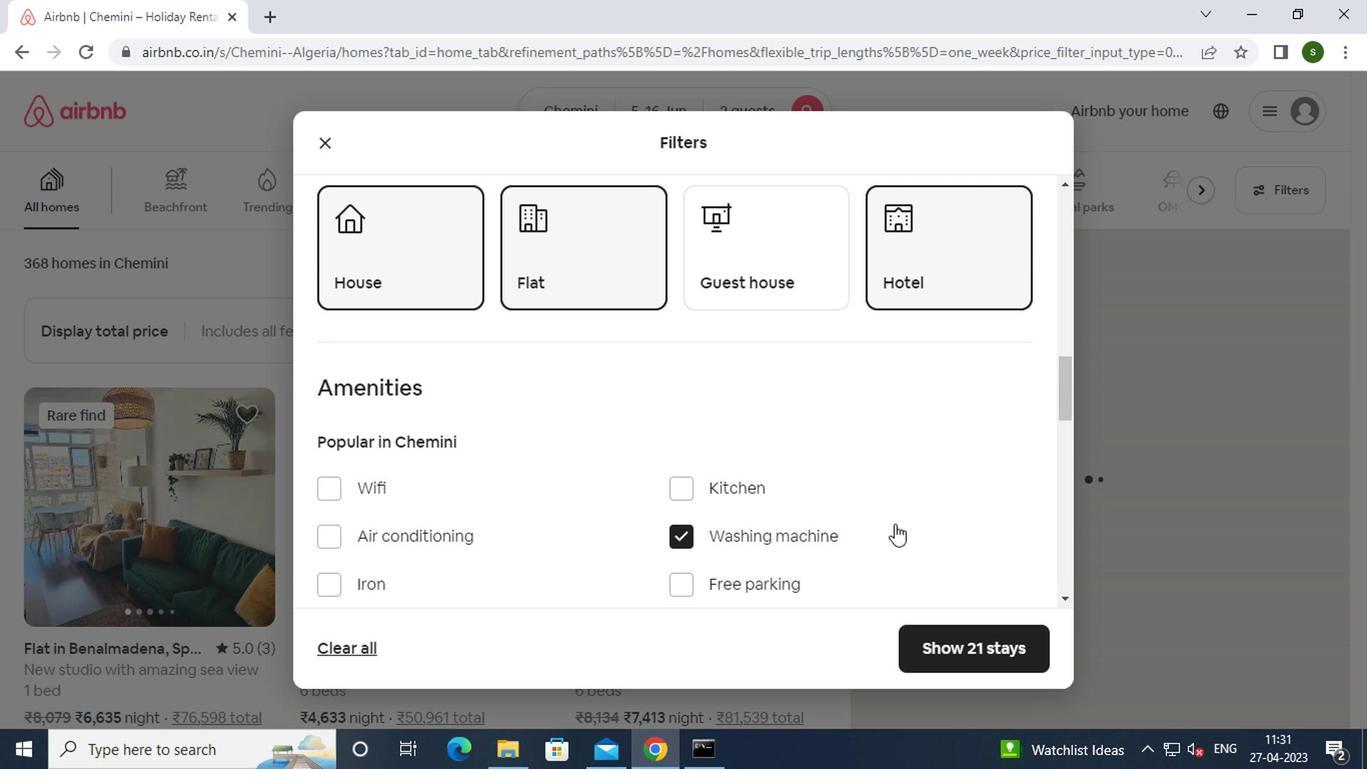 
Action: Mouse scrolled (890, 520) with delta (0, -1)
Screenshot: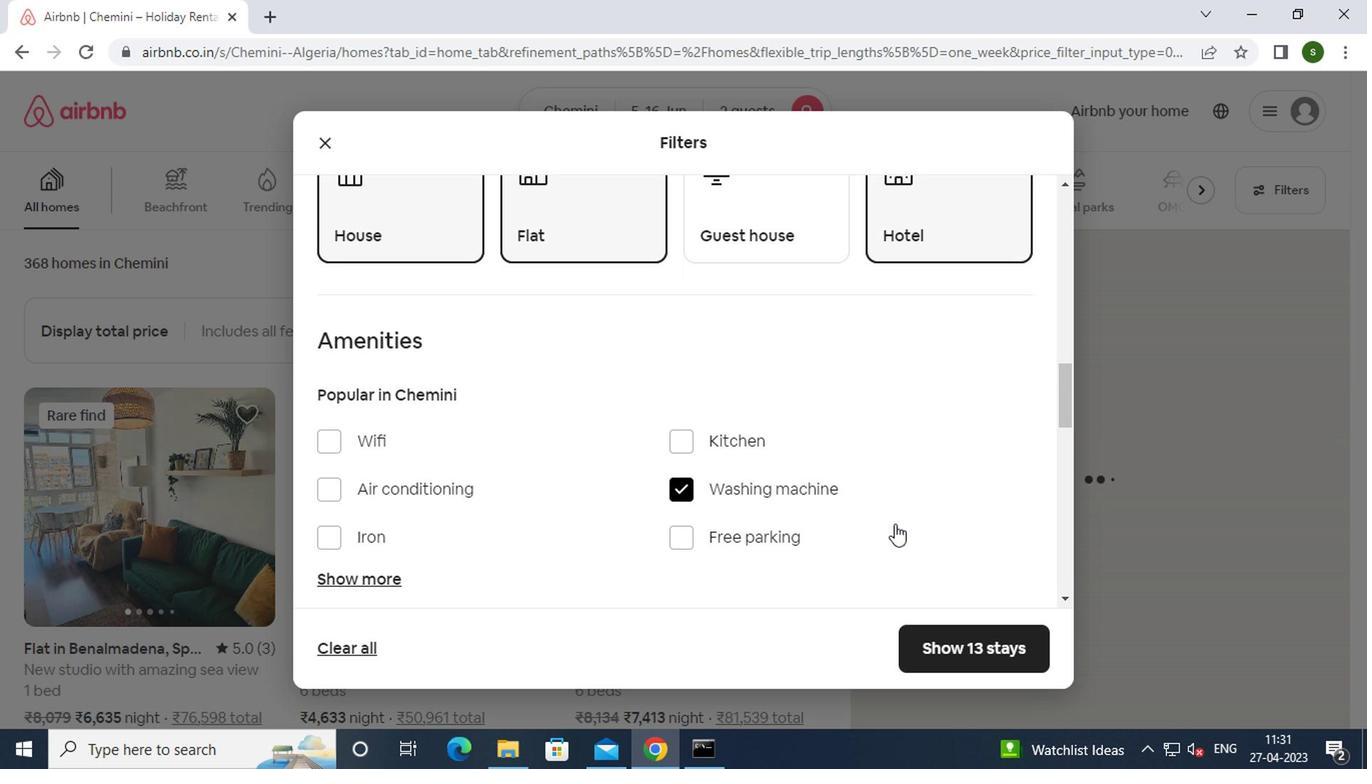 
Action: Mouse moved to (976, 562)
Screenshot: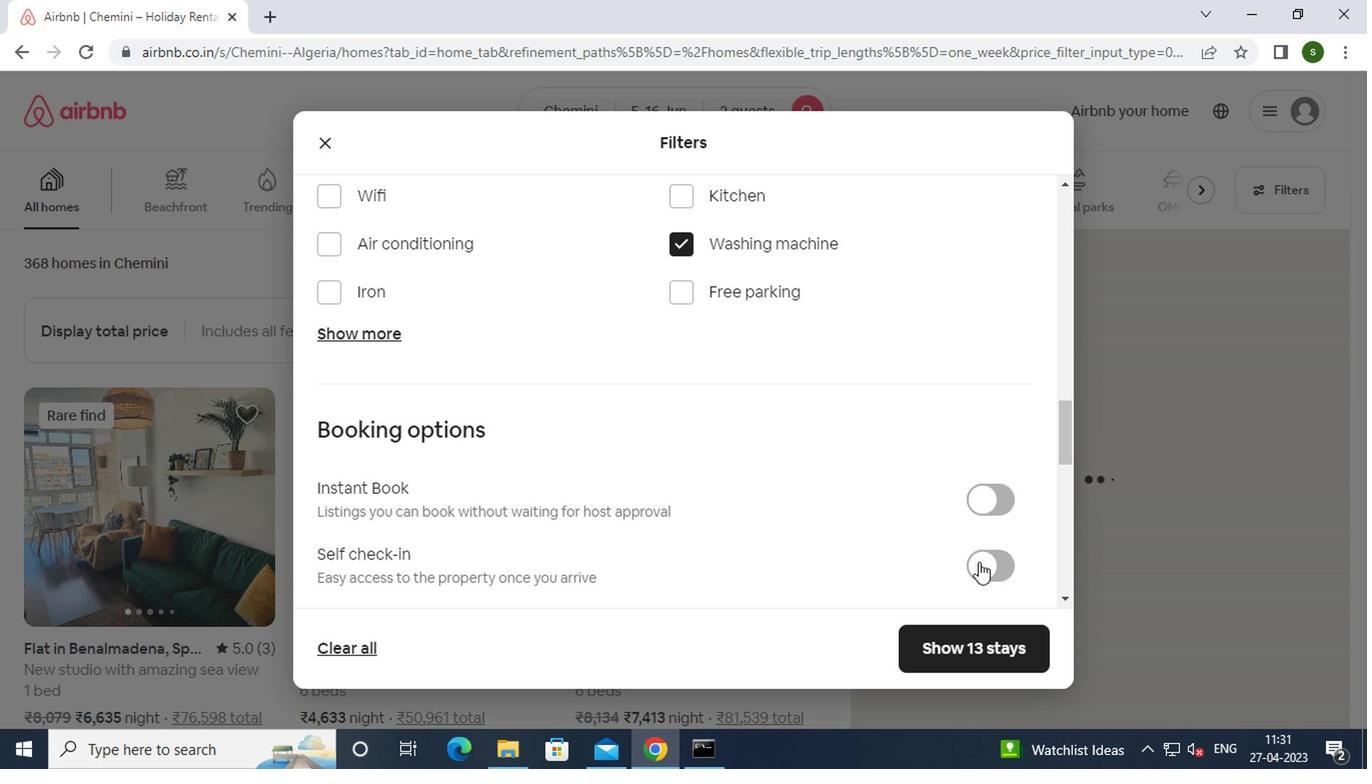 
Action: Mouse pressed left at (976, 562)
Screenshot: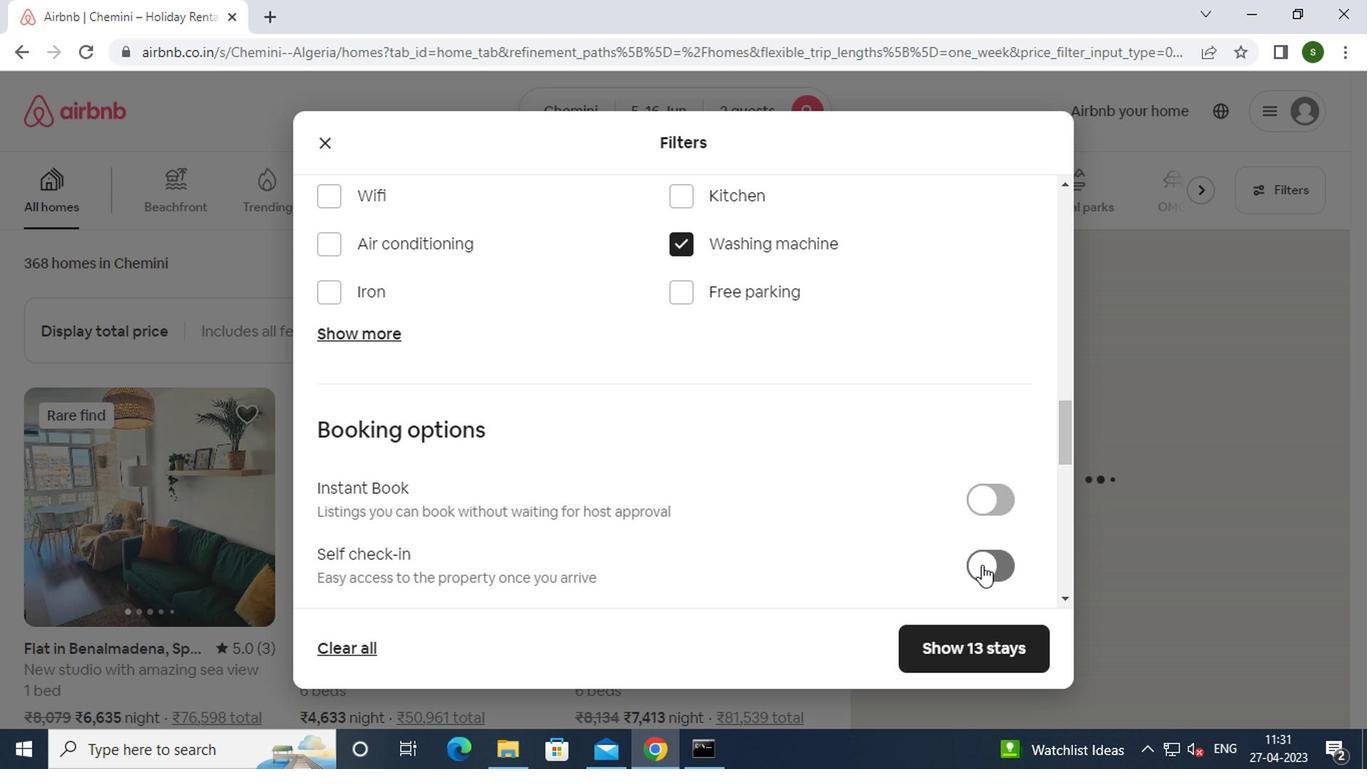 
Action: Mouse moved to (991, 640)
Screenshot: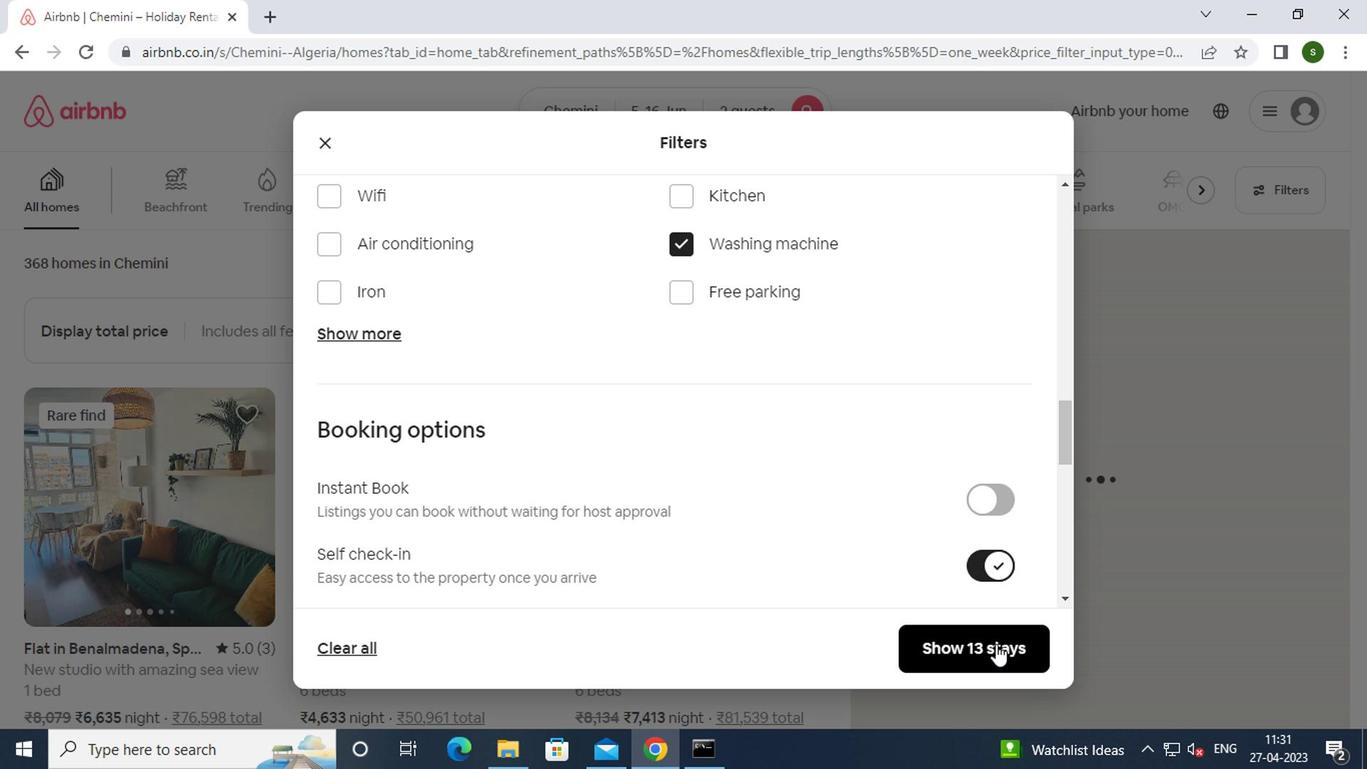 
Action: Mouse pressed left at (991, 640)
Screenshot: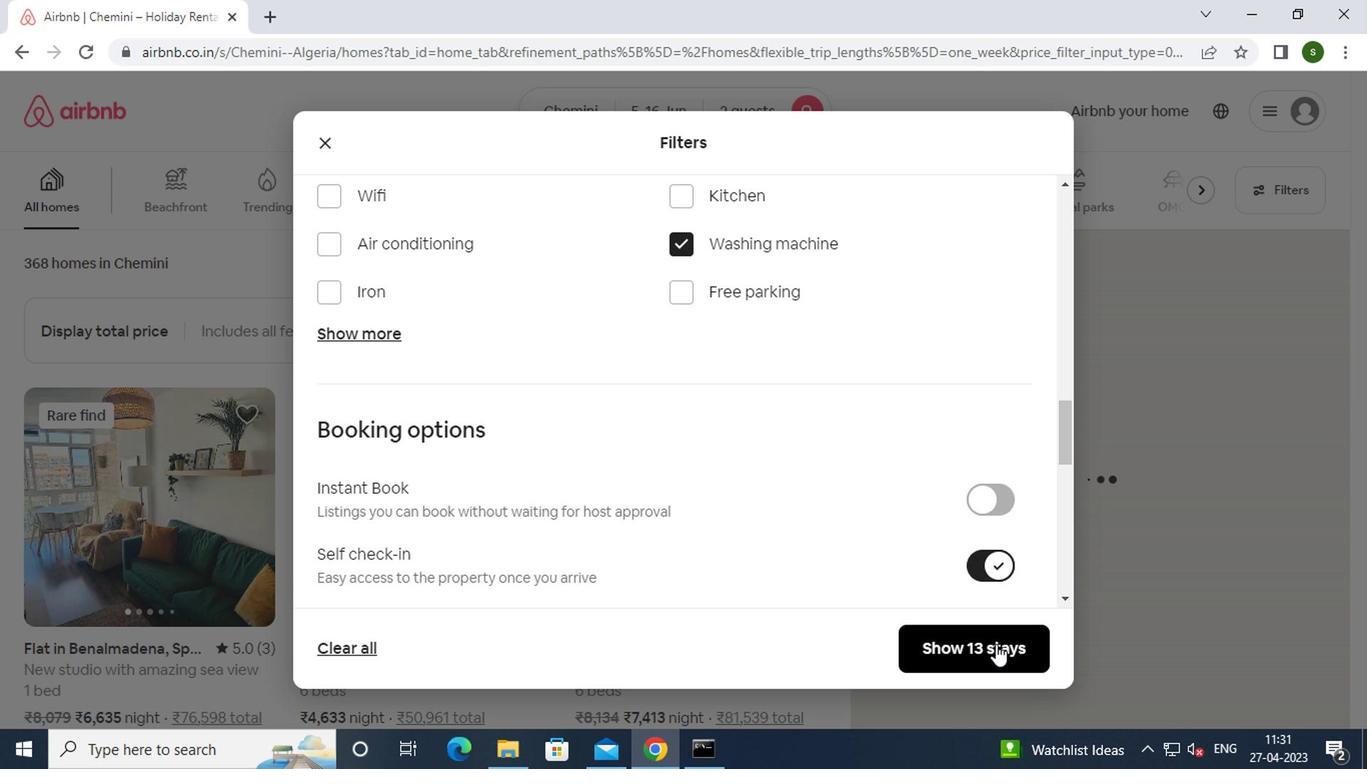 
Action: Mouse moved to (992, 638)
Screenshot: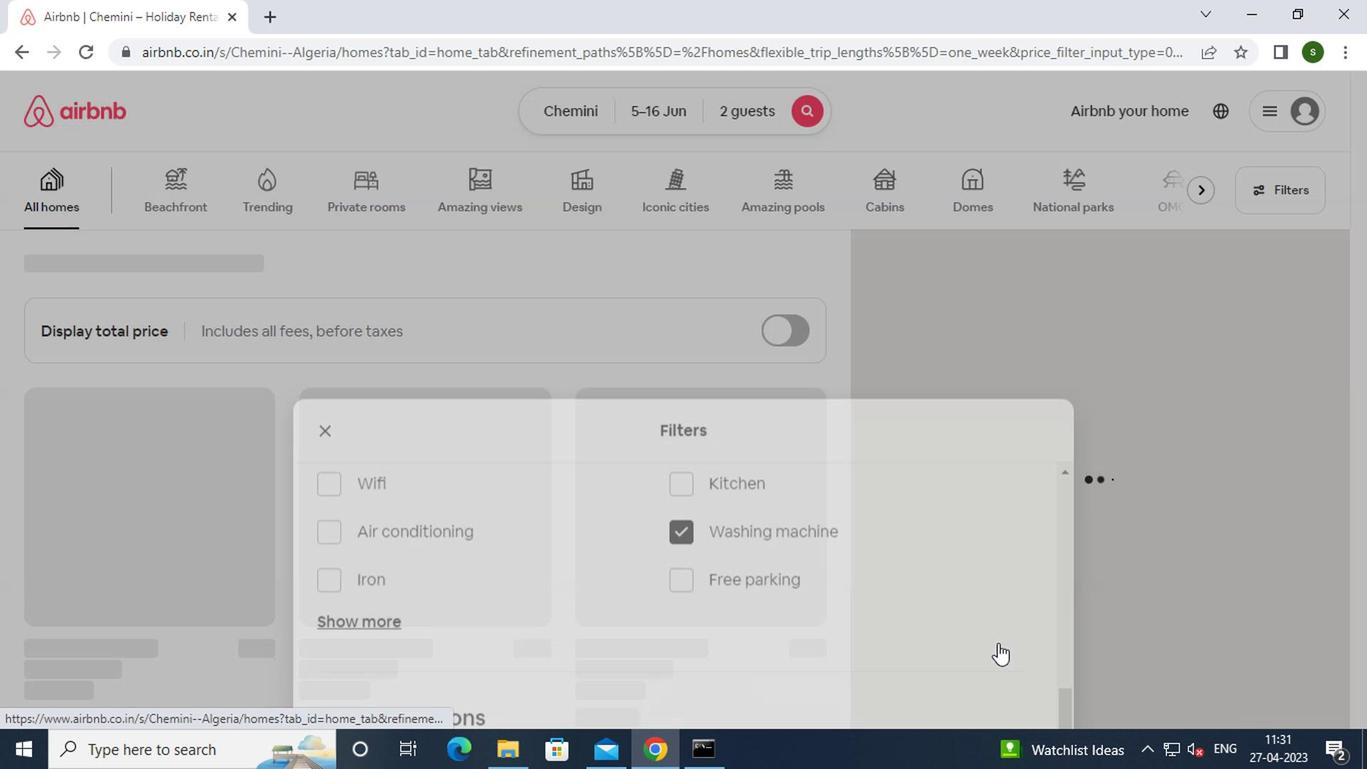 
